 Task: Find connections with filter location Eger with filter topic #forsale with filter profile language English with filter current company Taj Hotels with filter school Rajagiri School of Engineering & Technology with filter industry Footwear and Leather Goods Repair with filter service category Telecommunications with filter keywords title Construction Worker
Action: Mouse moved to (631, 76)
Screenshot: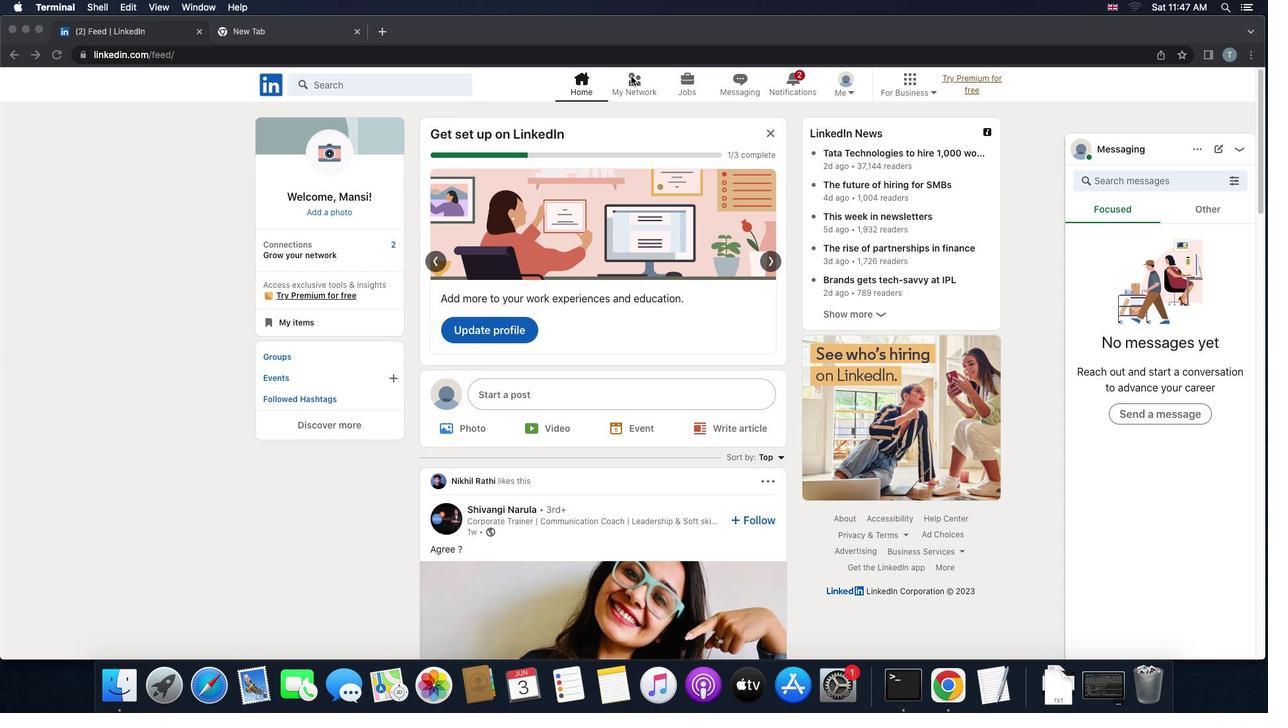
Action: Mouse pressed left at (631, 76)
Screenshot: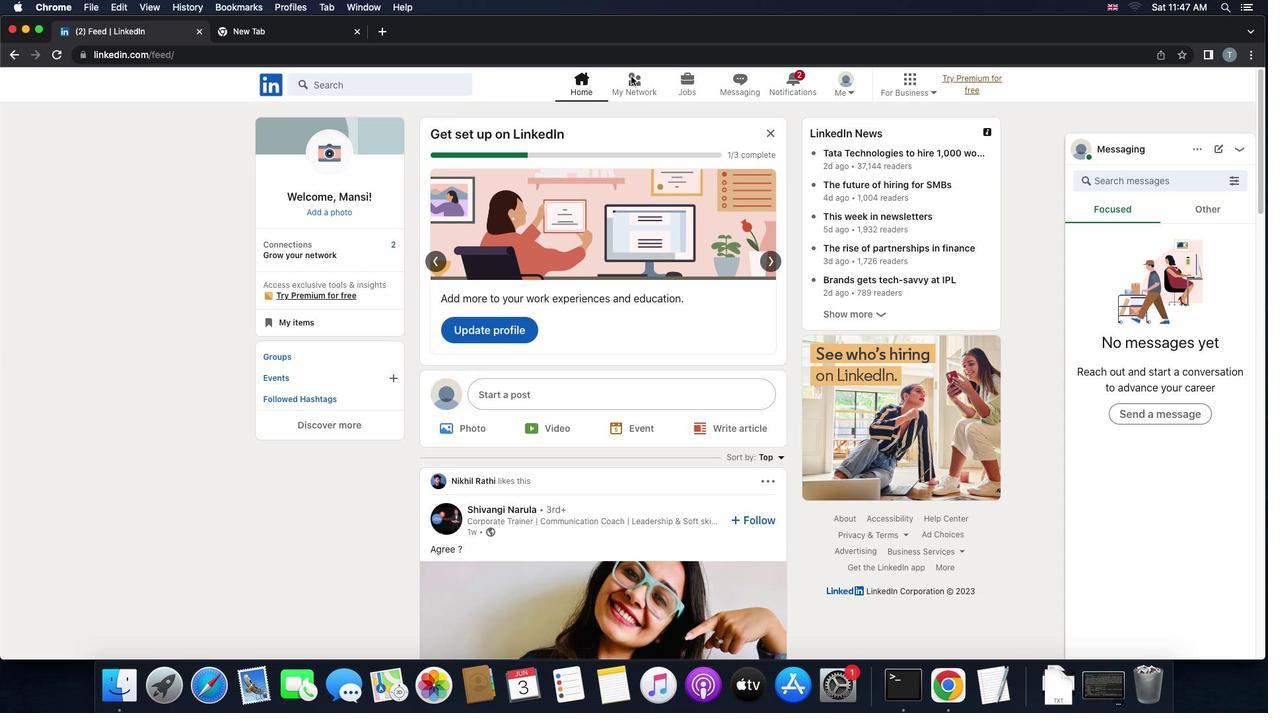 
Action: Mouse moved to (631, 86)
Screenshot: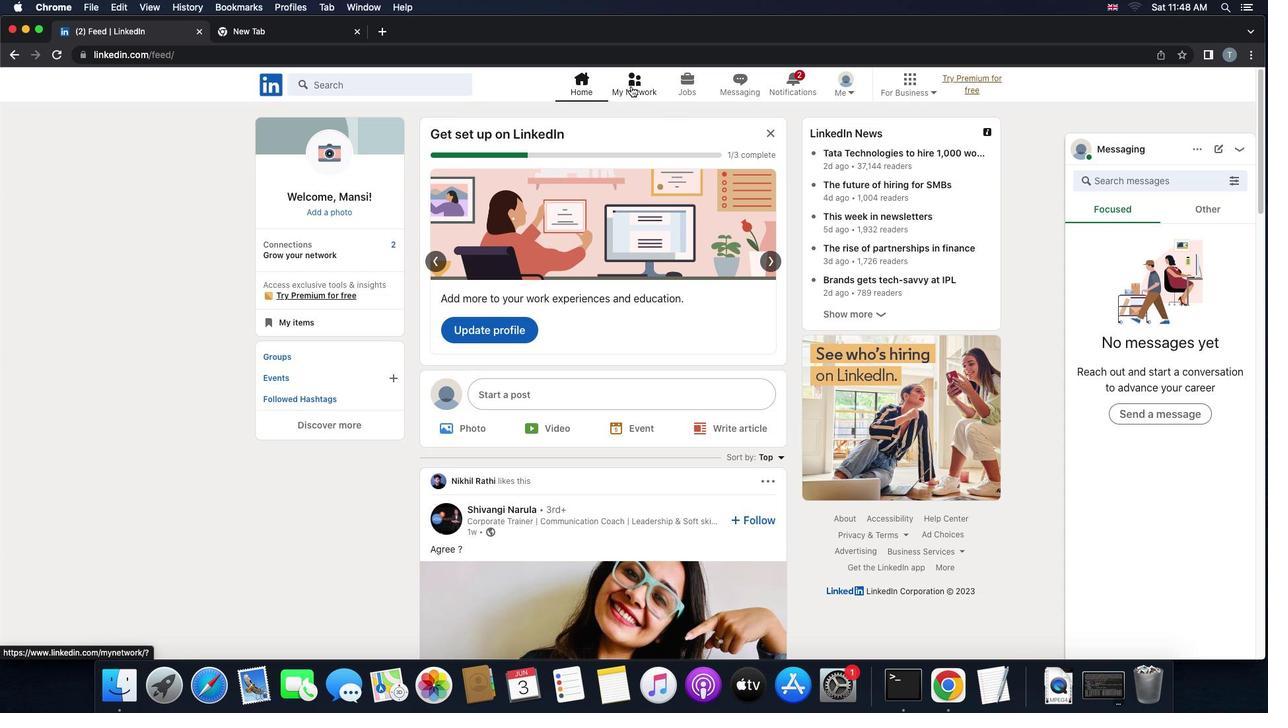 
Action: Mouse pressed left at (631, 86)
Screenshot: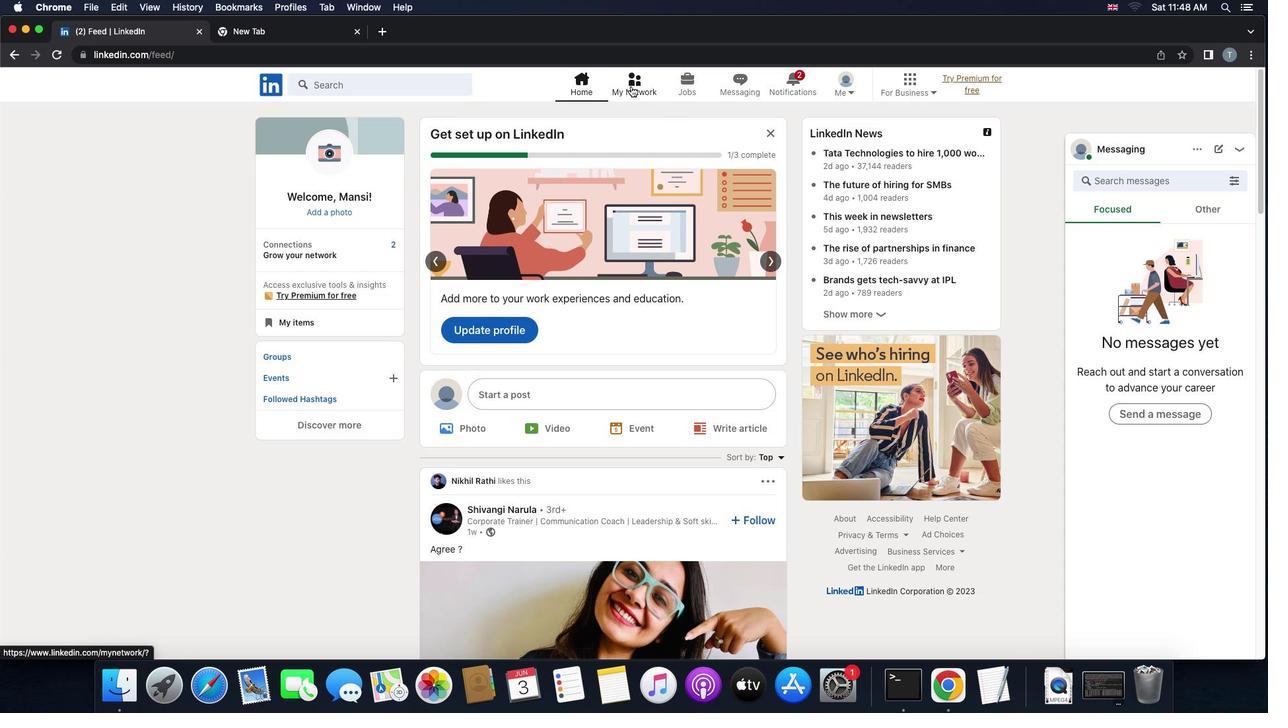 
Action: Mouse moved to (335, 157)
Screenshot: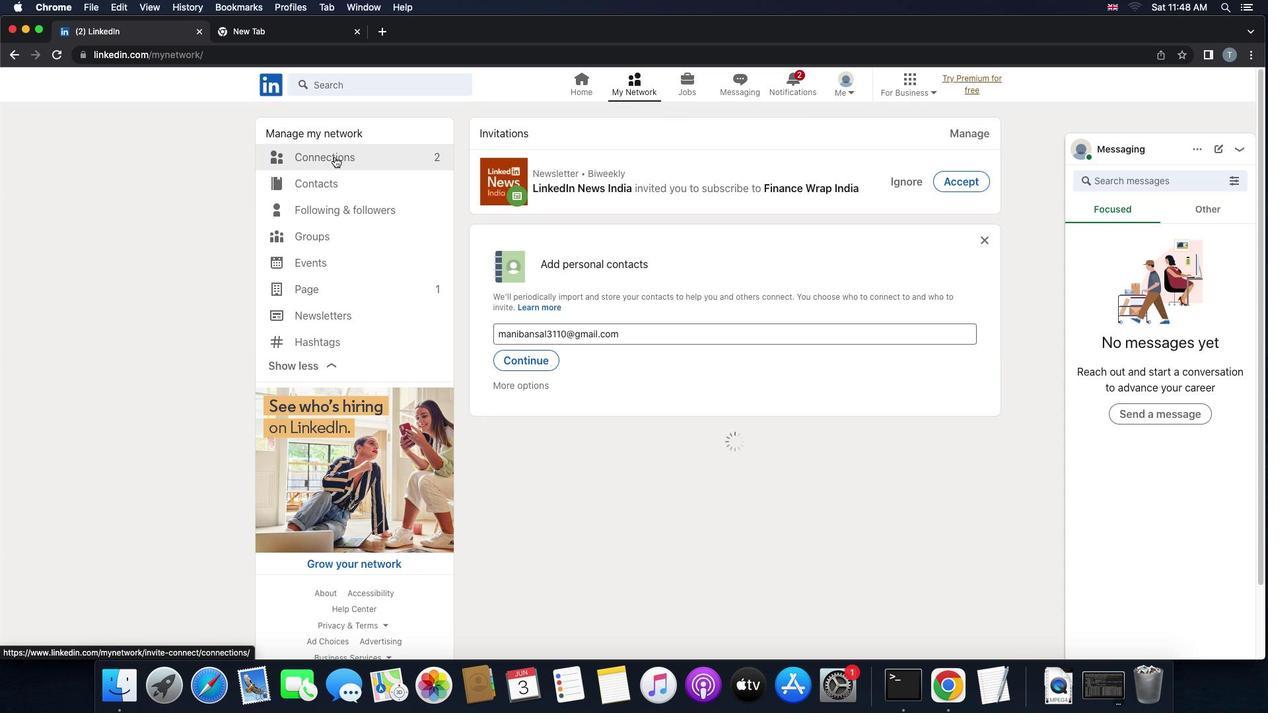 
Action: Mouse pressed left at (335, 157)
Screenshot: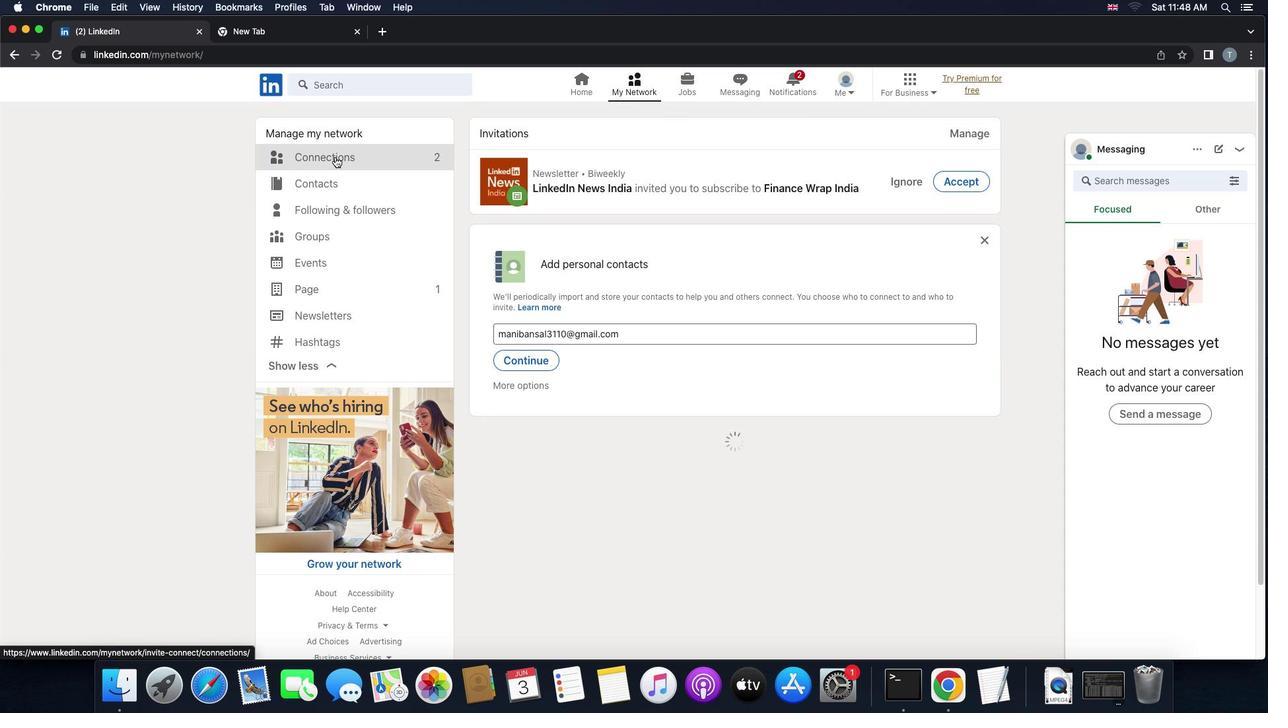 
Action: Mouse moved to (751, 159)
Screenshot: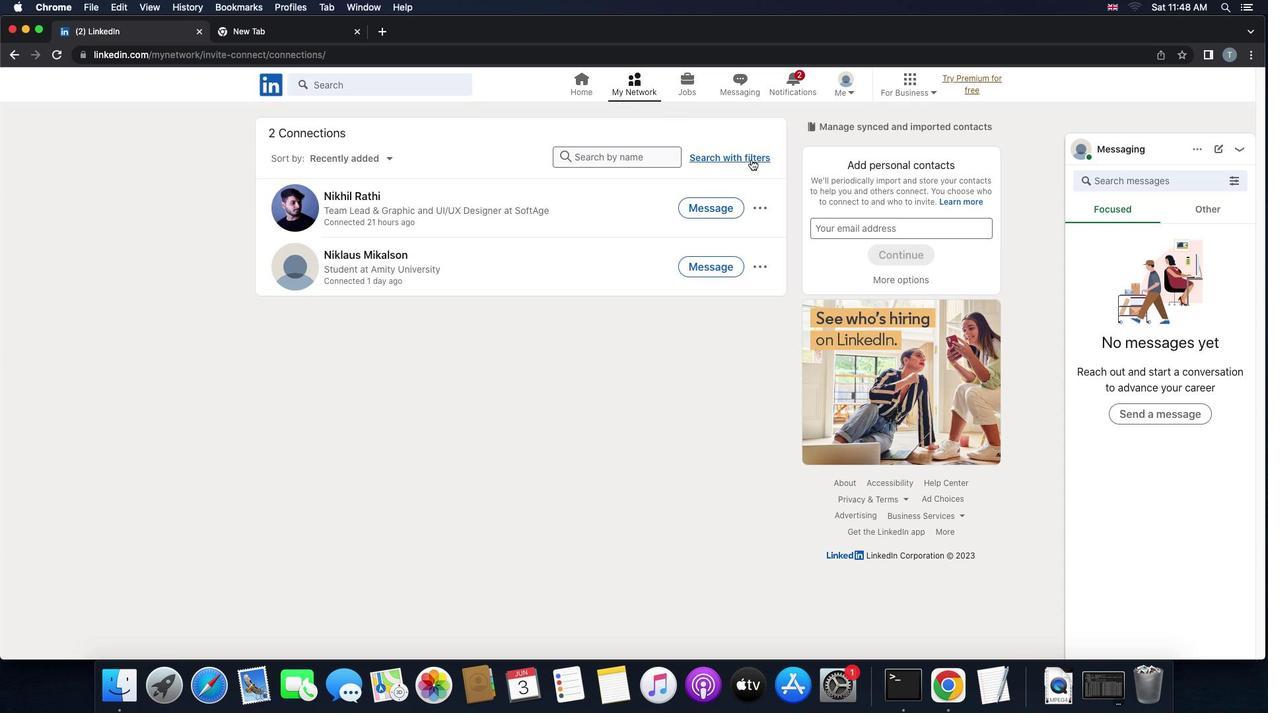 
Action: Mouse pressed left at (751, 159)
Screenshot: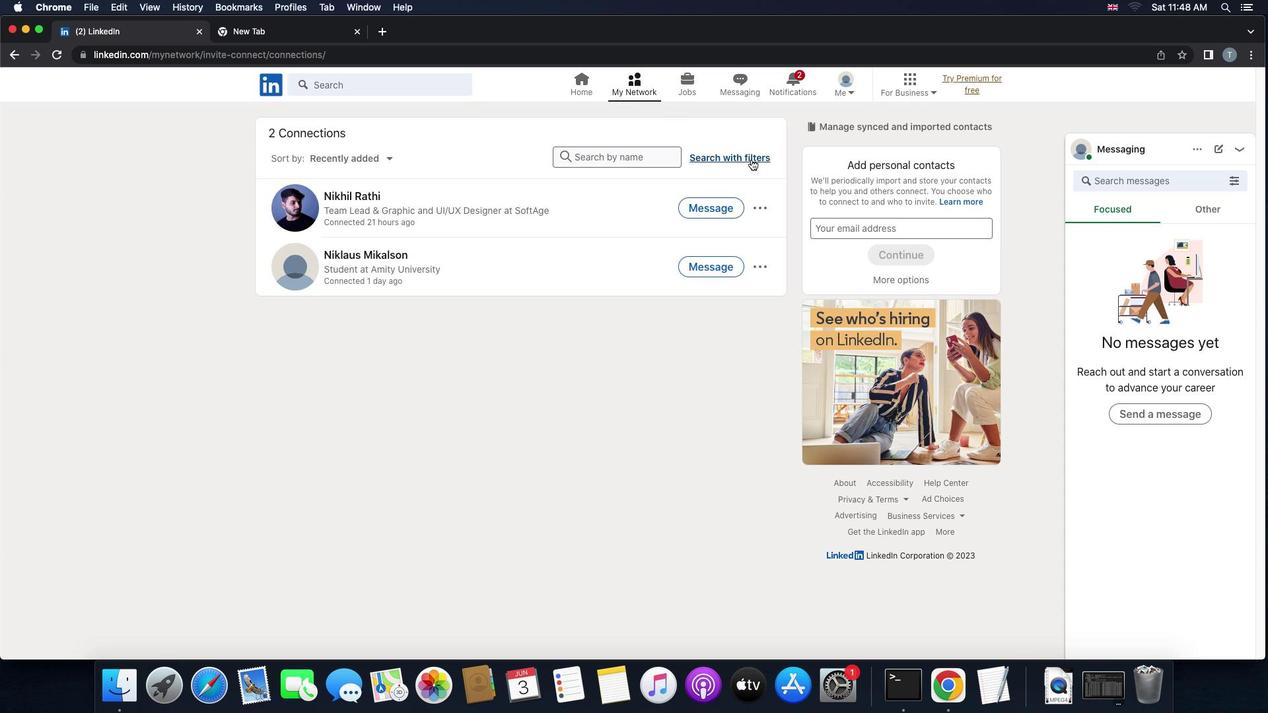 
Action: Mouse moved to (676, 127)
Screenshot: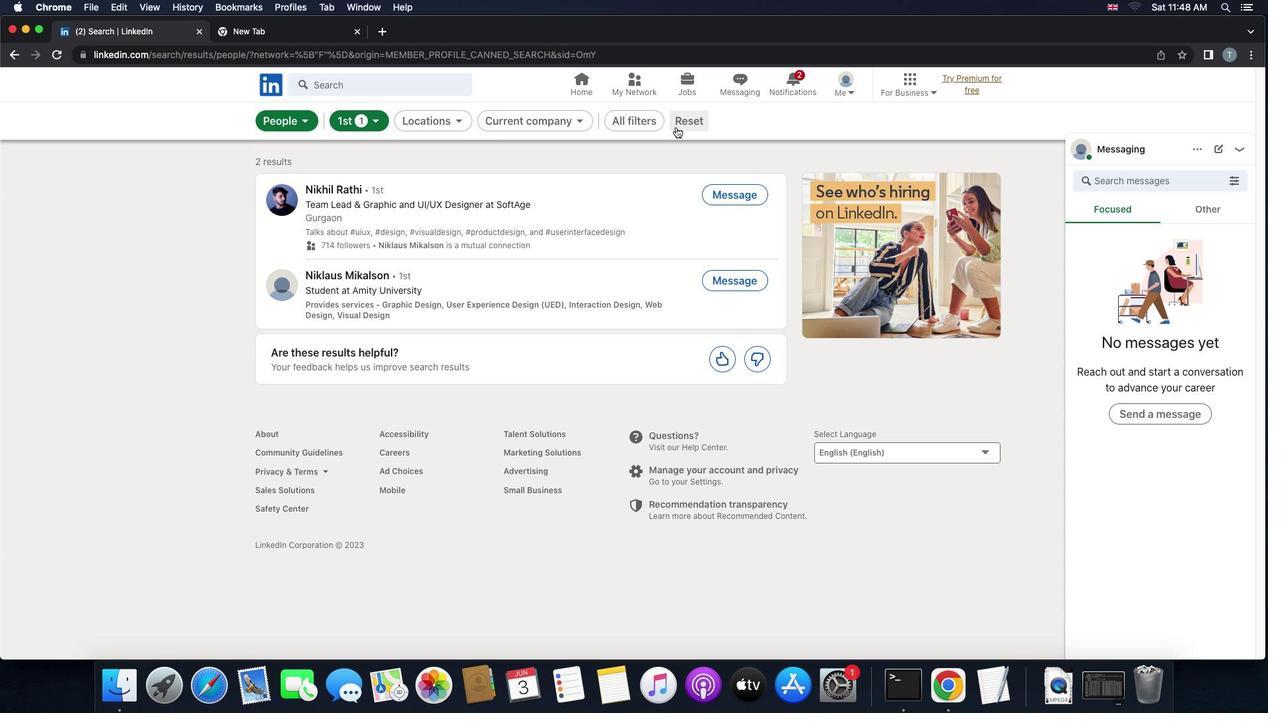 
Action: Mouse pressed left at (676, 127)
Screenshot: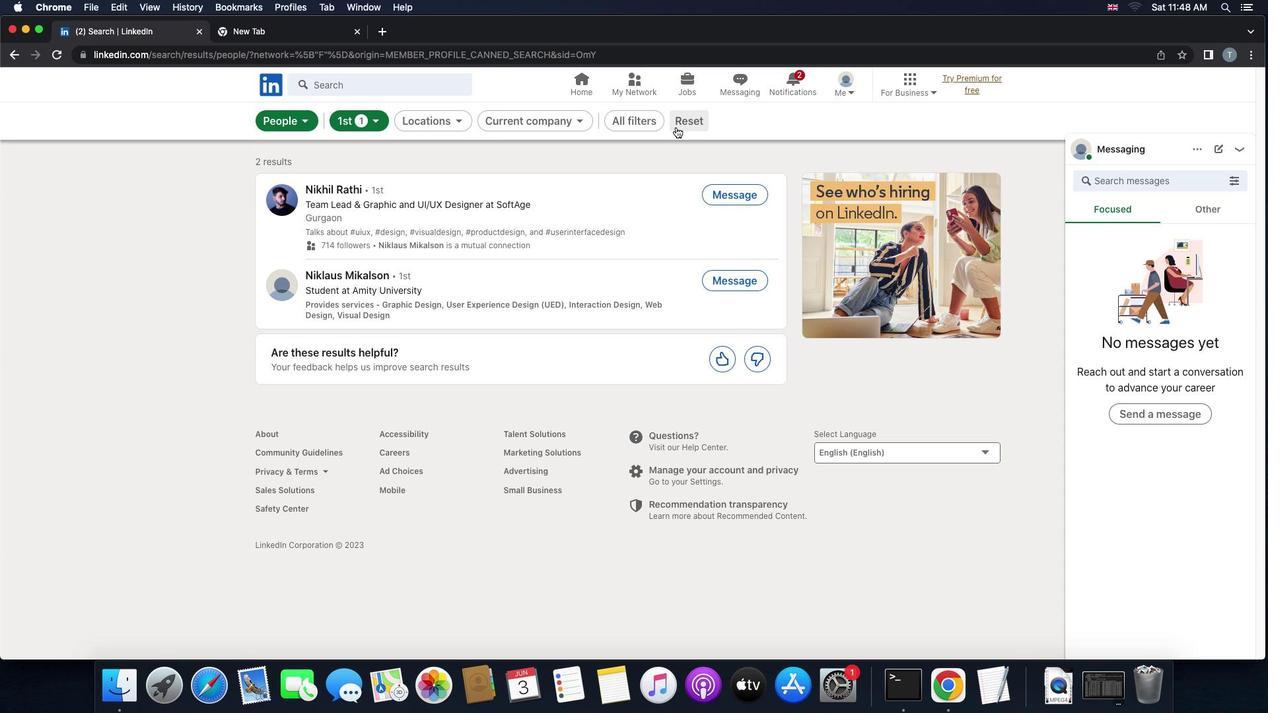 
Action: Mouse moved to (675, 124)
Screenshot: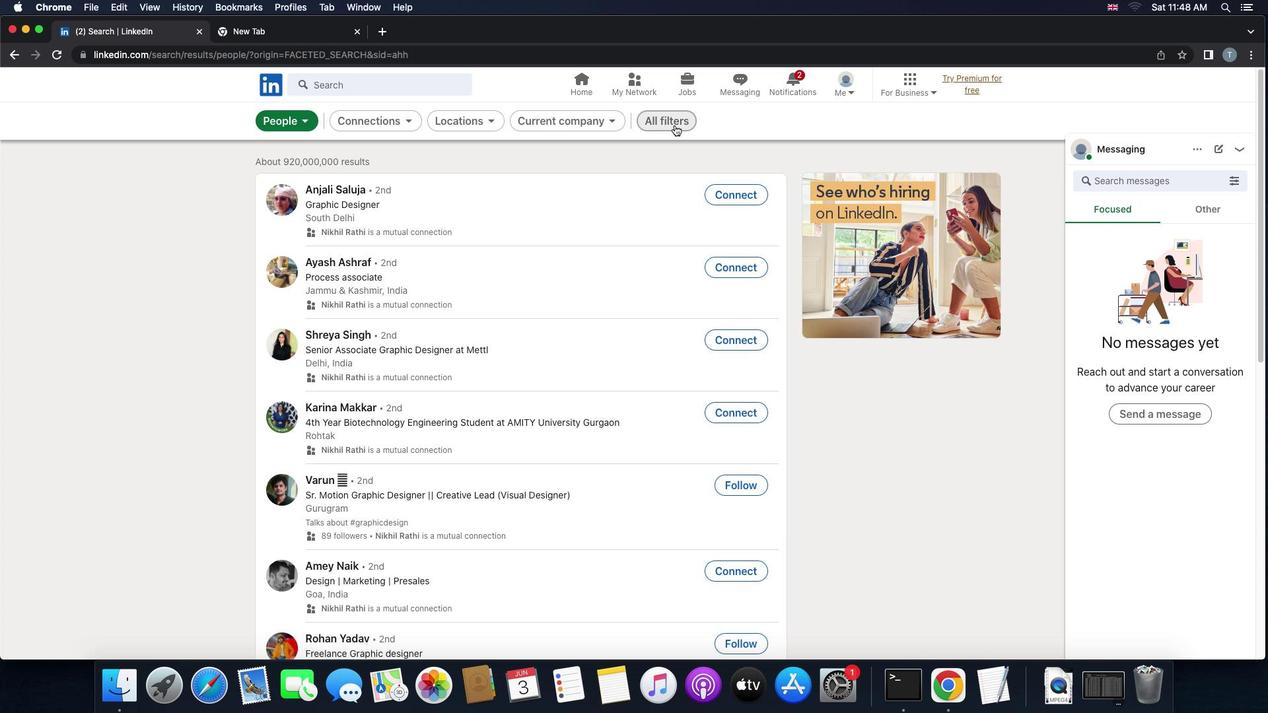 
Action: Mouse pressed left at (675, 124)
Screenshot: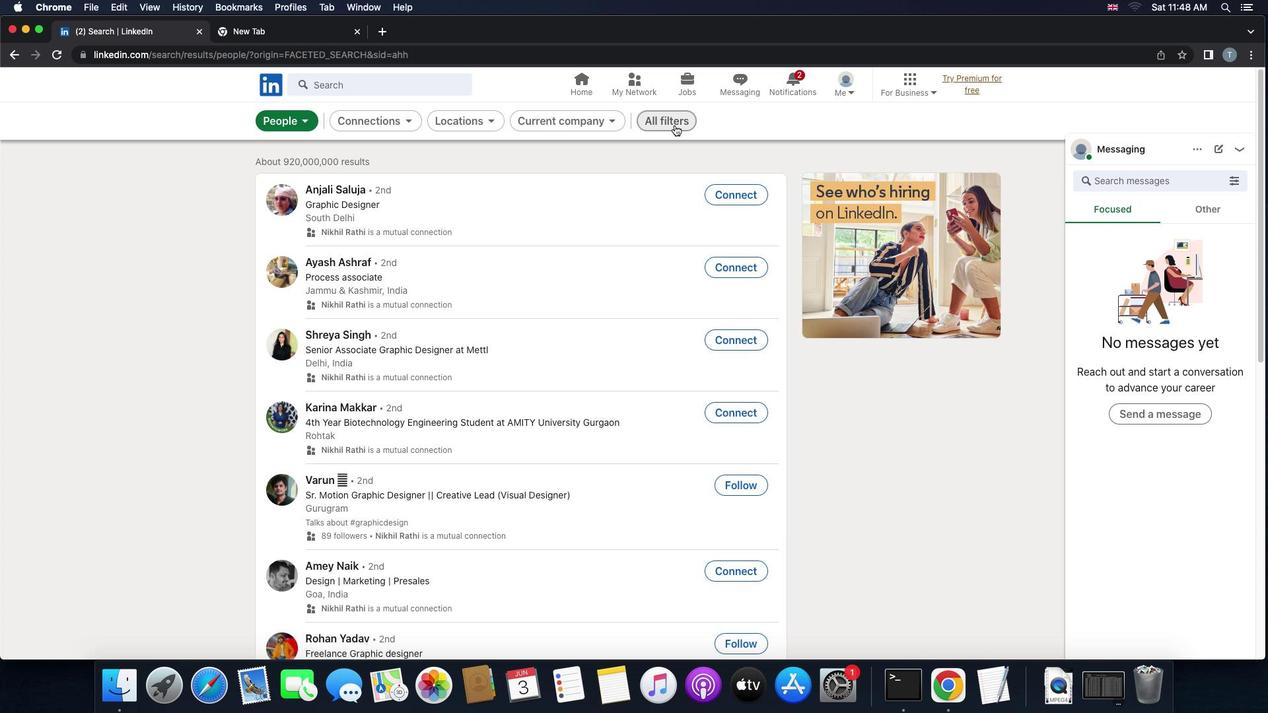 
Action: Mouse moved to (1087, 350)
Screenshot: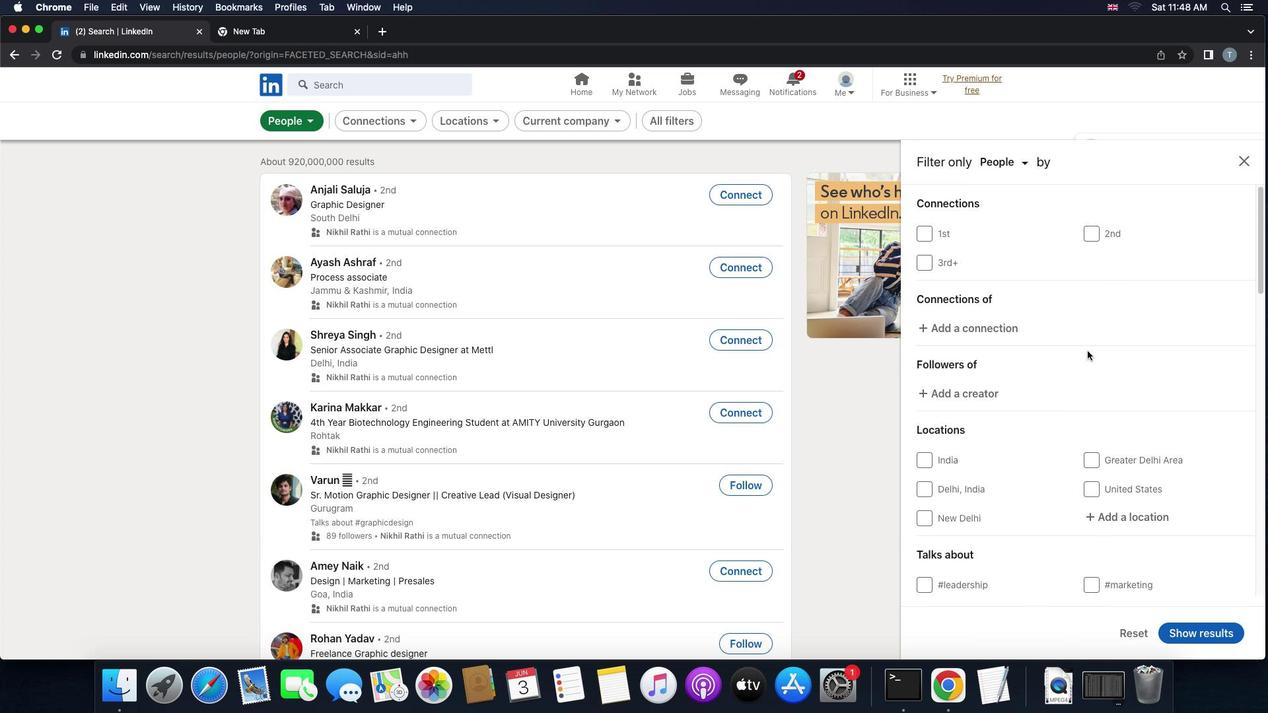 
Action: Mouse scrolled (1087, 350) with delta (0, 0)
Screenshot: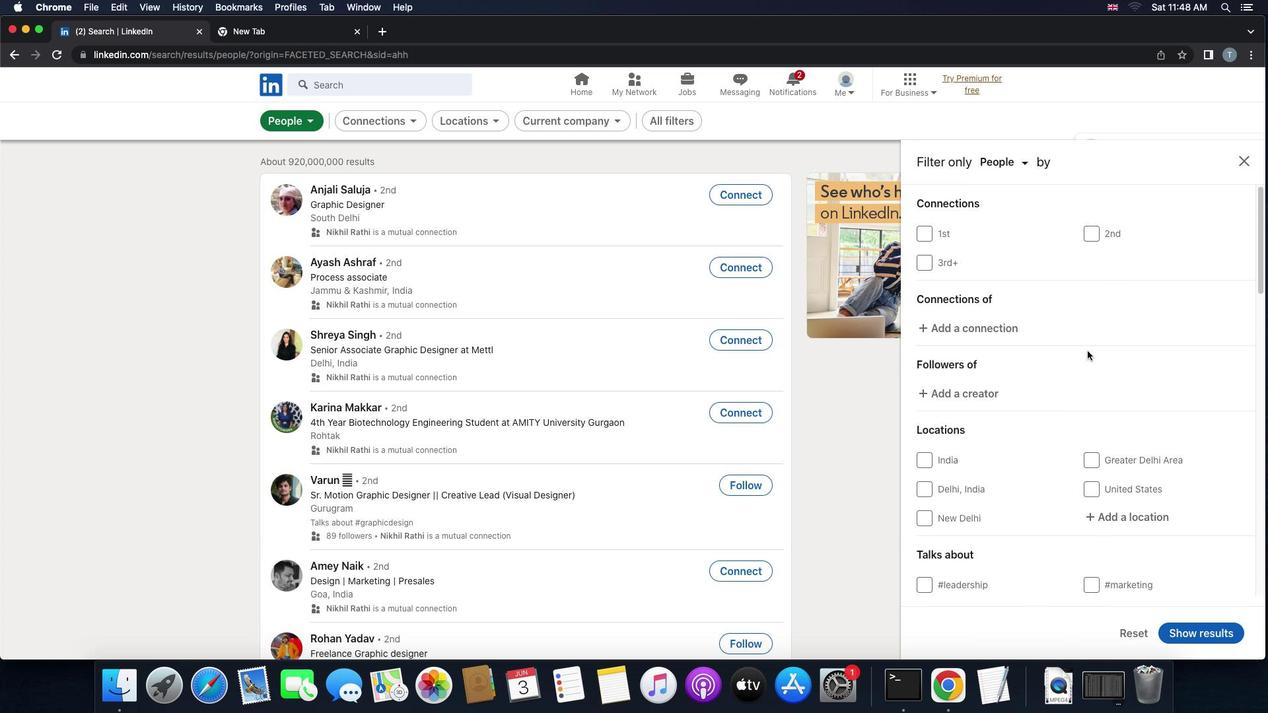
Action: Mouse scrolled (1087, 350) with delta (0, 0)
Screenshot: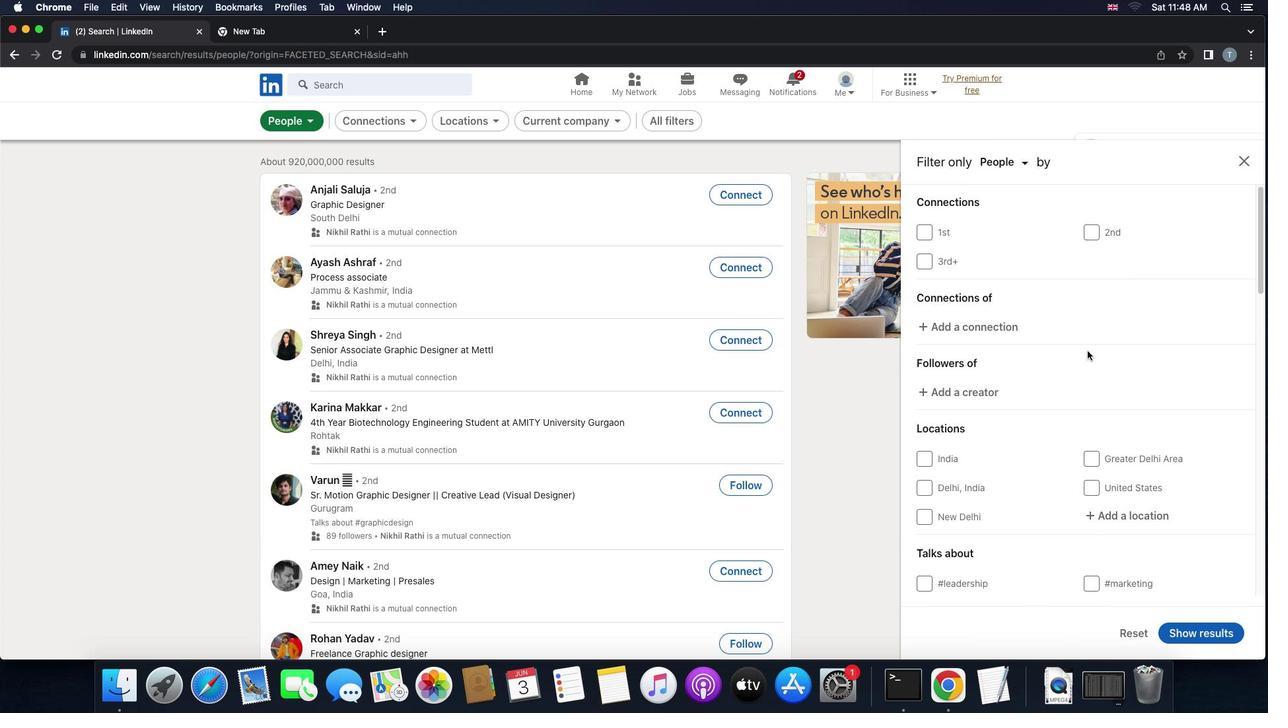 
Action: Mouse scrolled (1087, 350) with delta (0, -1)
Screenshot: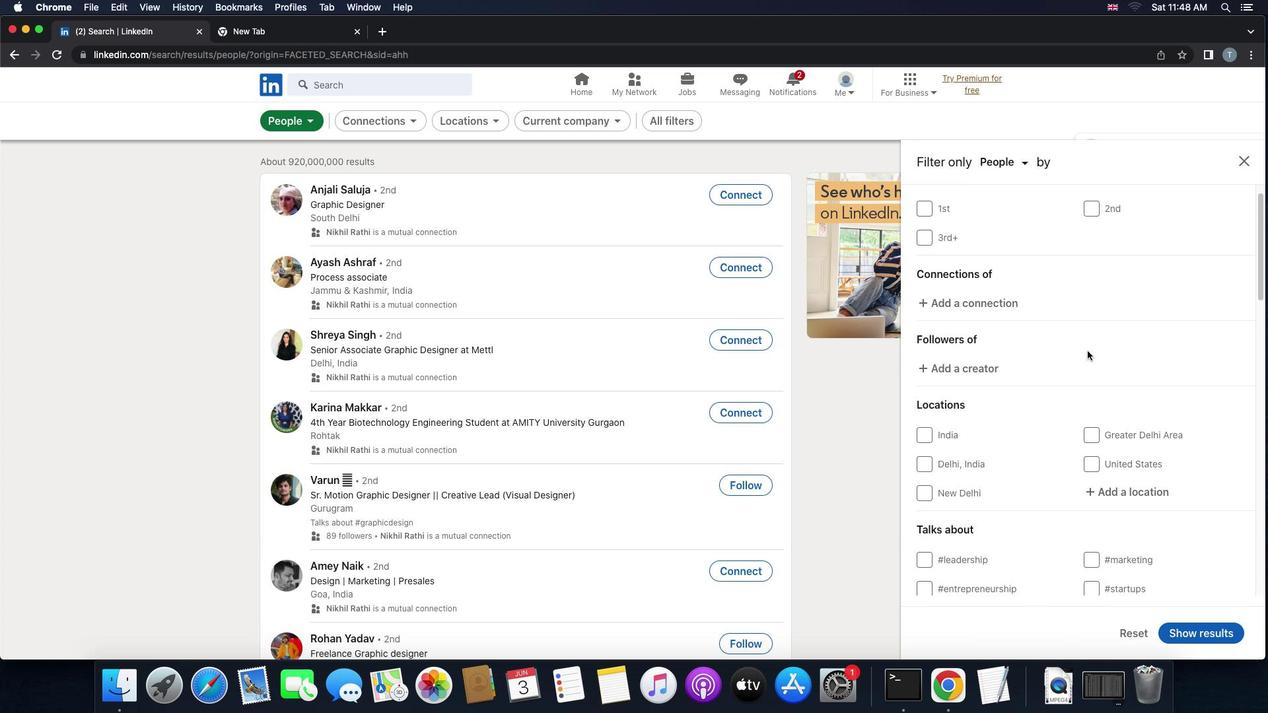 
Action: Mouse scrolled (1087, 350) with delta (0, -1)
Screenshot: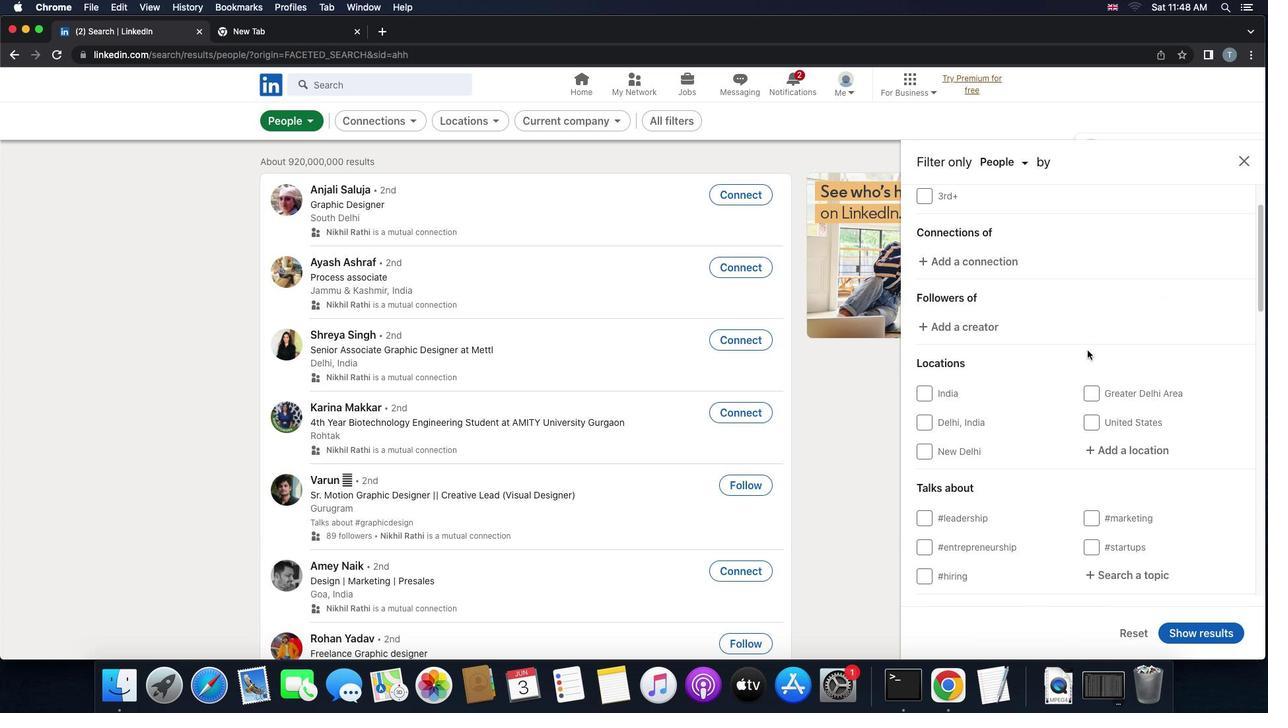 
Action: Mouse moved to (1106, 329)
Screenshot: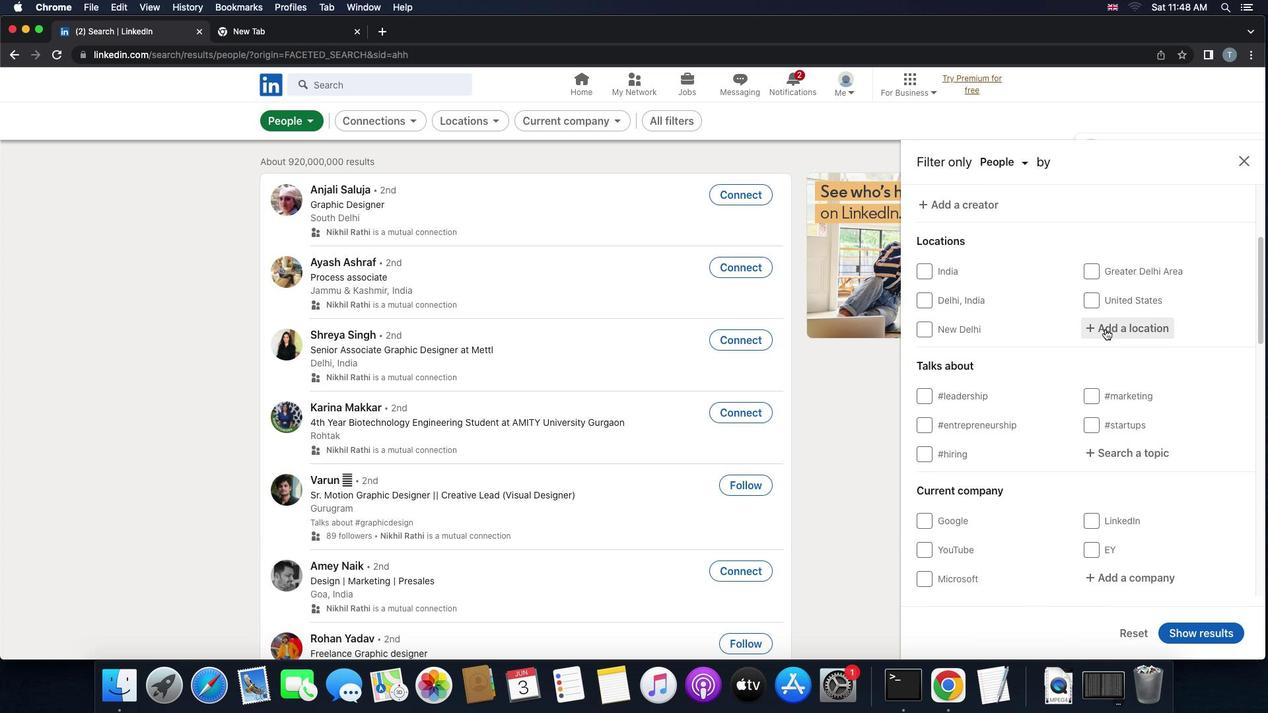 
Action: Mouse pressed left at (1106, 329)
Screenshot: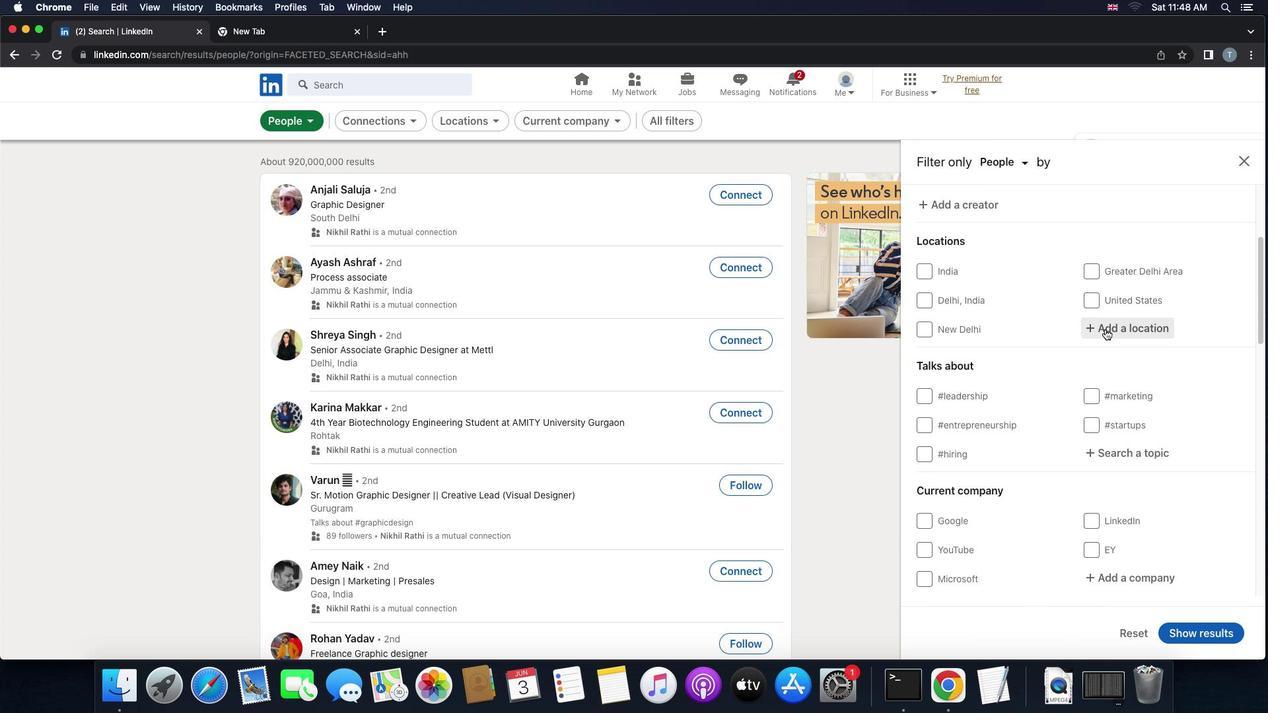 
Action: Mouse moved to (1109, 328)
Screenshot: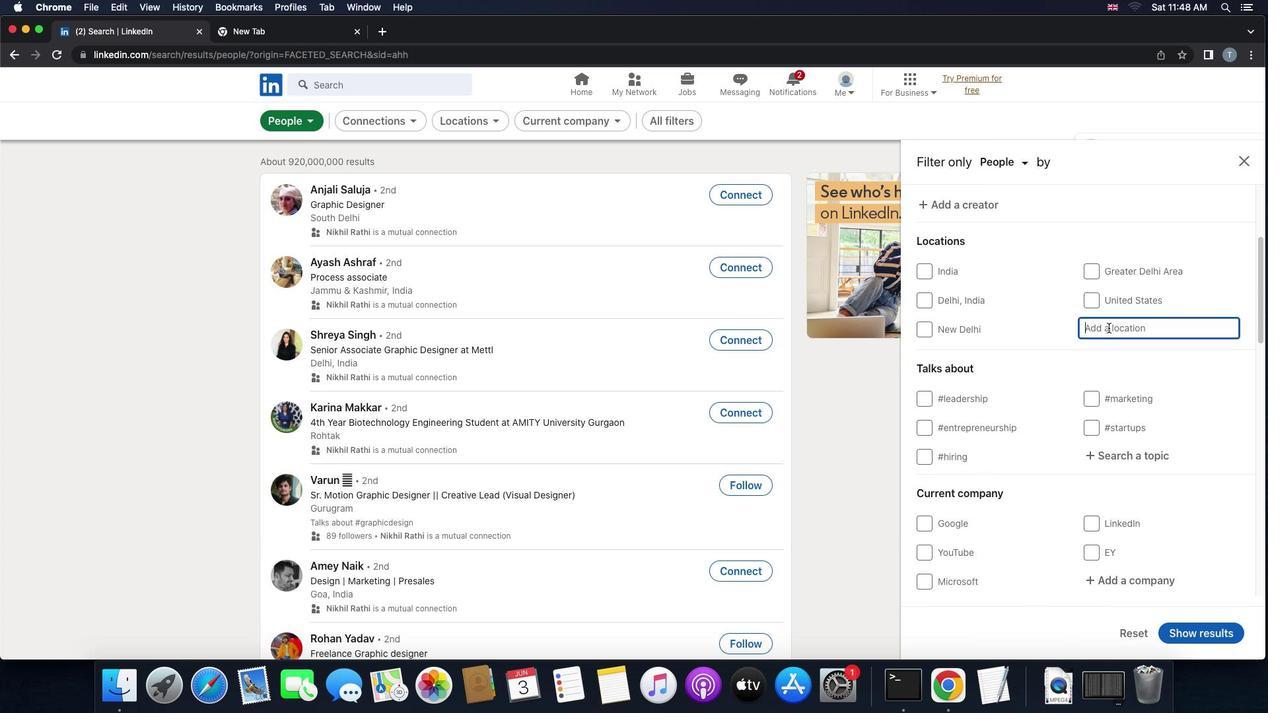 
Action: Key pressed 'e''g''e'
Screenshot: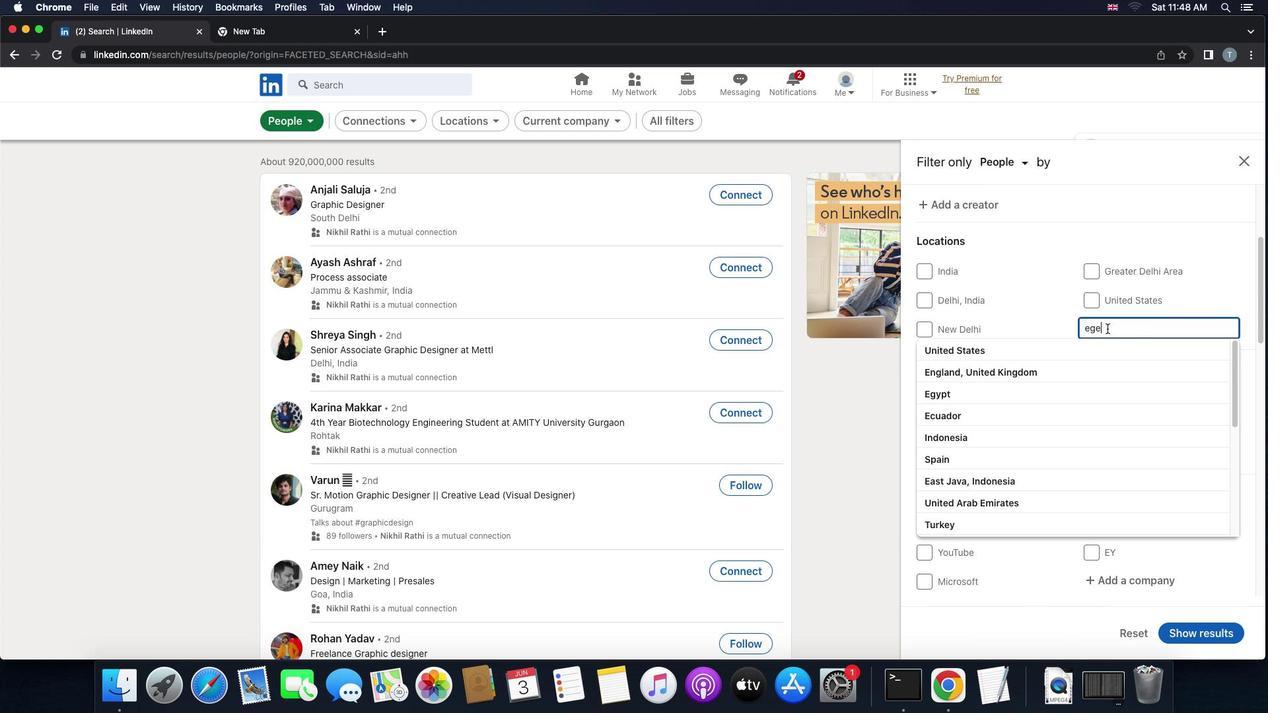 
Action: Mouse moved to (1107, 329)
Screenshot: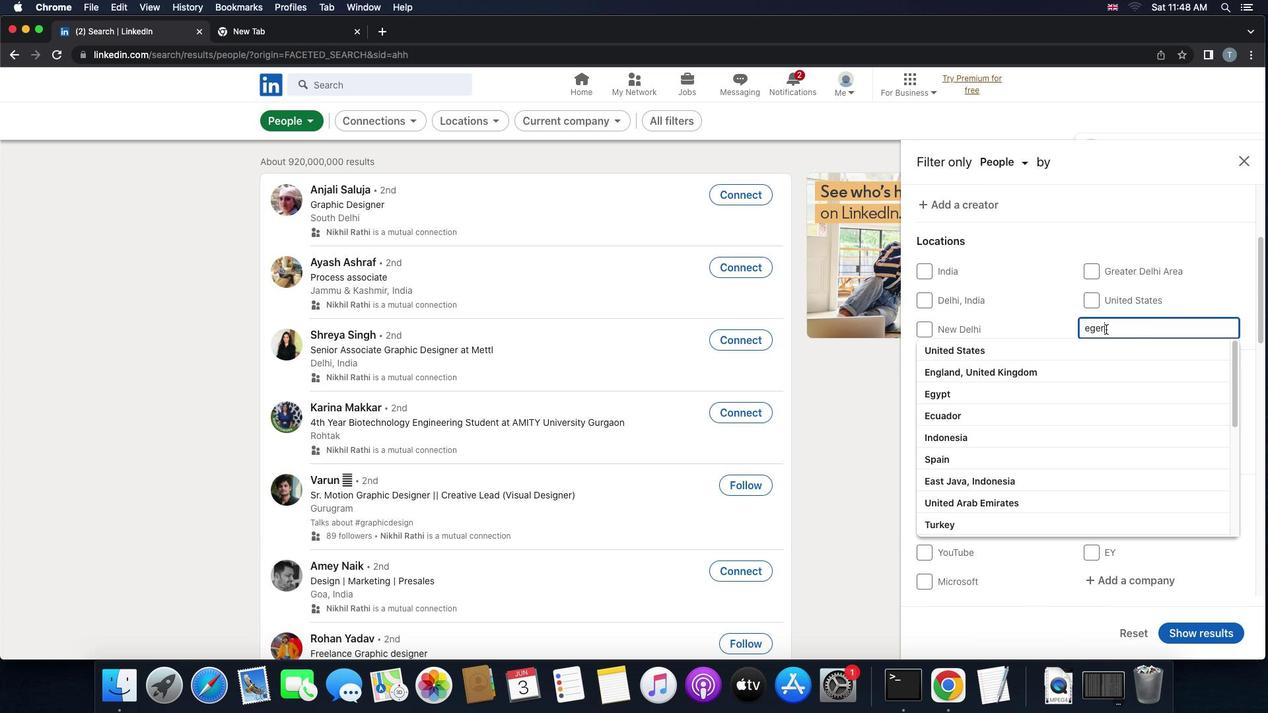 
Action: Key pressed 'r'
Screenshot: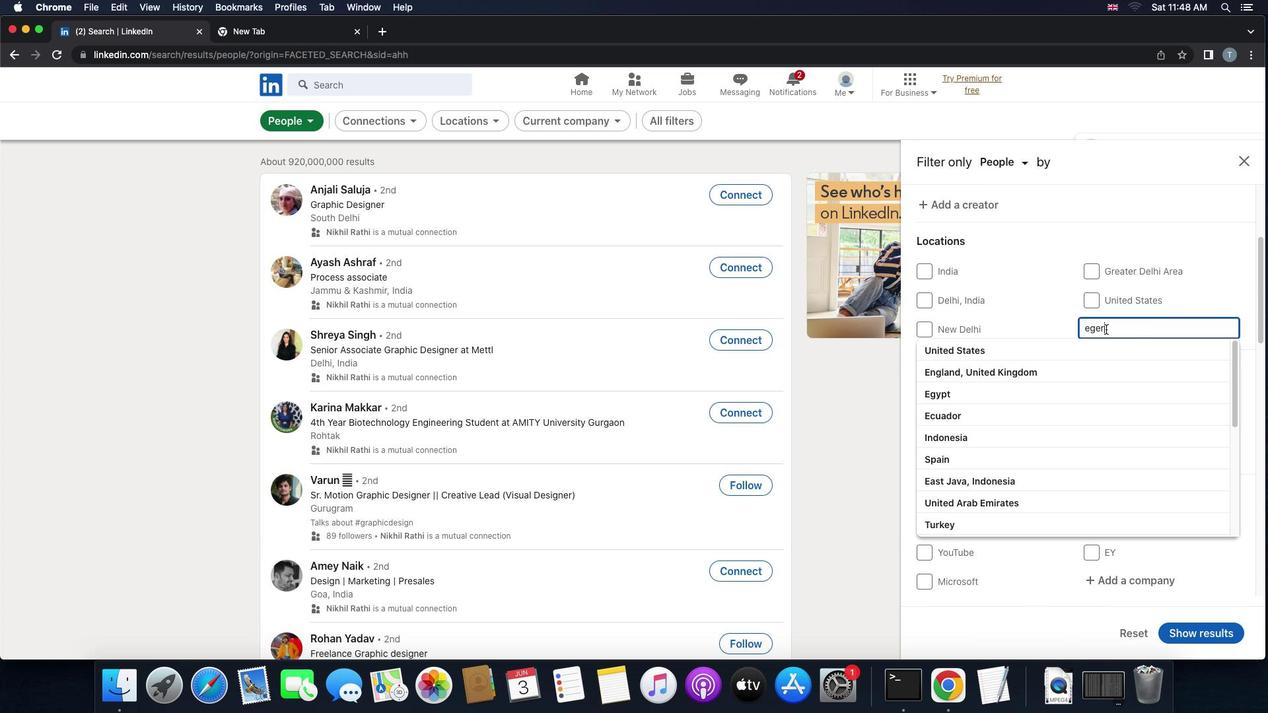 
Action: Mouse moved to (931, 345)
Screenshot: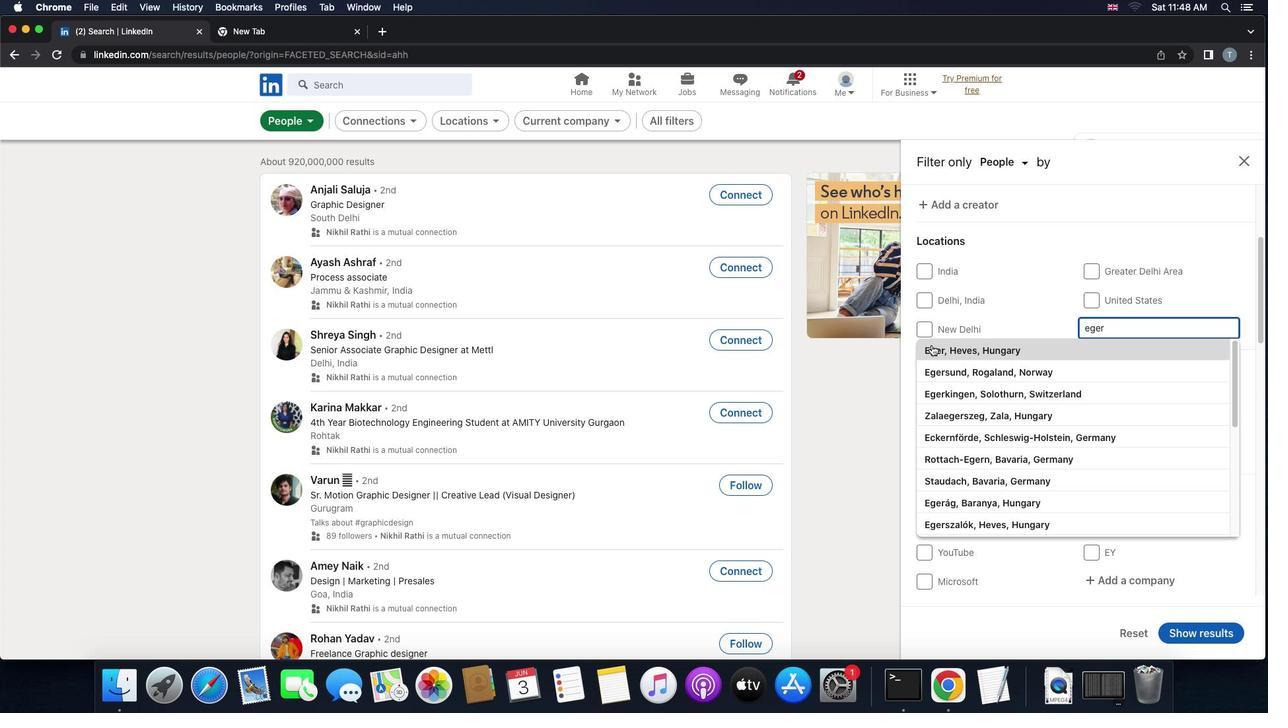 
Action: Mouse pressed left at (931, 345)
Screenshot: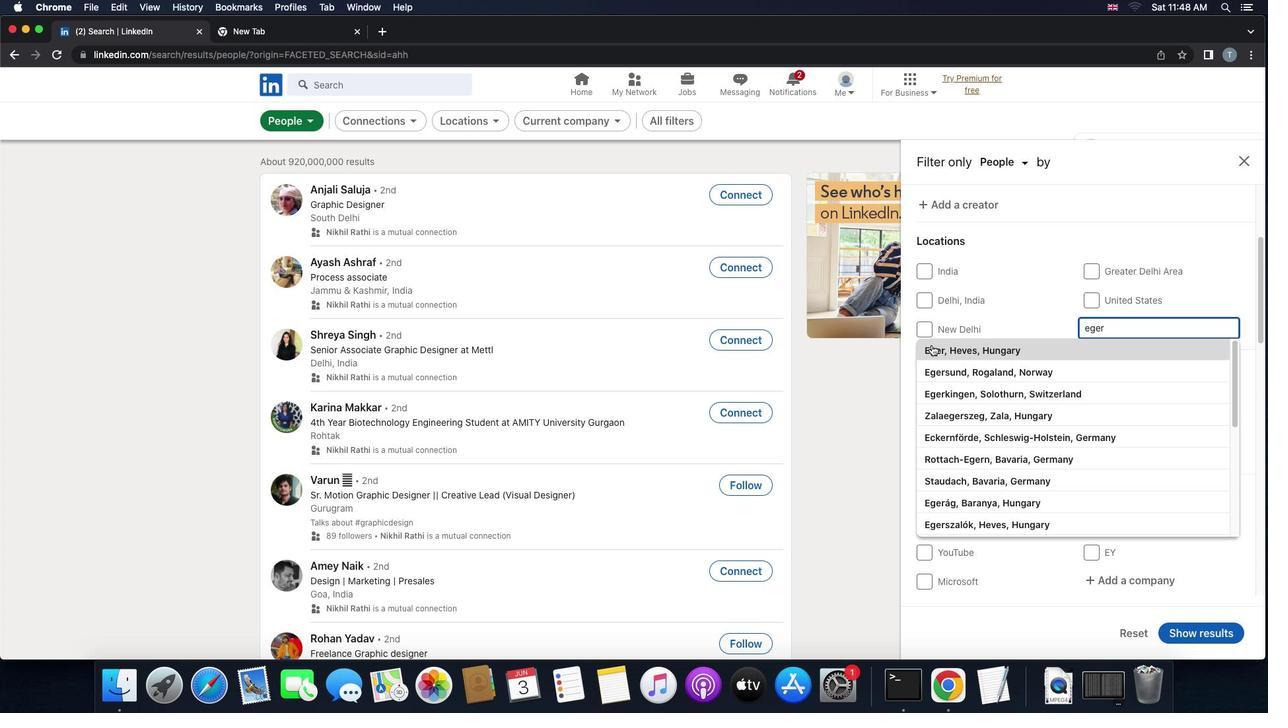 
Action: Mouse moved to (857, 396)
Screenshot: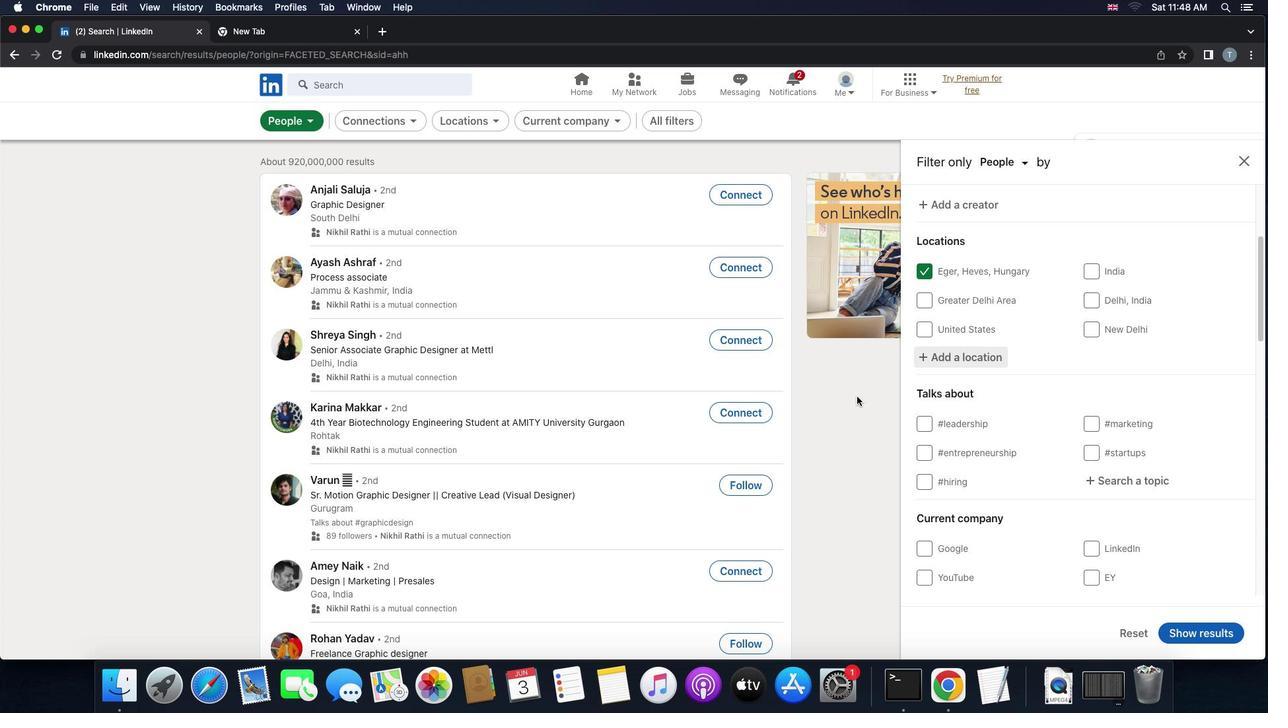 
Action: Mouse scrolled (857, 396) with delta (0, 0)
Screenshot: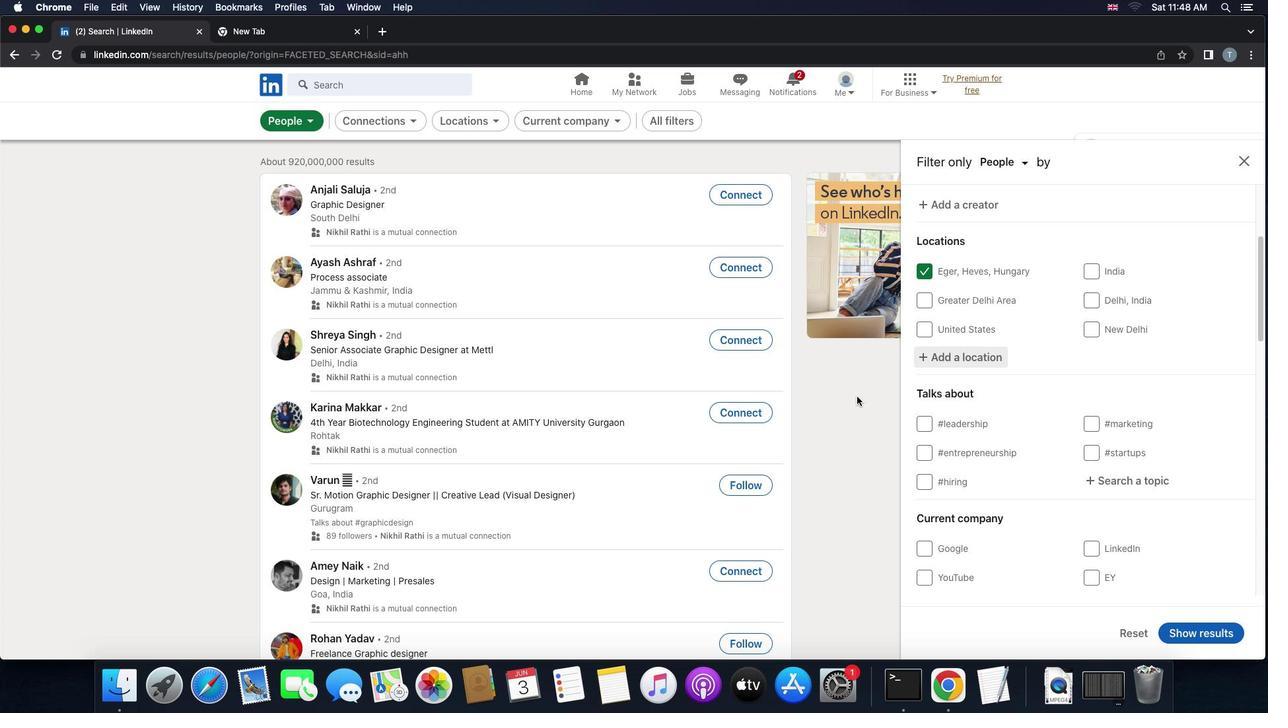 
Action: Mouse scrolled (857, 396) with delta (0, 0)
Screenshot: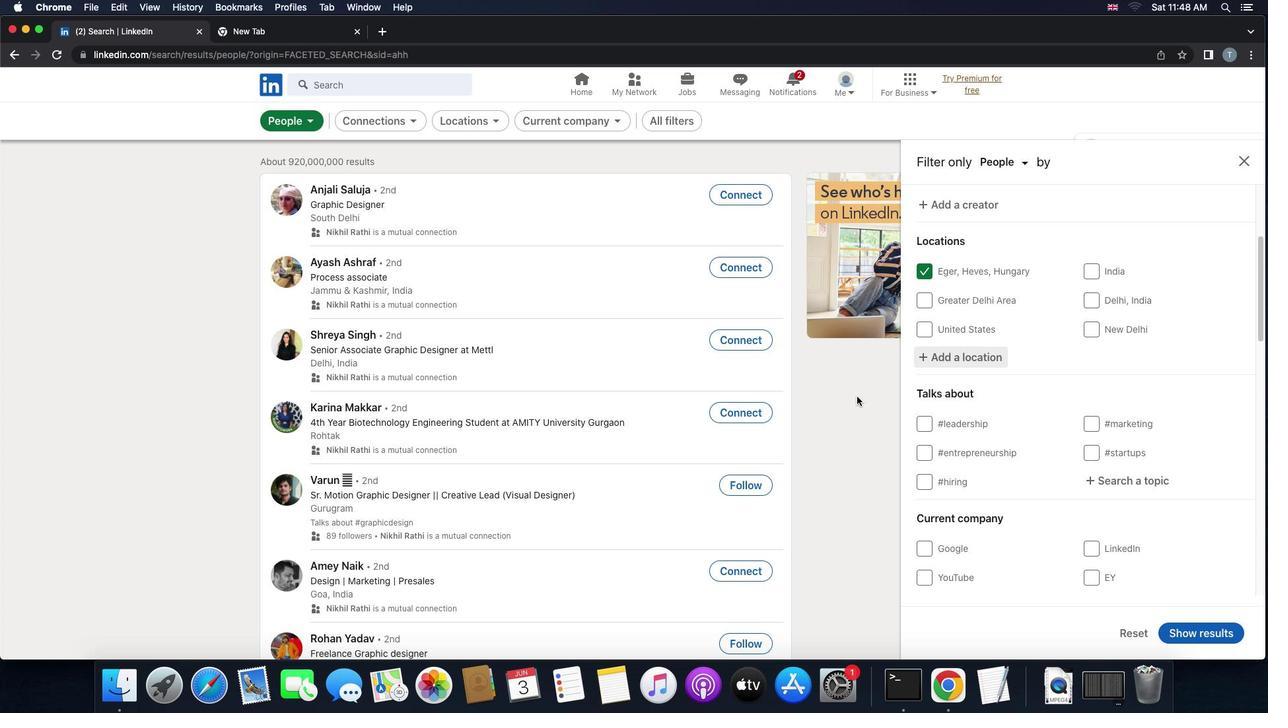 
Action: Mouse scrolled (857, 396) with delta (0, -1)
Screenshot: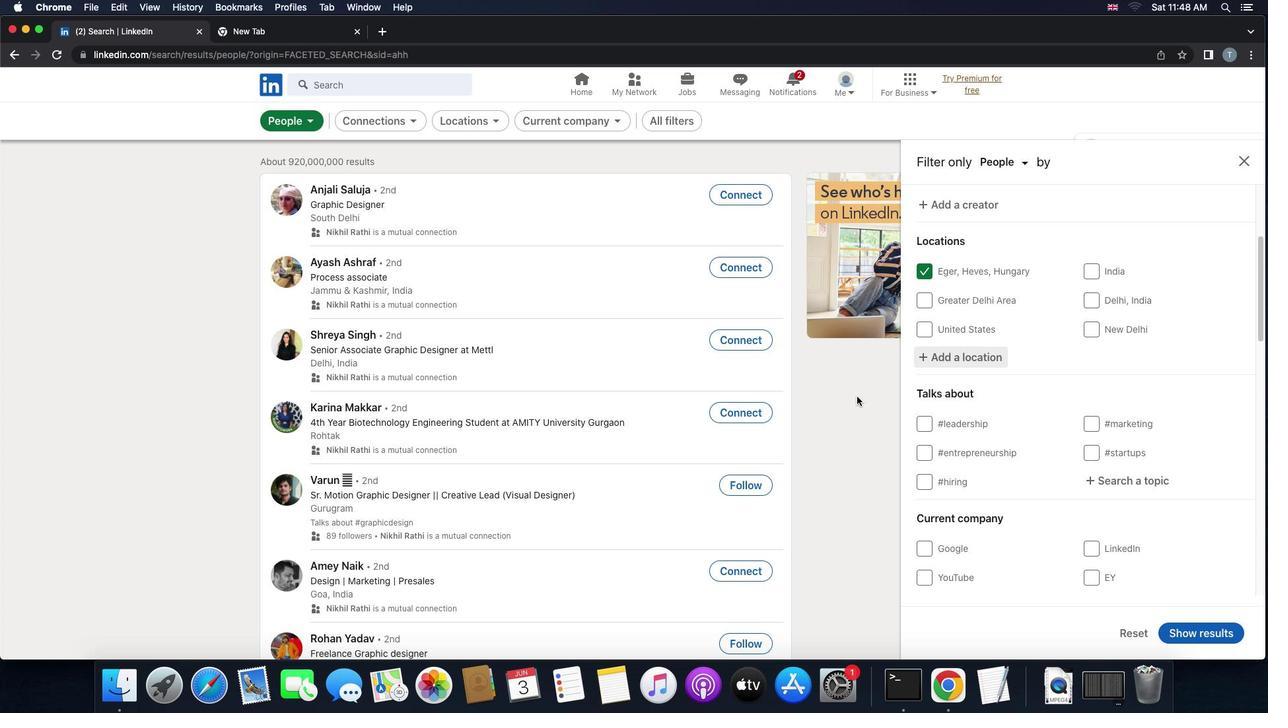 
Action: Mouse moved to (1097, 479)
Screenshot: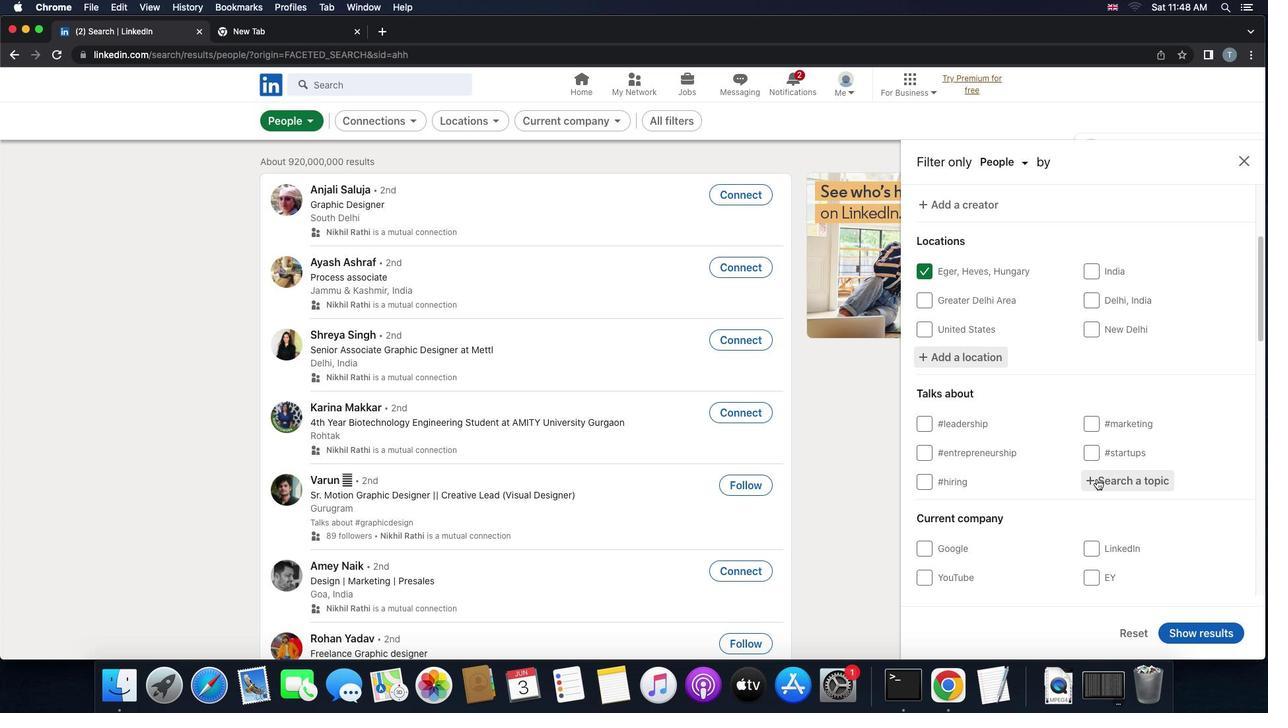 
Action: Mouse pressed left at (1097, 479)
Screenshot: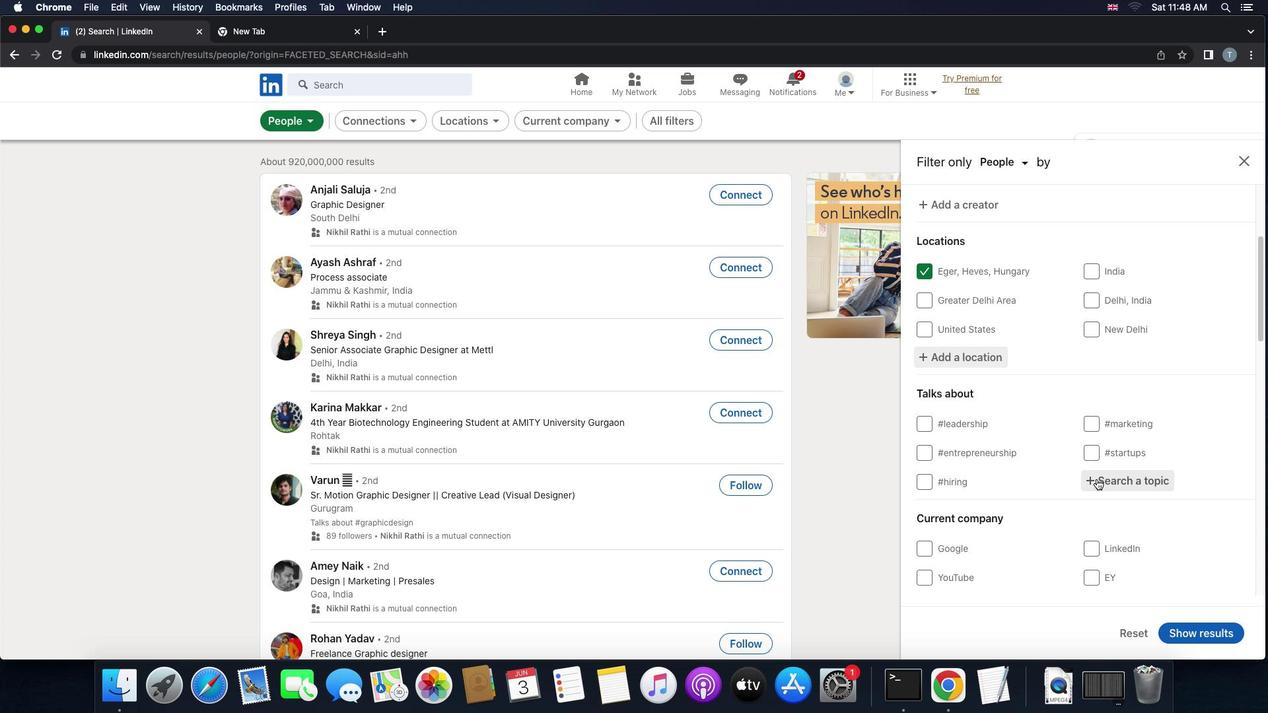 
Action: Mouse moved to (1112, 477)
Screenshot: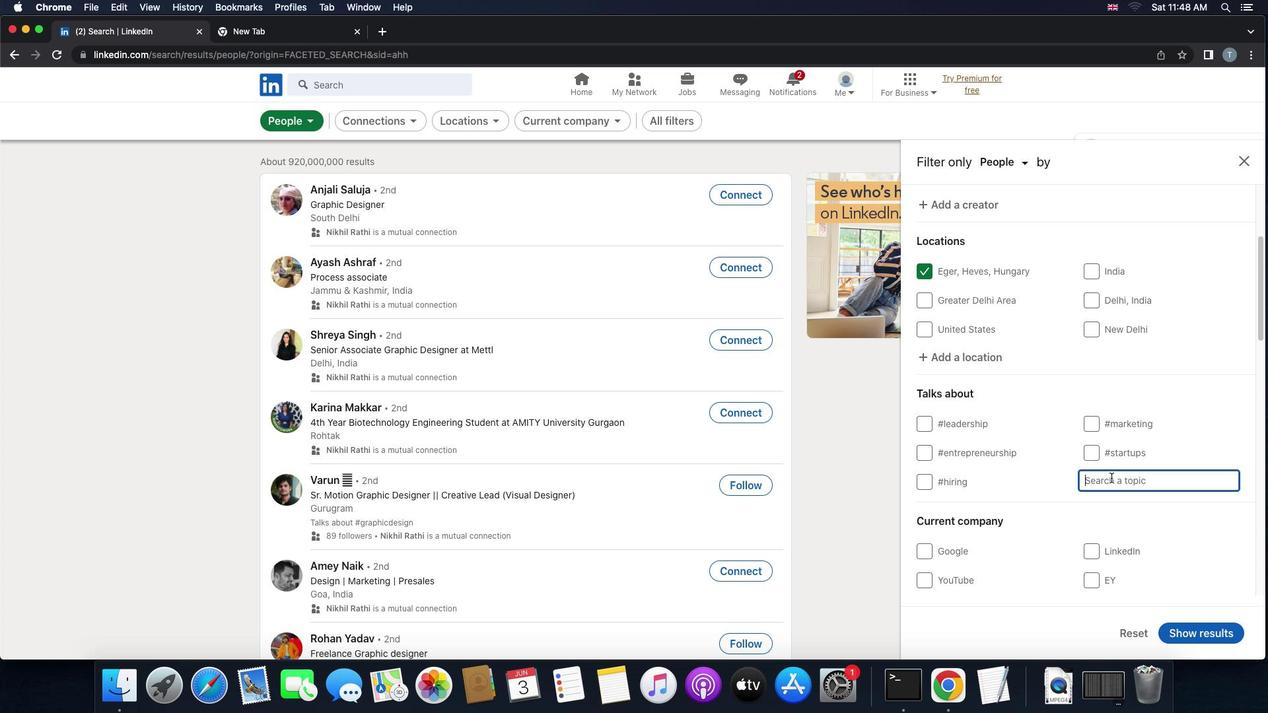 
Action: Mouse scrolled (1112, 477) with delta (0, 0)
Screenshot: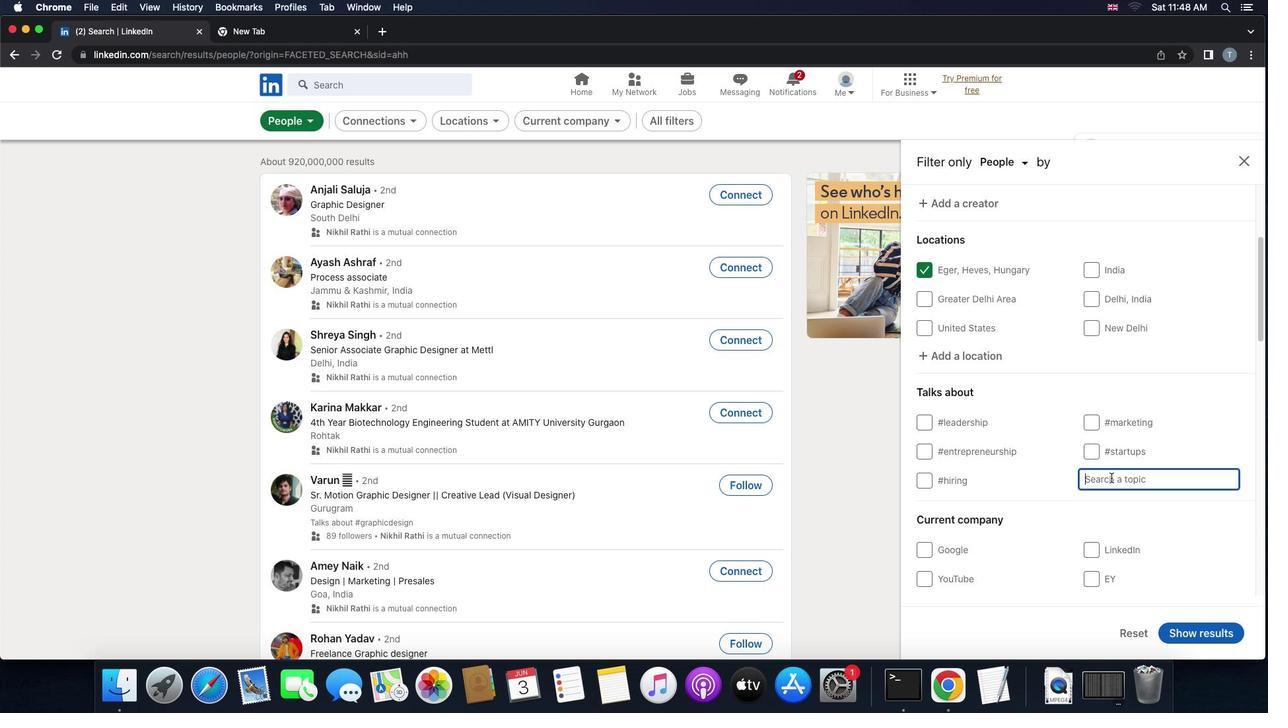 
Action: Mouse scrolled (1112, 477) with delta (0, 0)
Screenshot: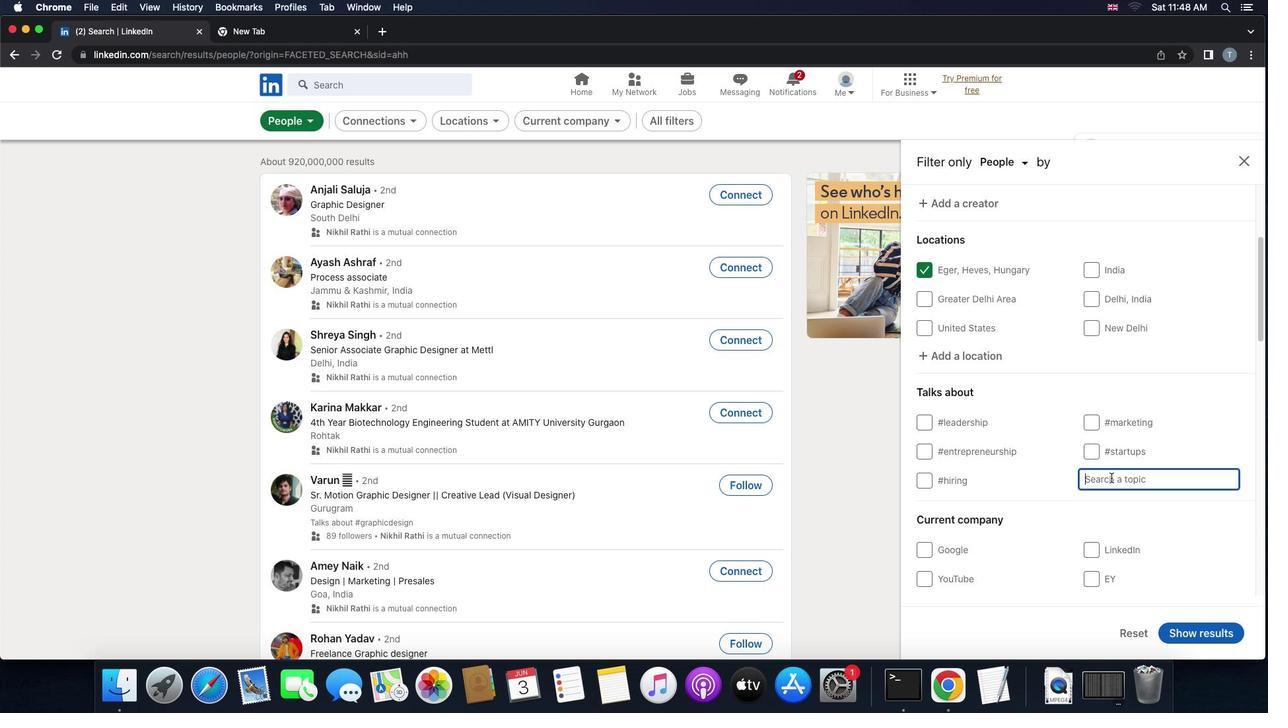 
Action: Mouse scrolled (1112, 477) with delta (0, -1)
Screenshot: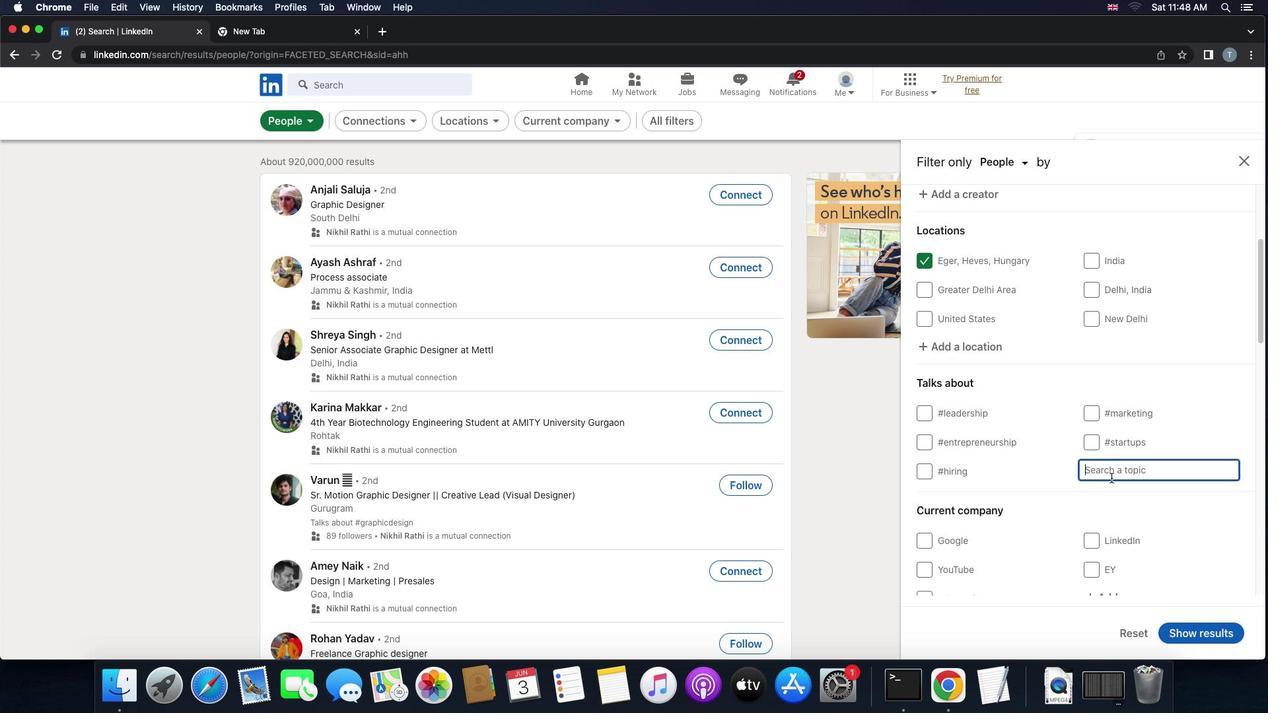
Action: Mouse moved to (1087, 372)
Screenshot: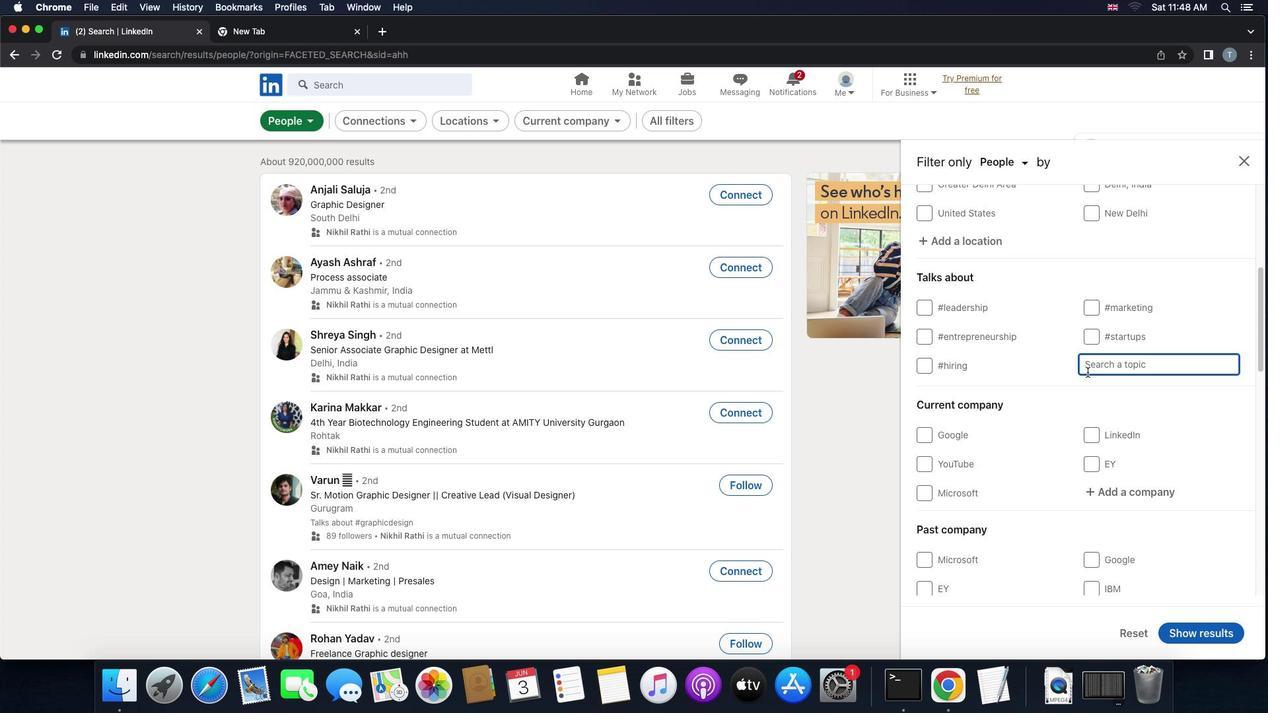 
Action: Key pressed 'f''o''r''s''a''l''e'
Screenshot: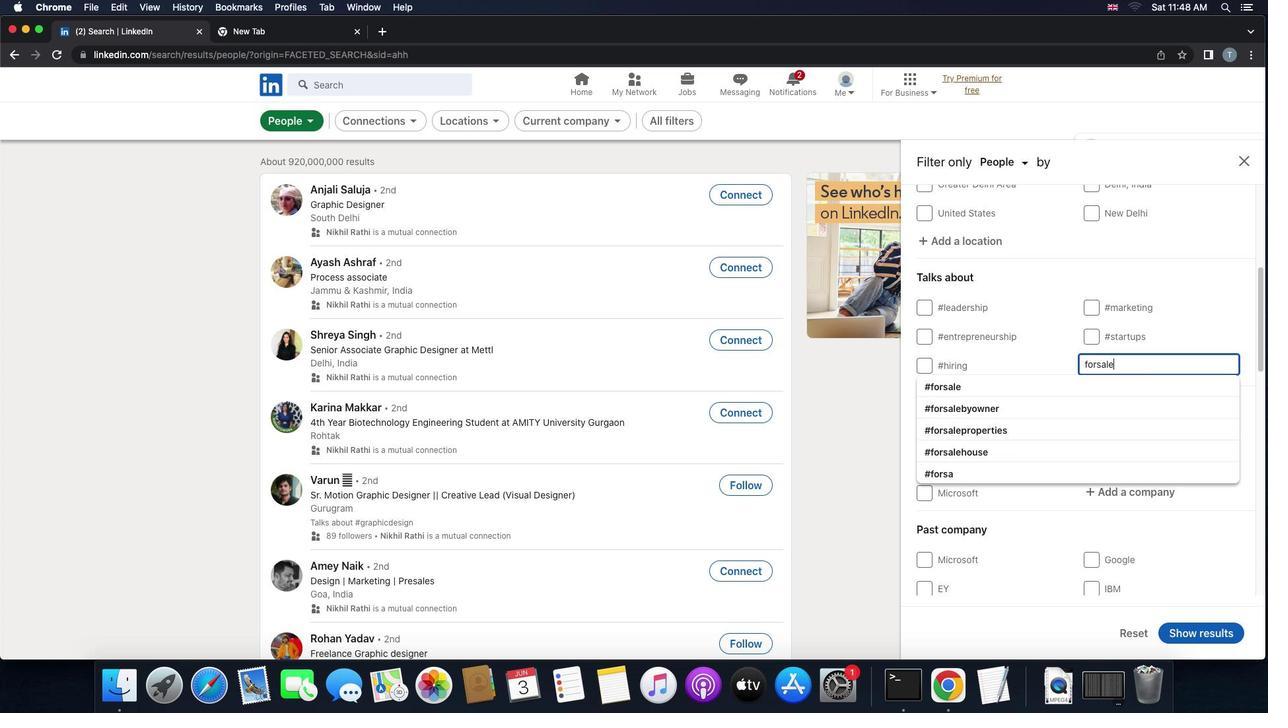 
Action: Mouse moved to (1057, 378)
Screenshot: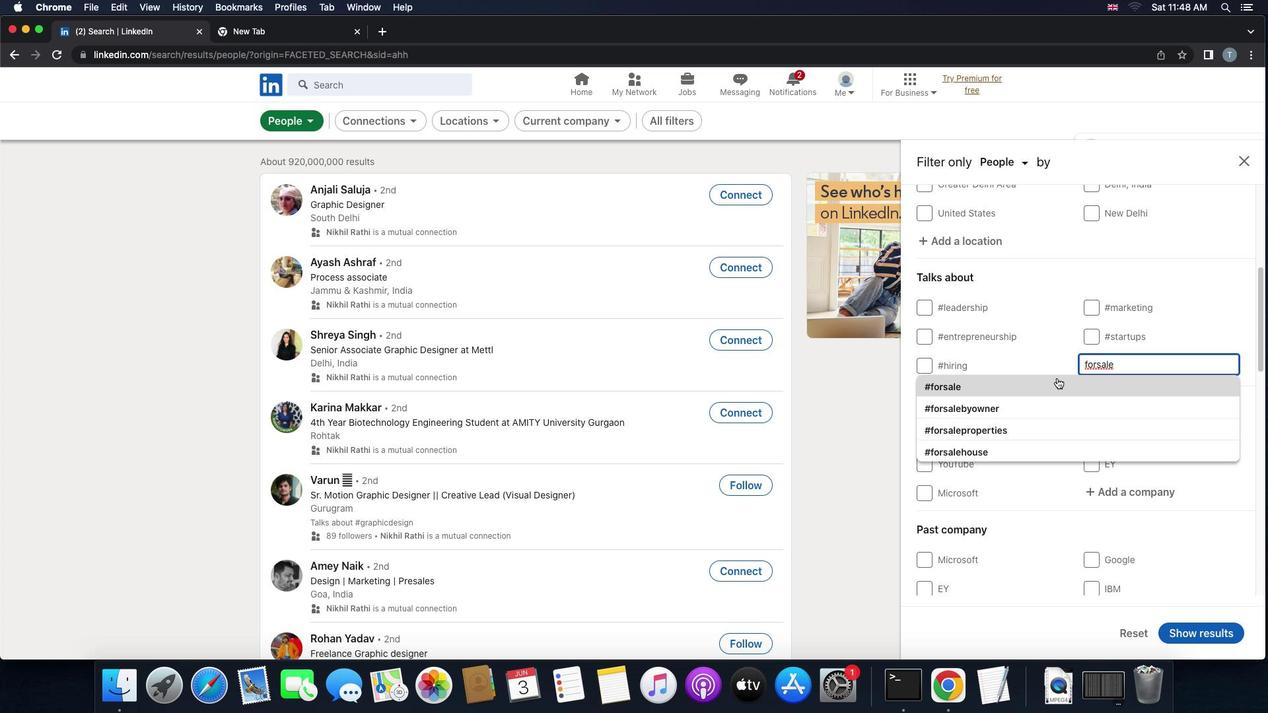 
Action: Mouse pressed left at (1057, 378)
Screenshot: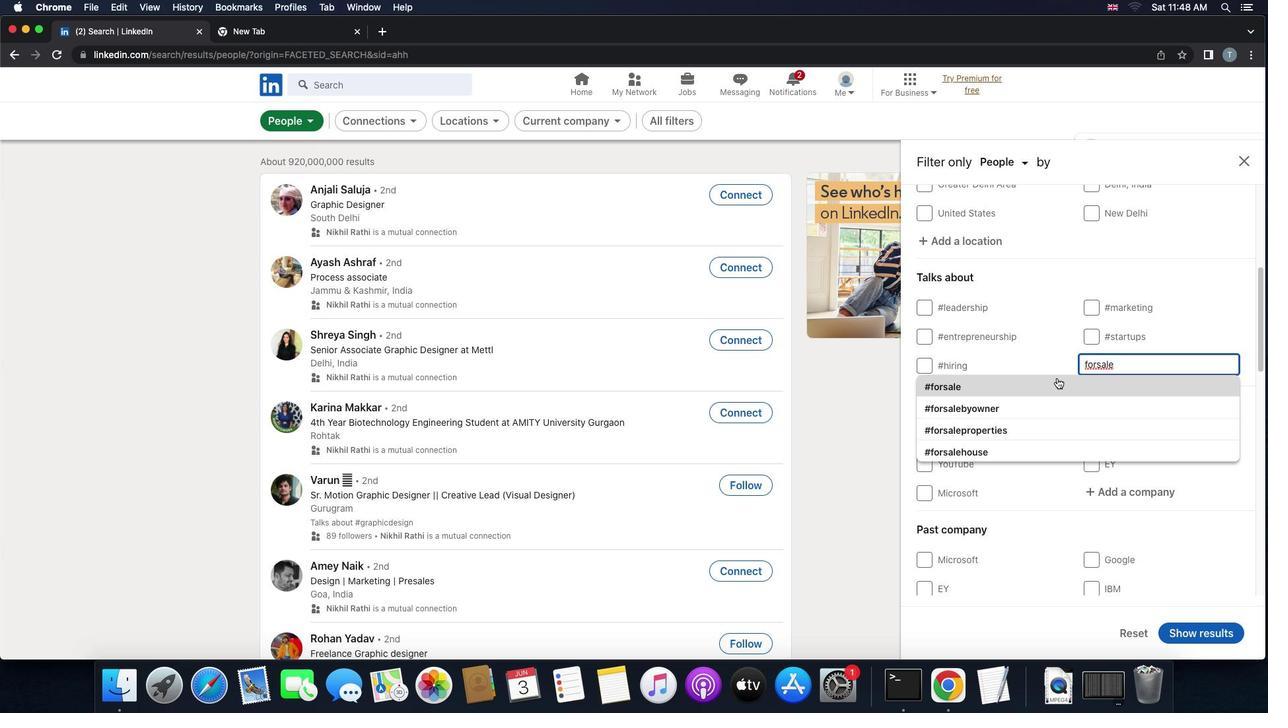 
Action: Mouse moved to (1058, 381)
Screenshot: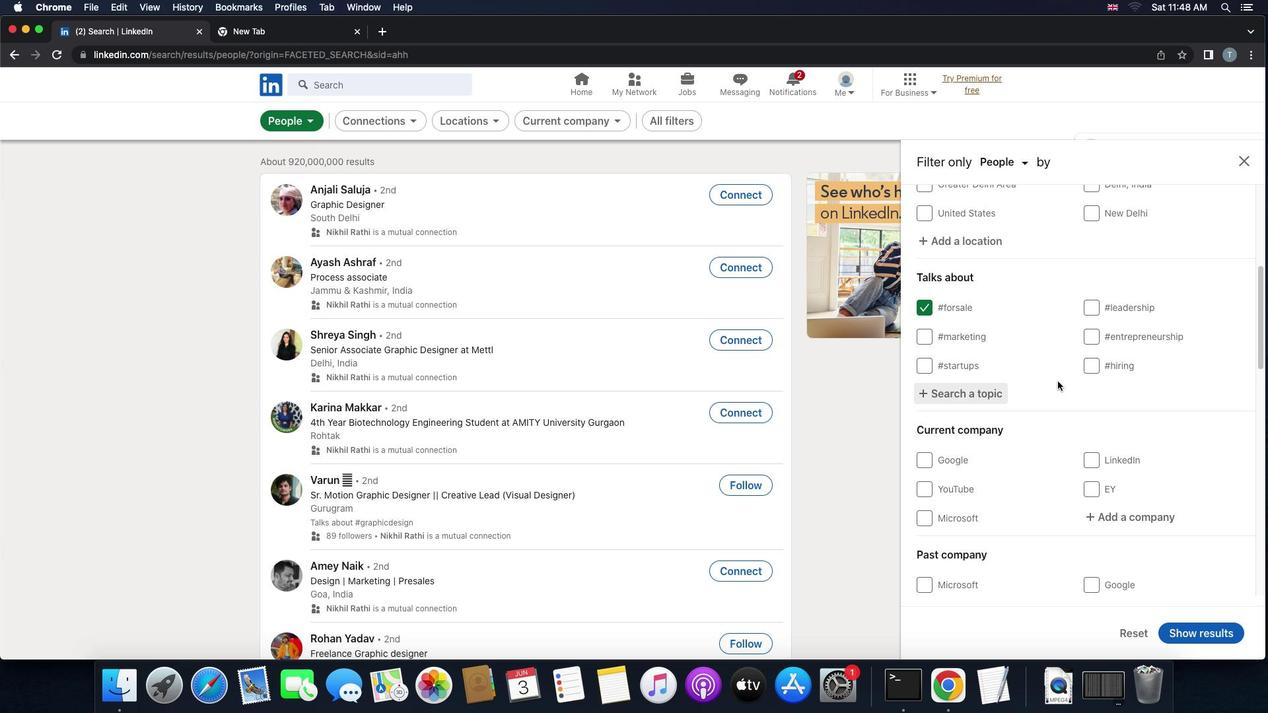 
Action: Mouse scrolled (1058, 381) with delta (0, 0)
Screenshot: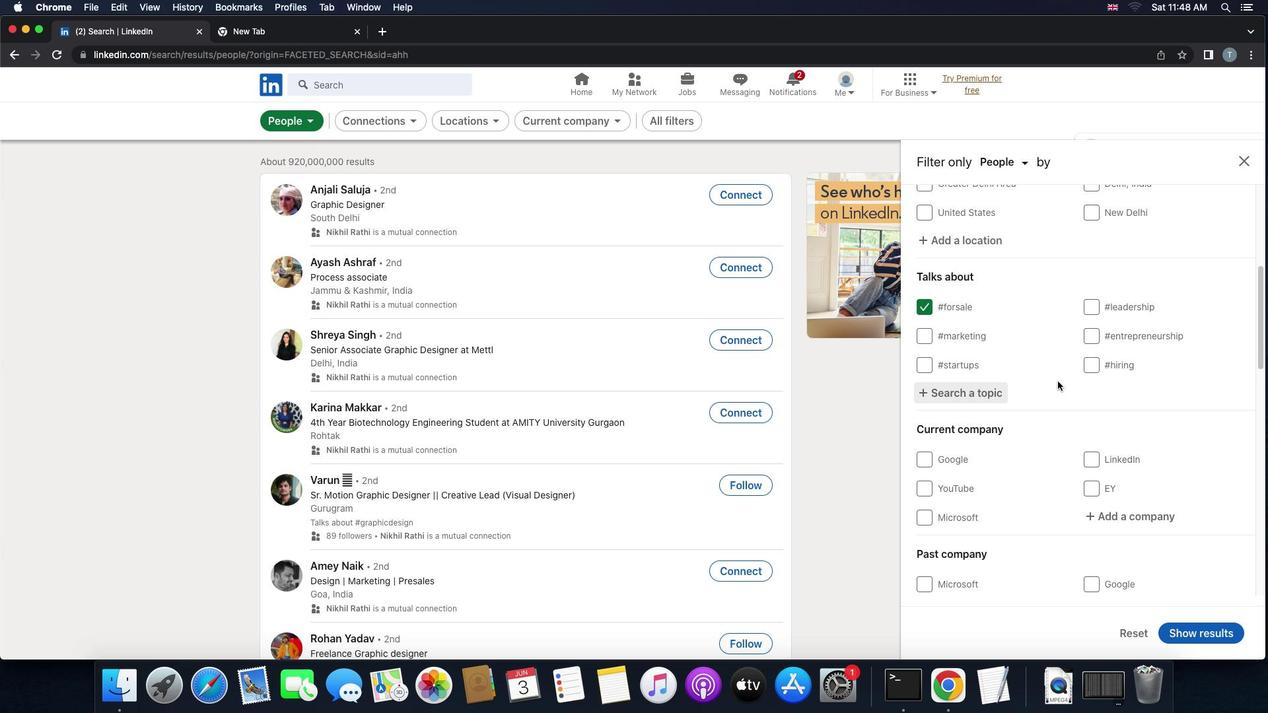 
Action: Mouse scrolled (1058, 381) with delta (0, 0)
Screenshot: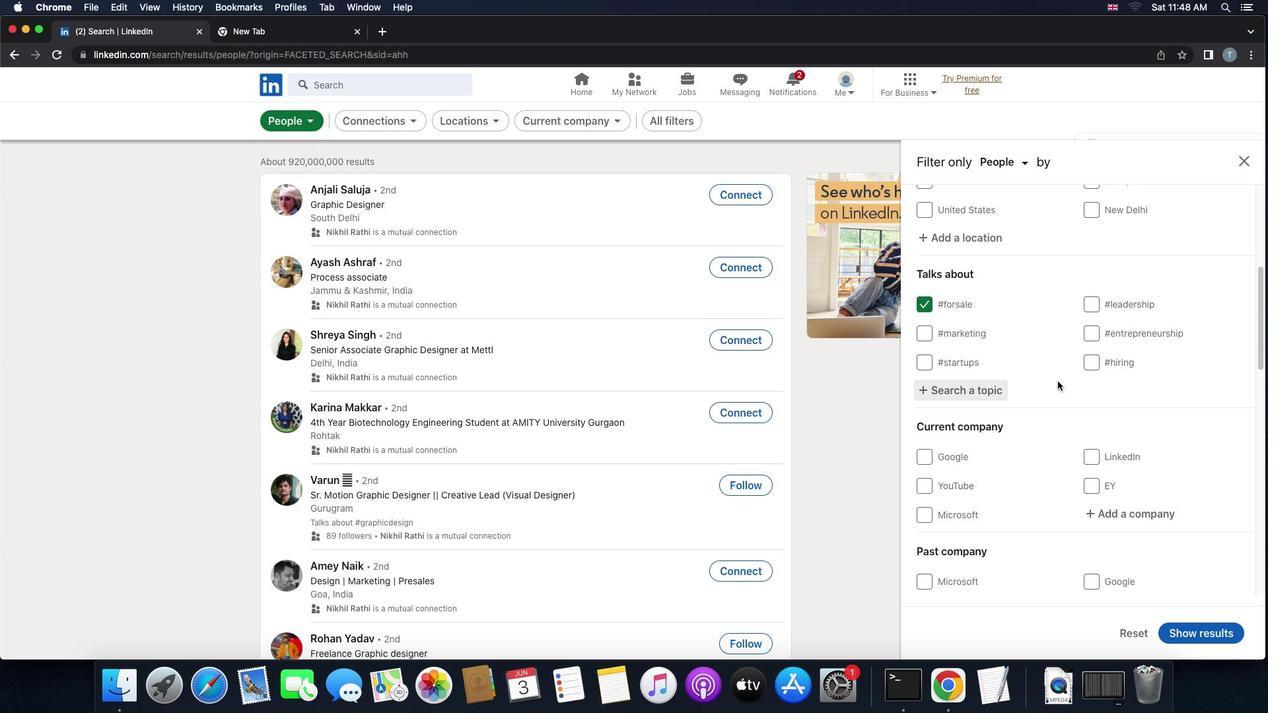 
Action: Mouse scrolled (1058, 381) with delta (0, 0)
Screenshot: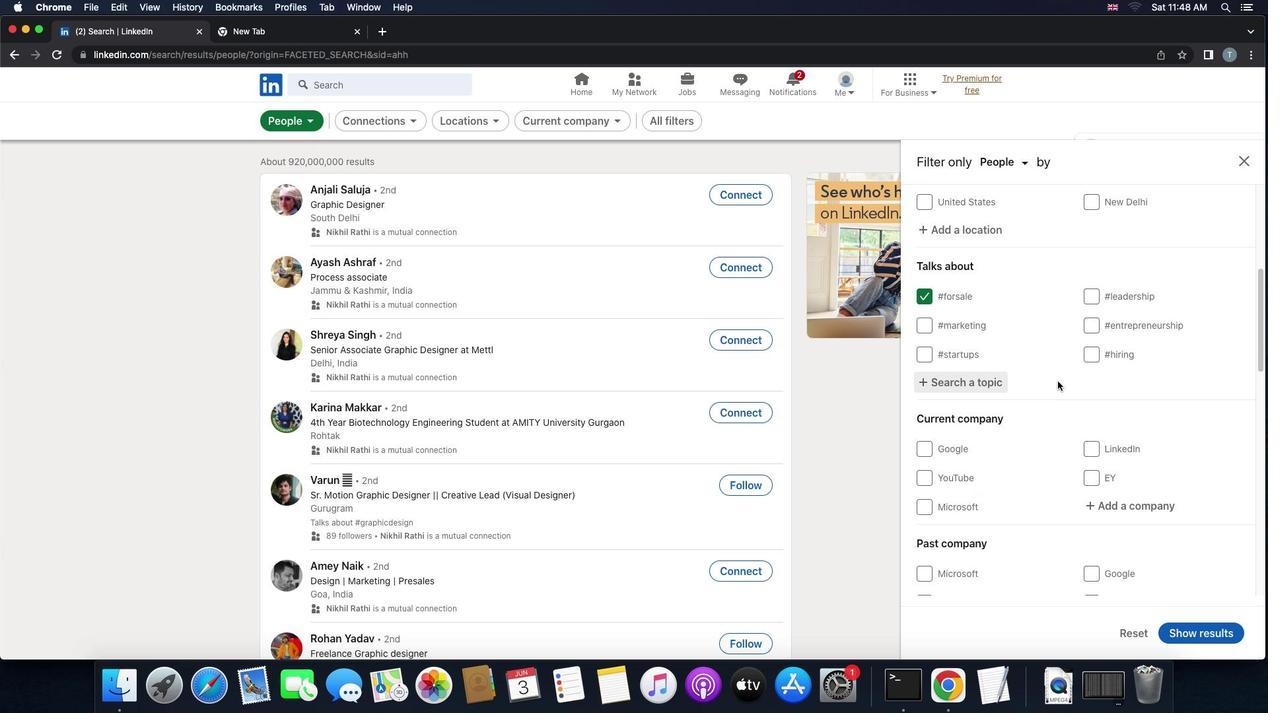 
Action: Mouse scrolled (1058, 381) with delta (0, 0)
Screenshot: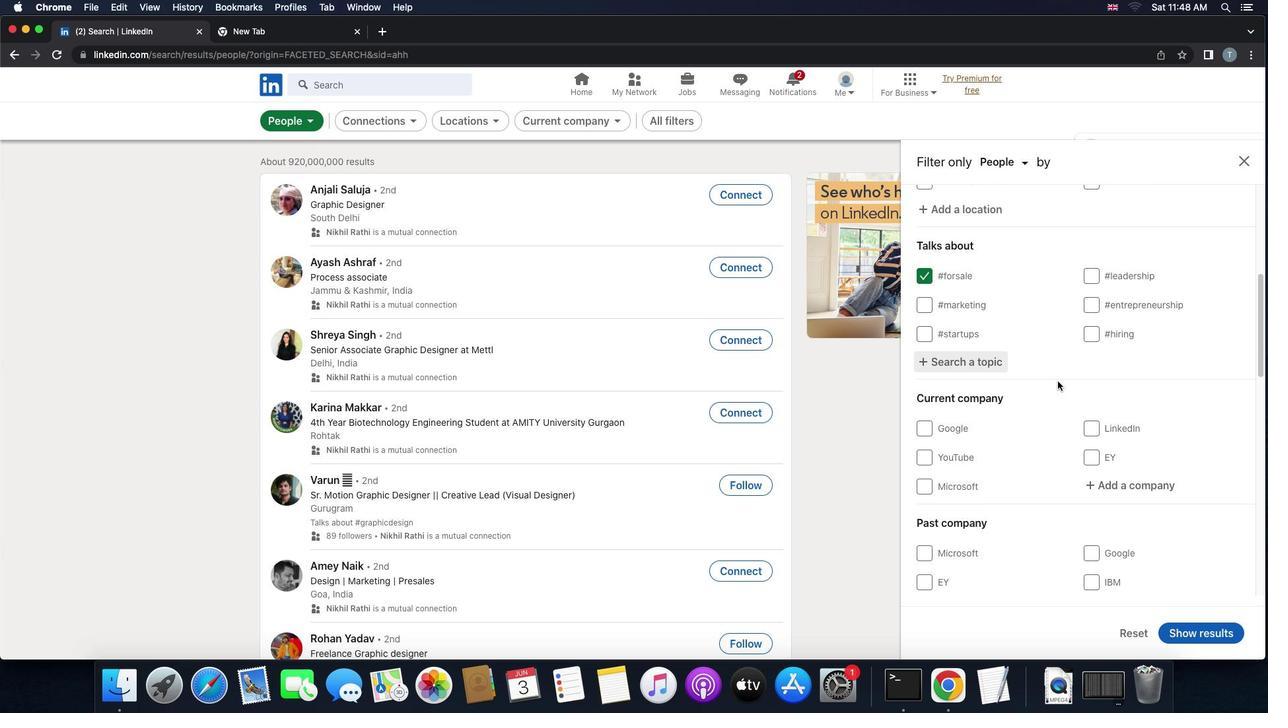 
Action: Mouse moved to (1059, 382)
Screenshot: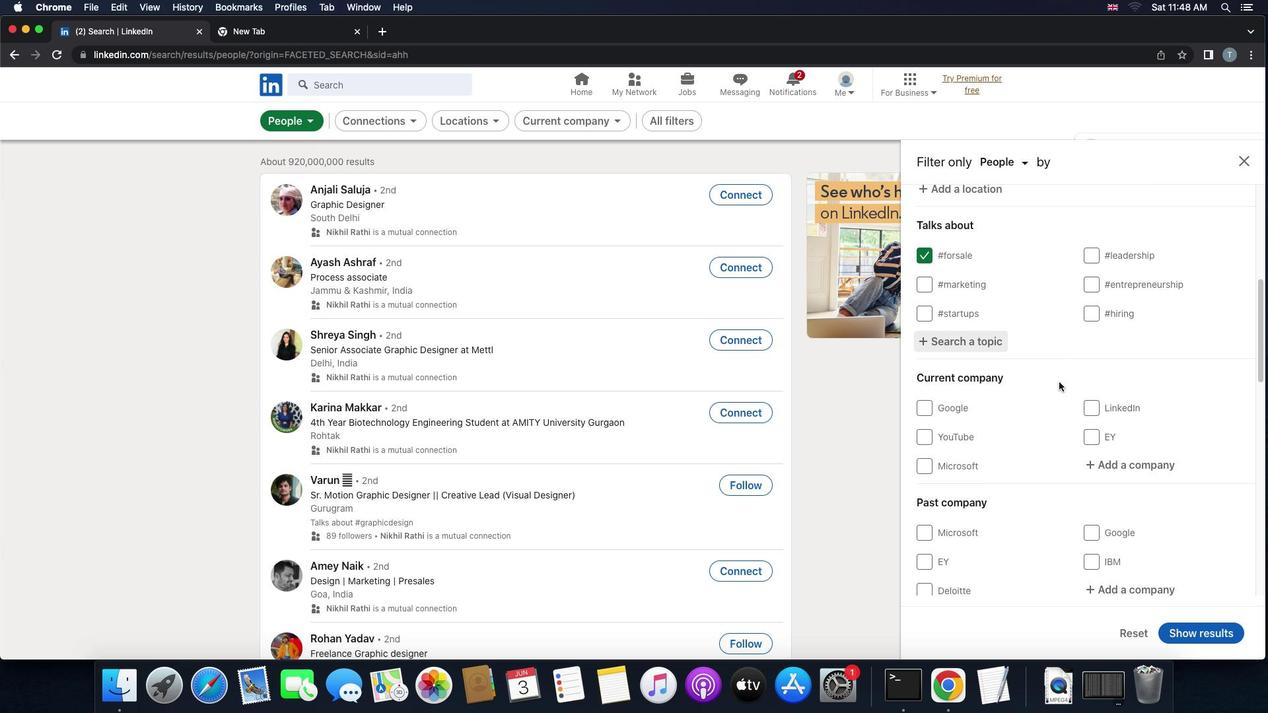 
Action: Mouse scrolled (1059, 382) with delta (0, 0)
Screenshot: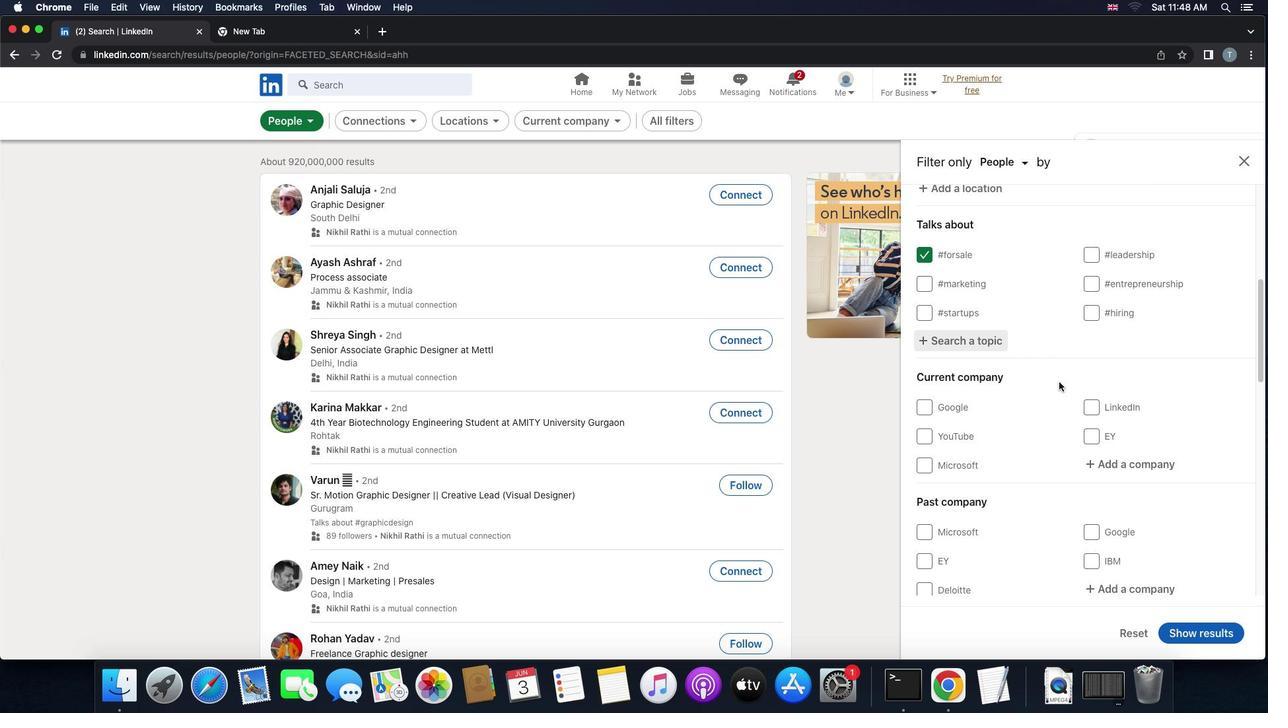 
Action: Mouse scrolled (1059, 382) with delta (0, 0)
Screenshot: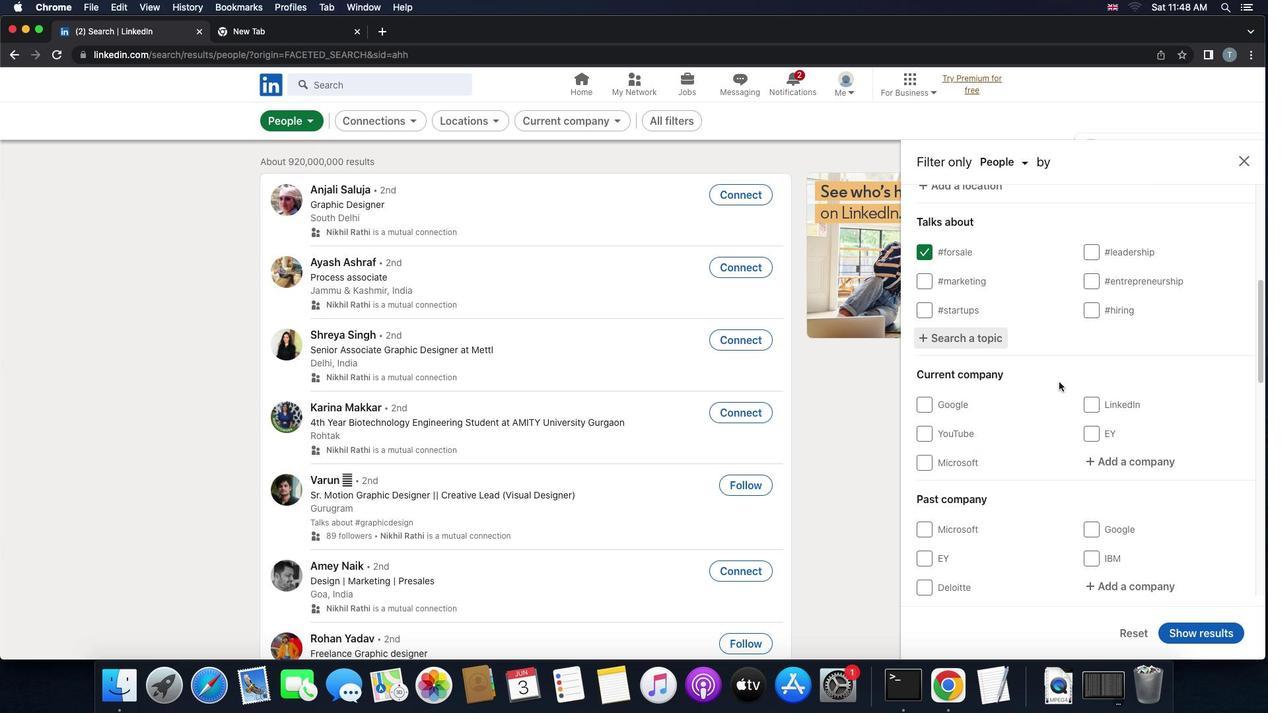 
Action: Mouse scrolled (1059, 382) with delta (0, 0)
Screenshot: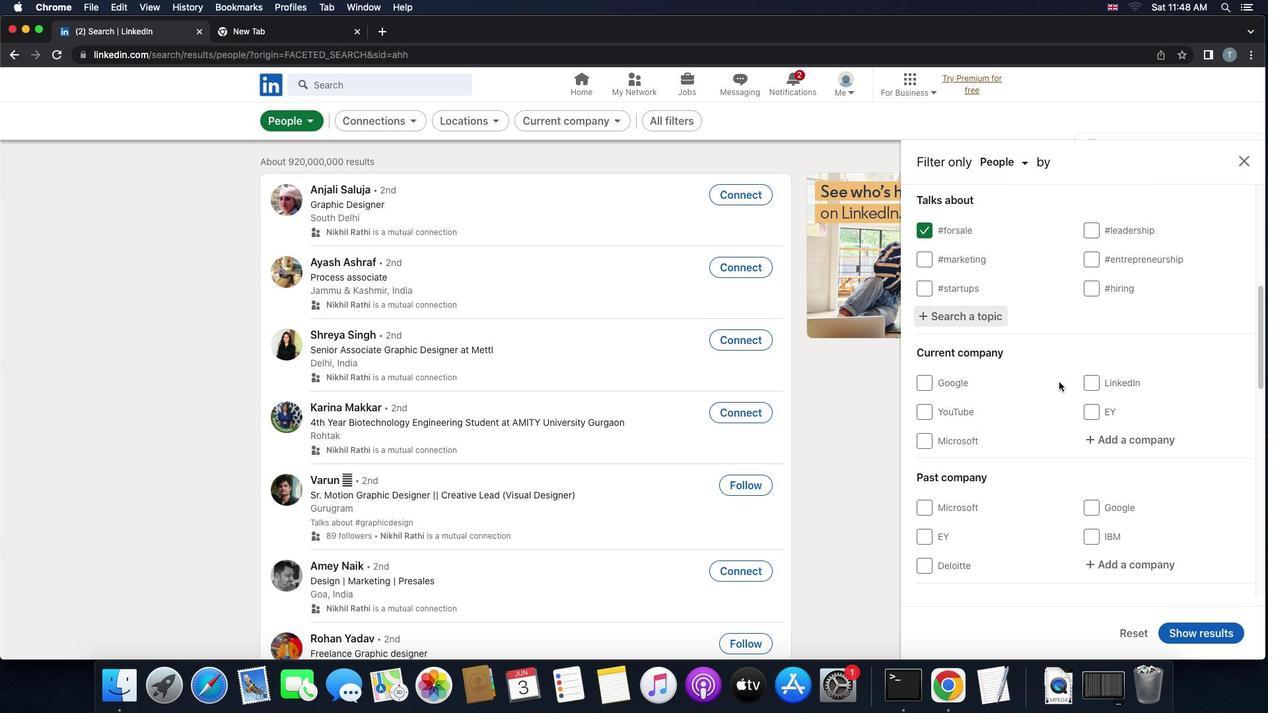 
Action: Mouse scrolled (1059, 382) with delta (0, 0)
Screenshot: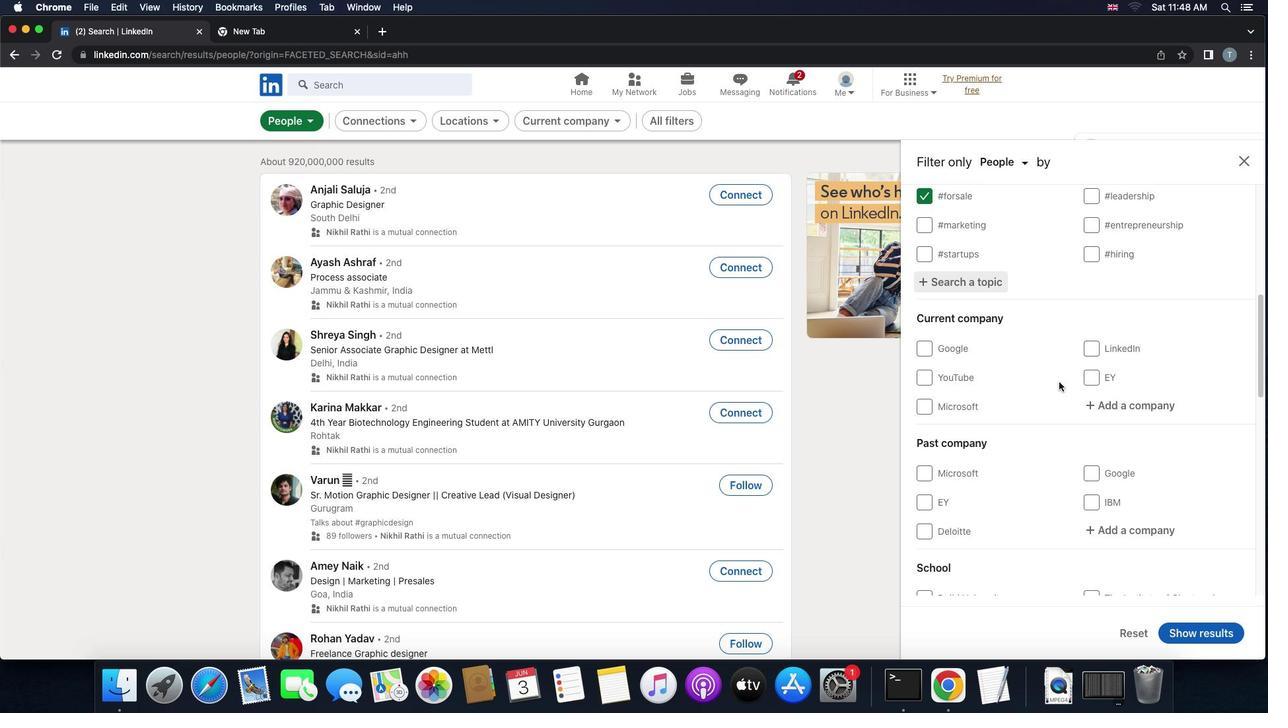 
Action: Mouse scrolled (1059, 382) with delta (0, 0)
Screenshot: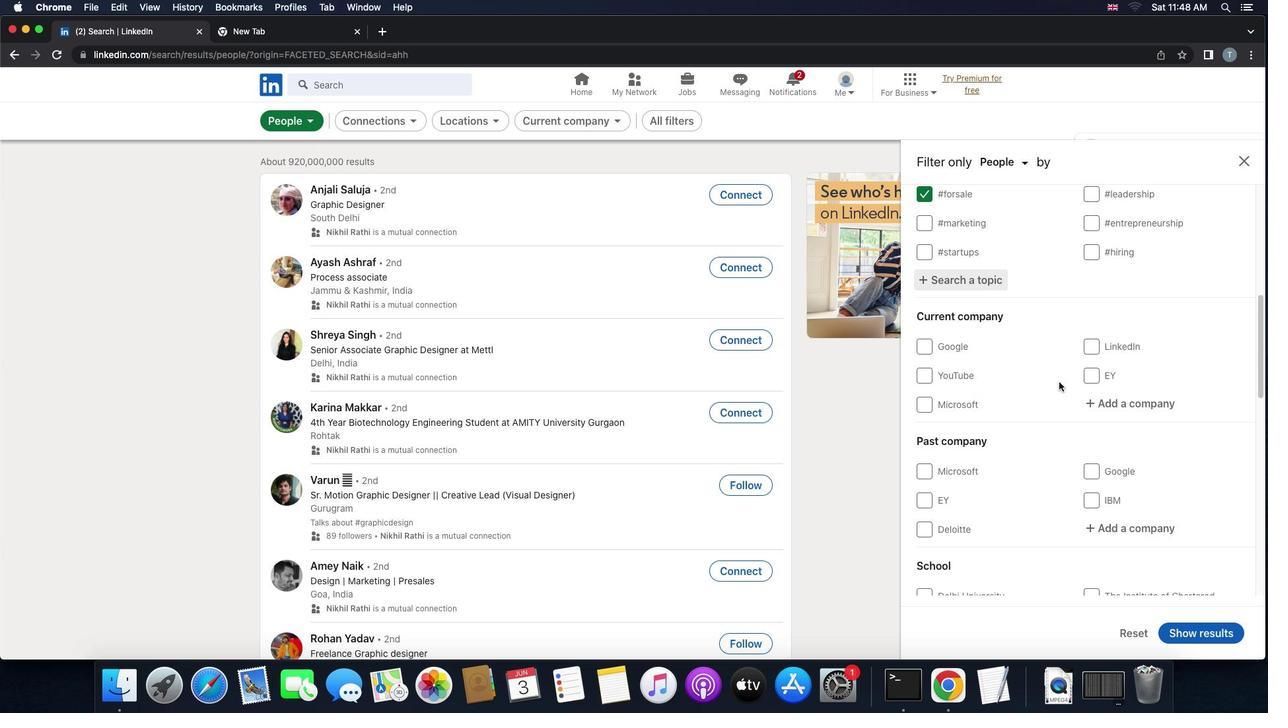 
Action: Mouse scrolled (1059, 382) with delta (0, 0)
Screenshot: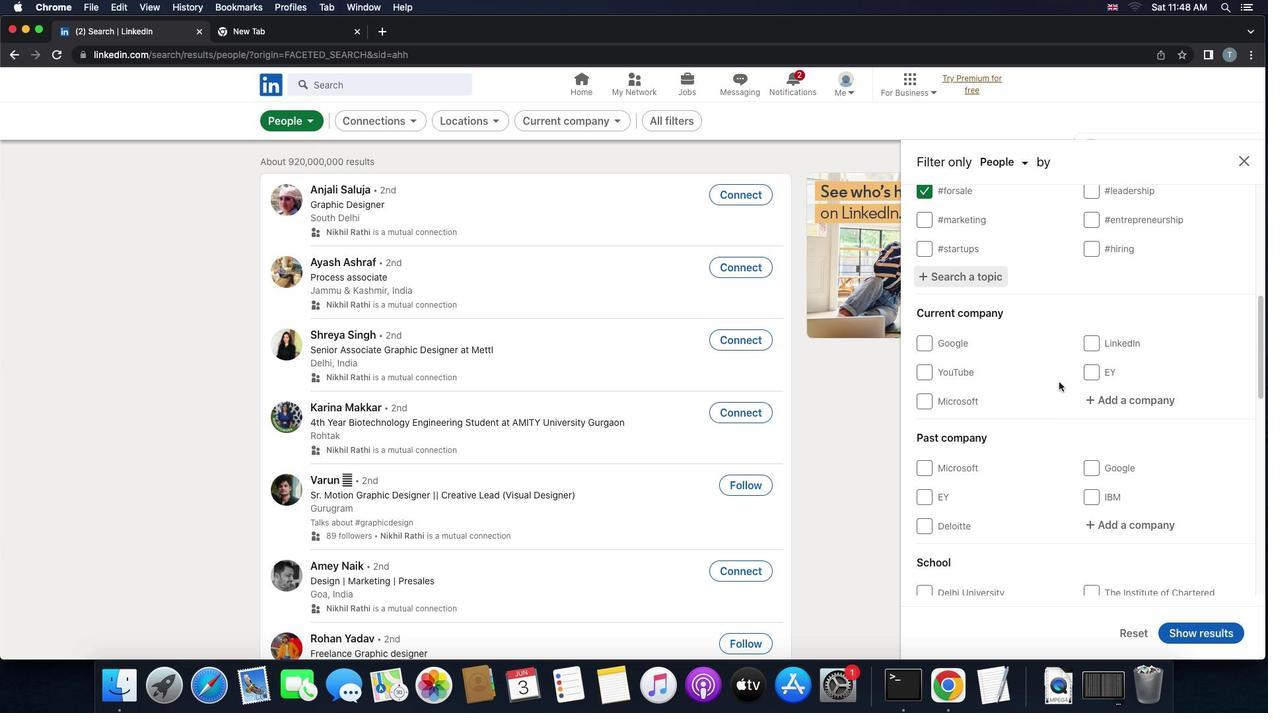 
Action: Mouse scrolled (1059, 382) with delta (0, 0)
Screenshot: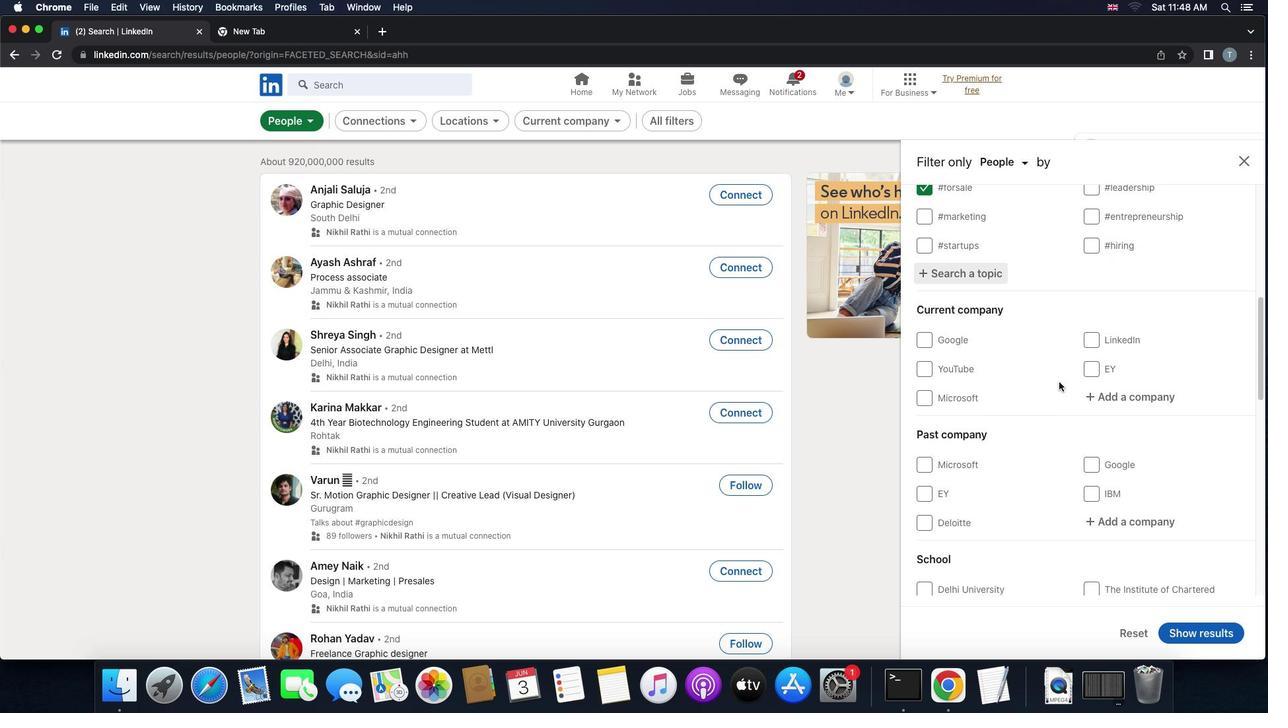 
Action: Mouse moved to (1112, 395)
Screenshot: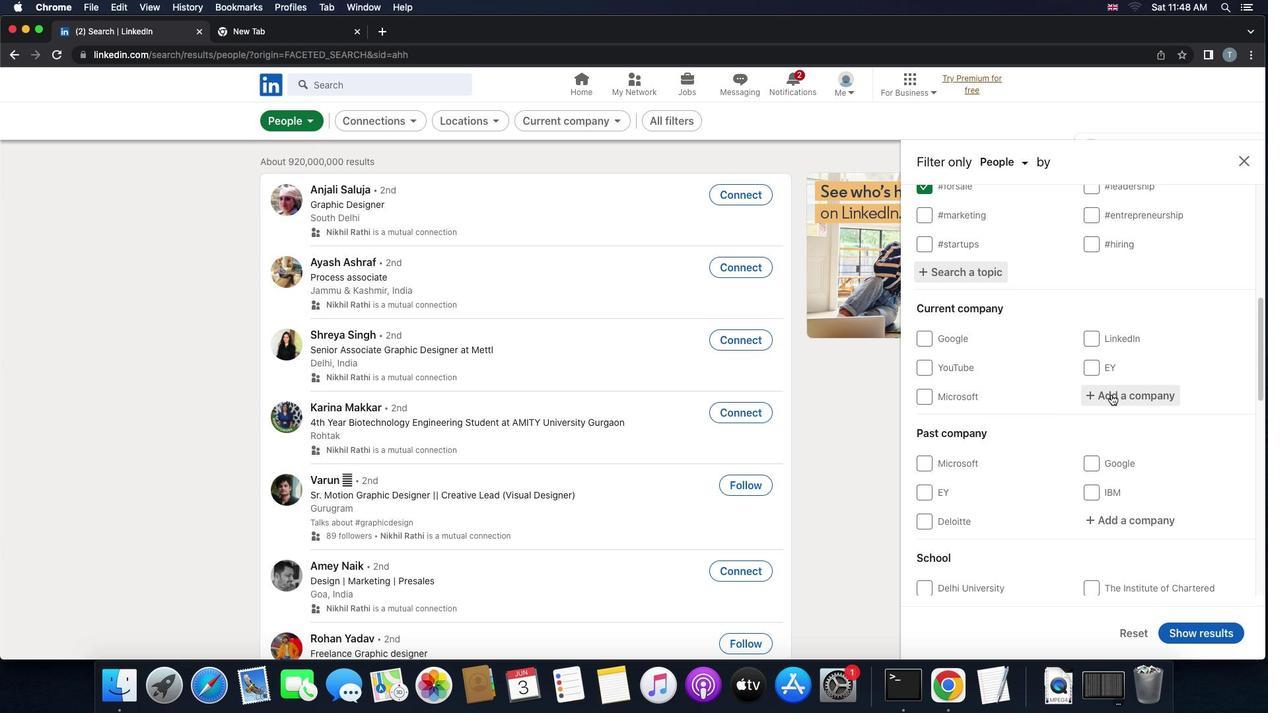 
Action: Mouse pressed left at (1112, 395)
Screenshot: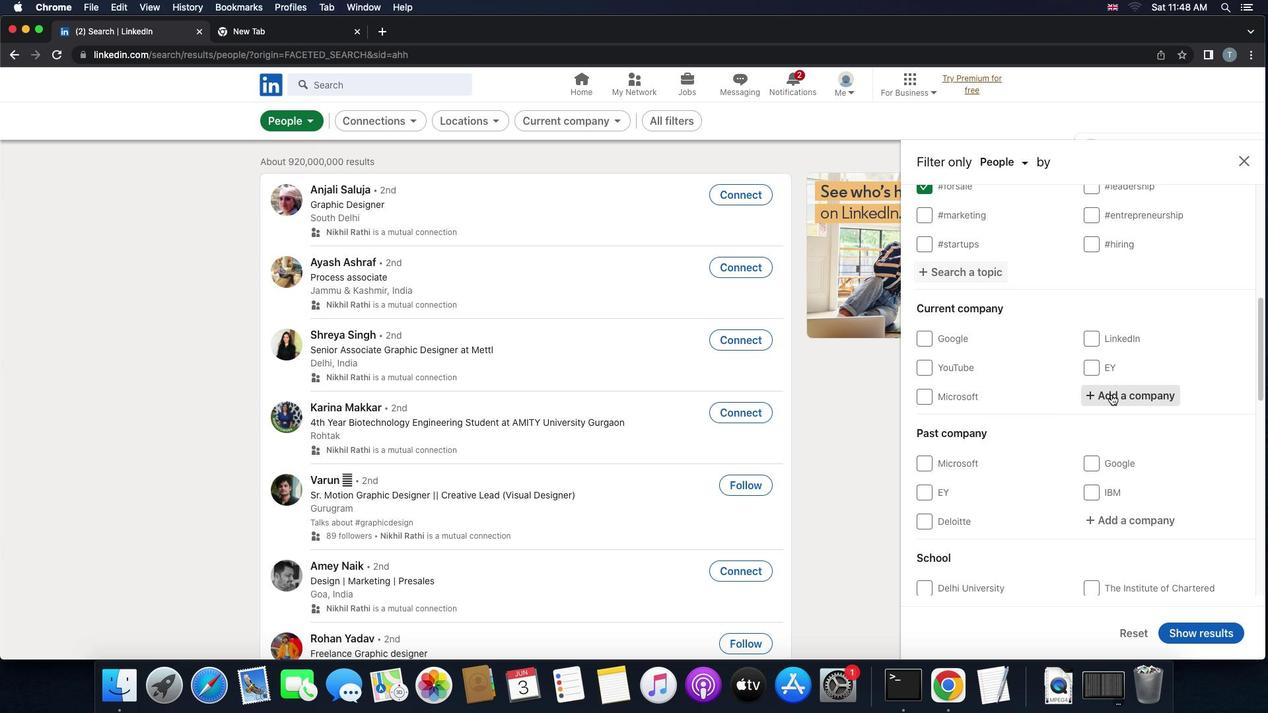 
Action: Mouse moved to (1109, 393)
Screenshot: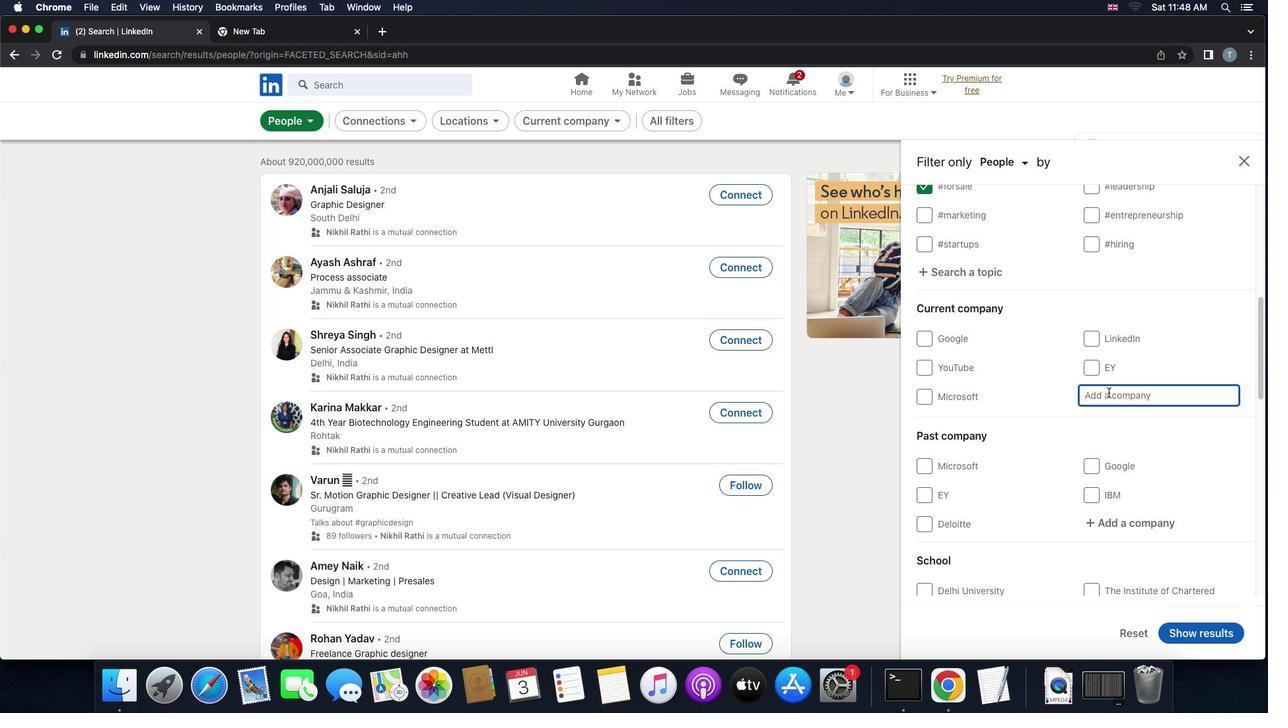 
Action: Key pressed 't''a''j'Key.space'h''o''t''e''l''s'
Screenshot: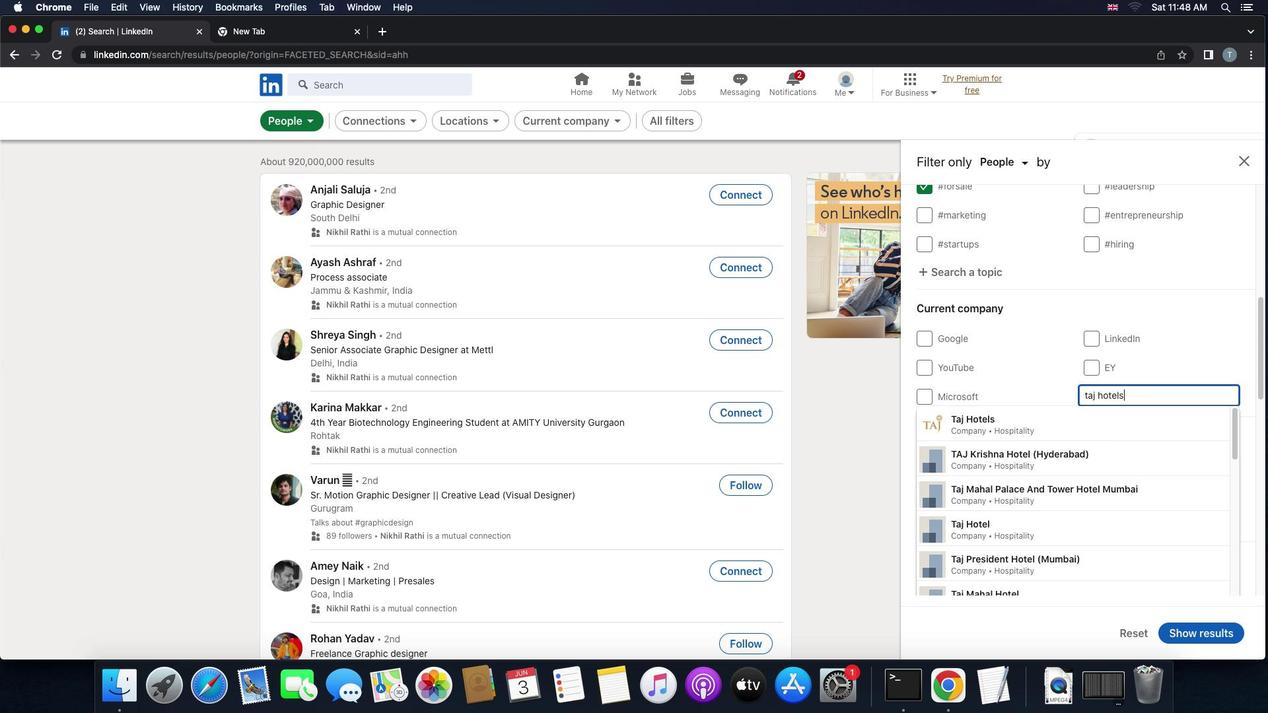 
Action: Mouse moved to (1038, 426)
Screenshot: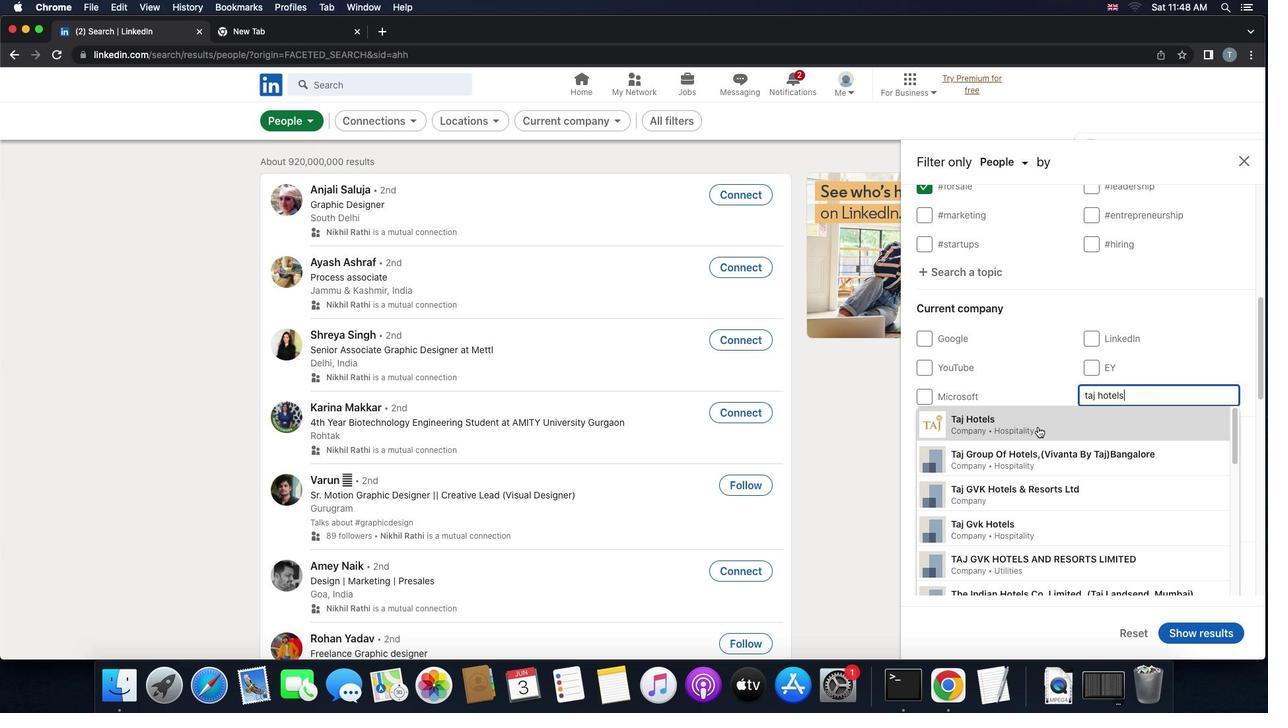 
Action: Mouse pressed left at (1038, 426)
Screenshot: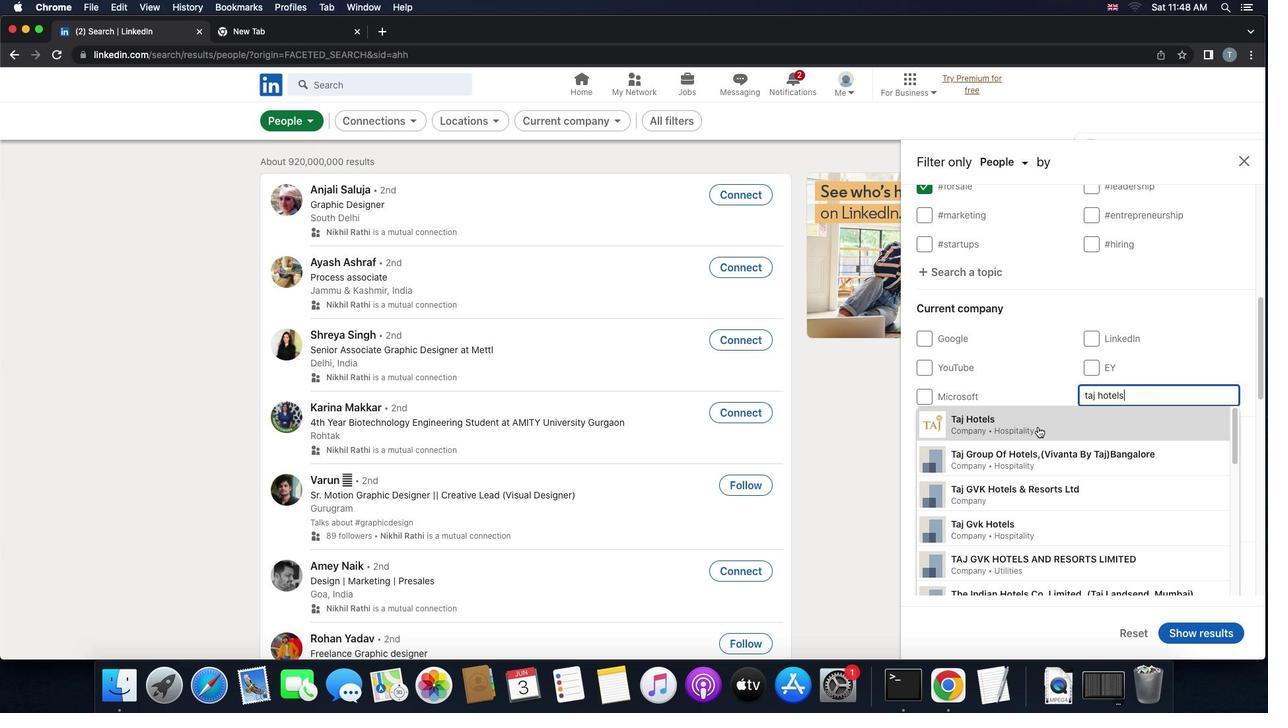 
Action: Mouse moved to (1043, 436)
Screenshot: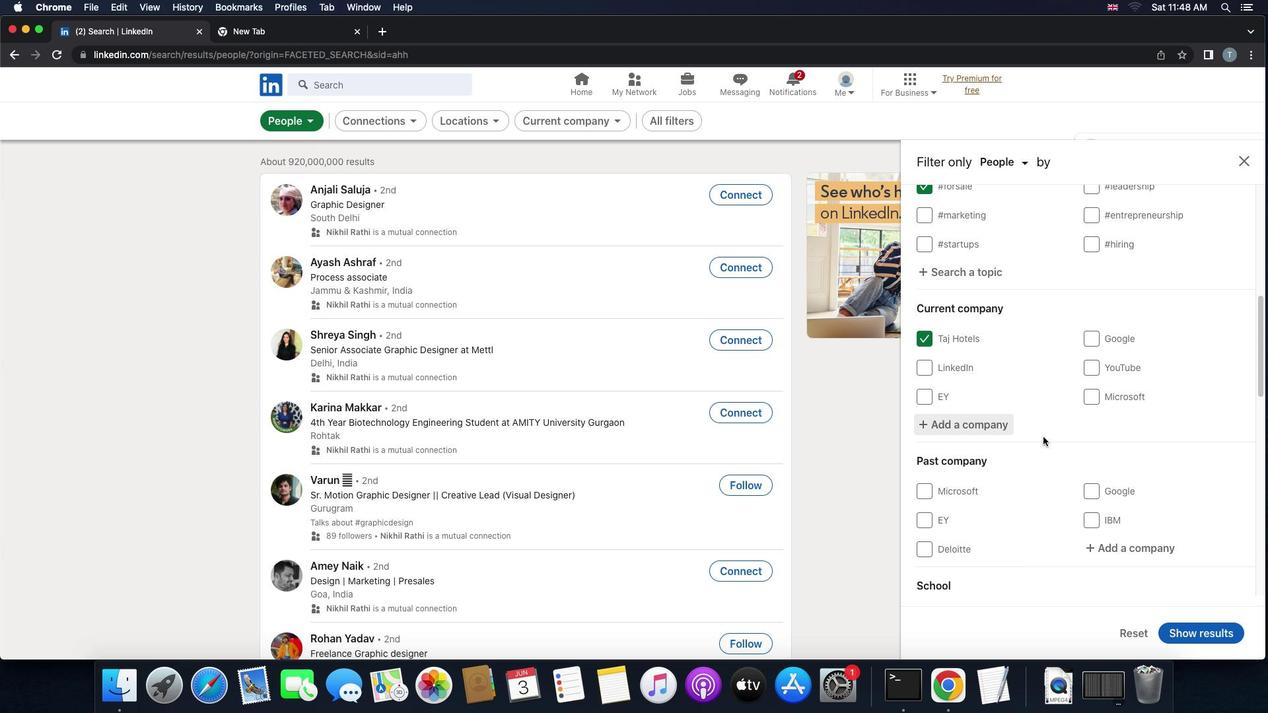 
Action: Mouse scrolled (1043, 436) with delta (0, 0)
Screenshot: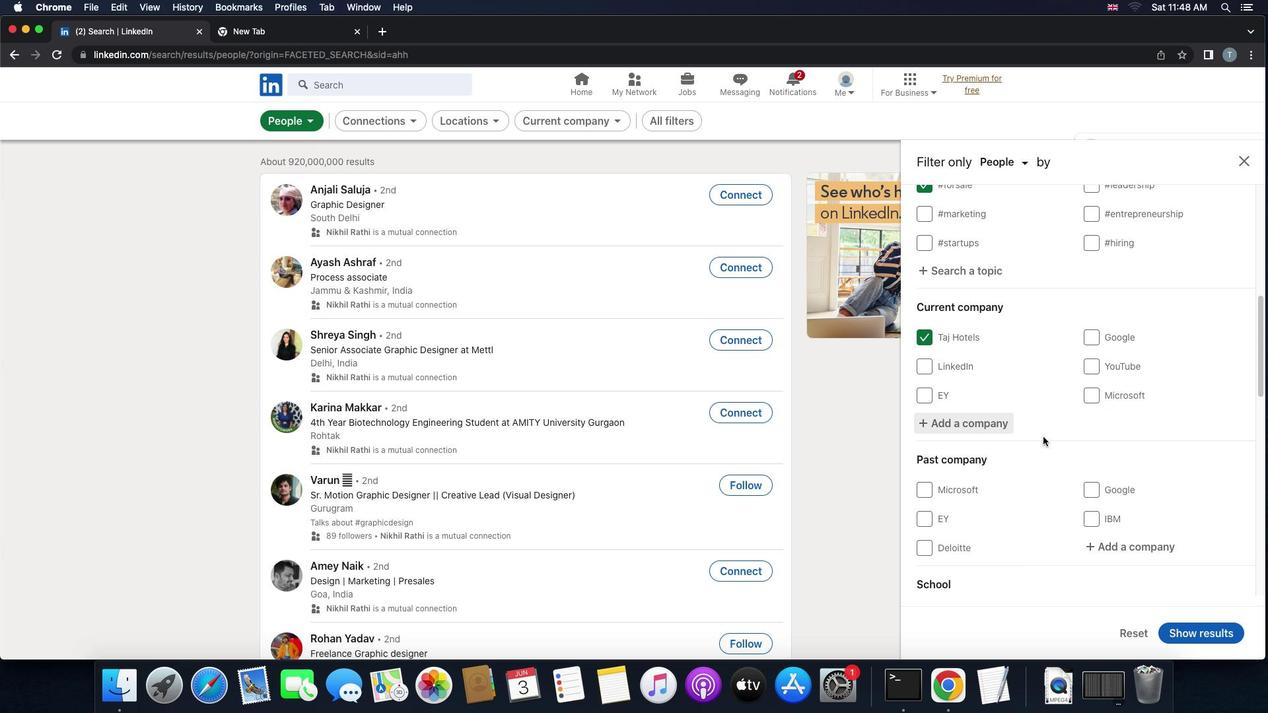 
Action: Mouse scrolled (1043, 436) with delta (0, 0)
Screenshot: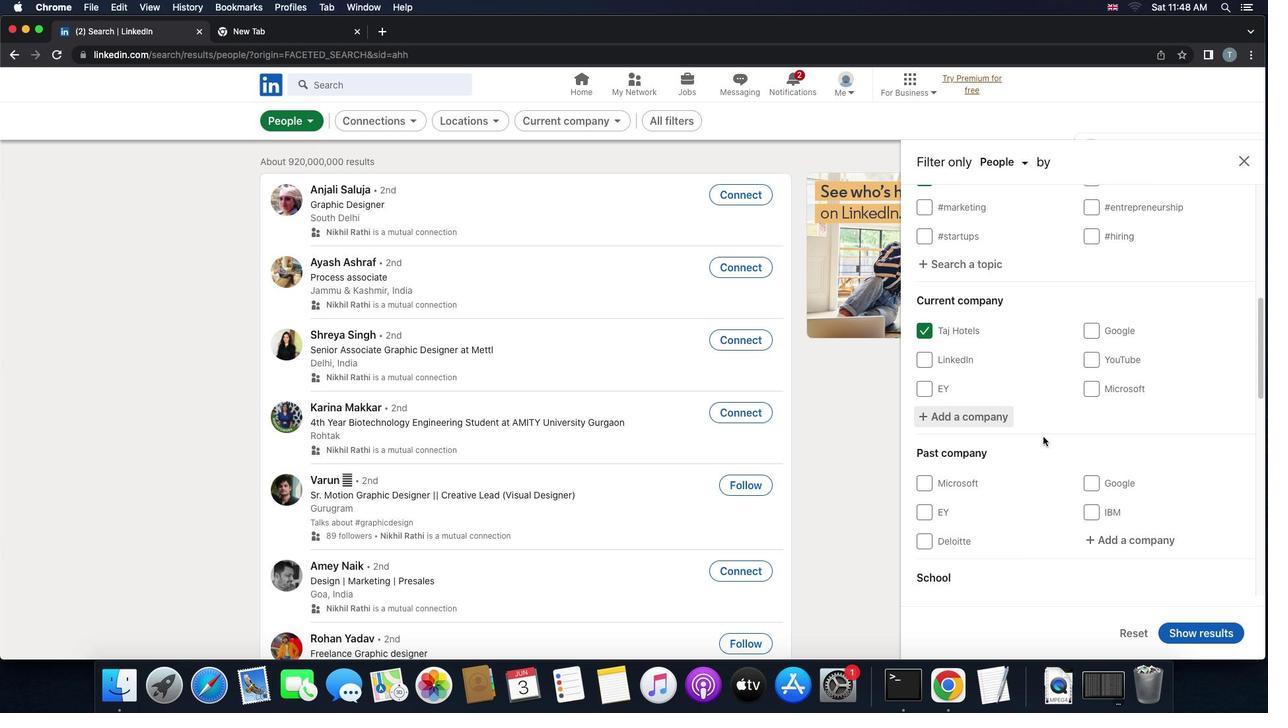 
Action: Mouse scrolled (1043, 436) with delta (0, 0)
Screenshot: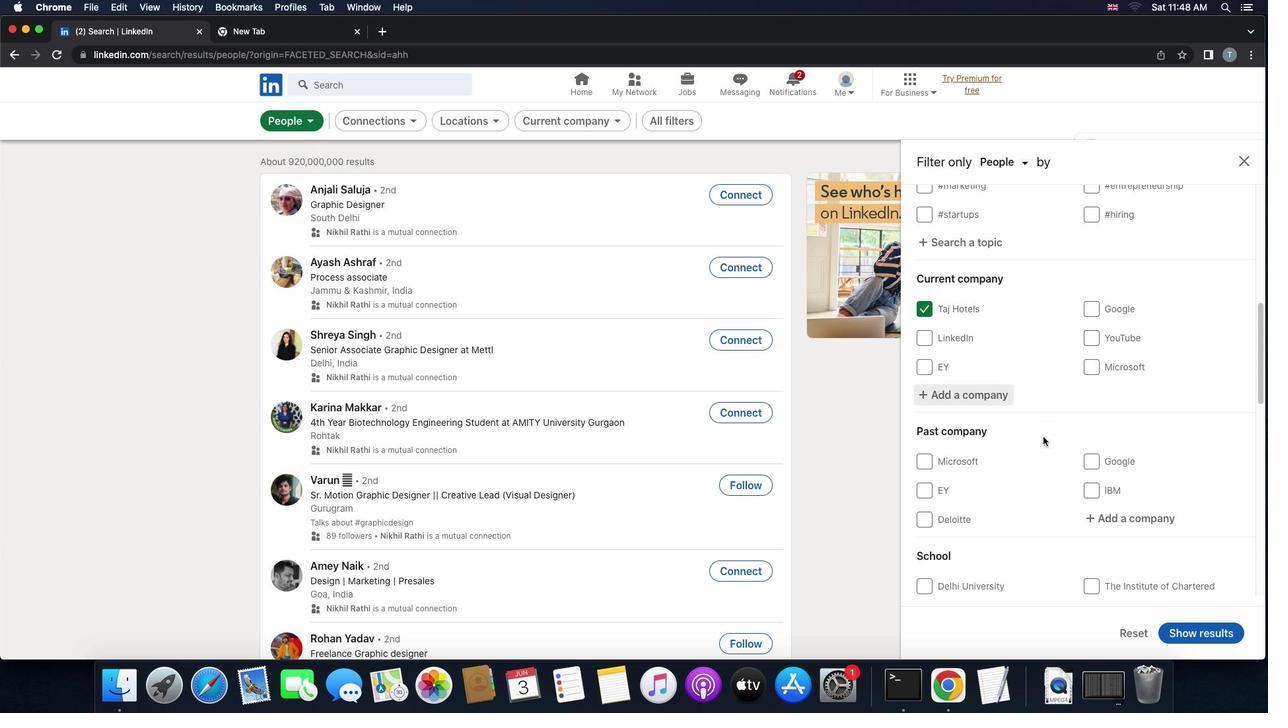 
Action: Mouse moved to (1043, 437)
Screenshot: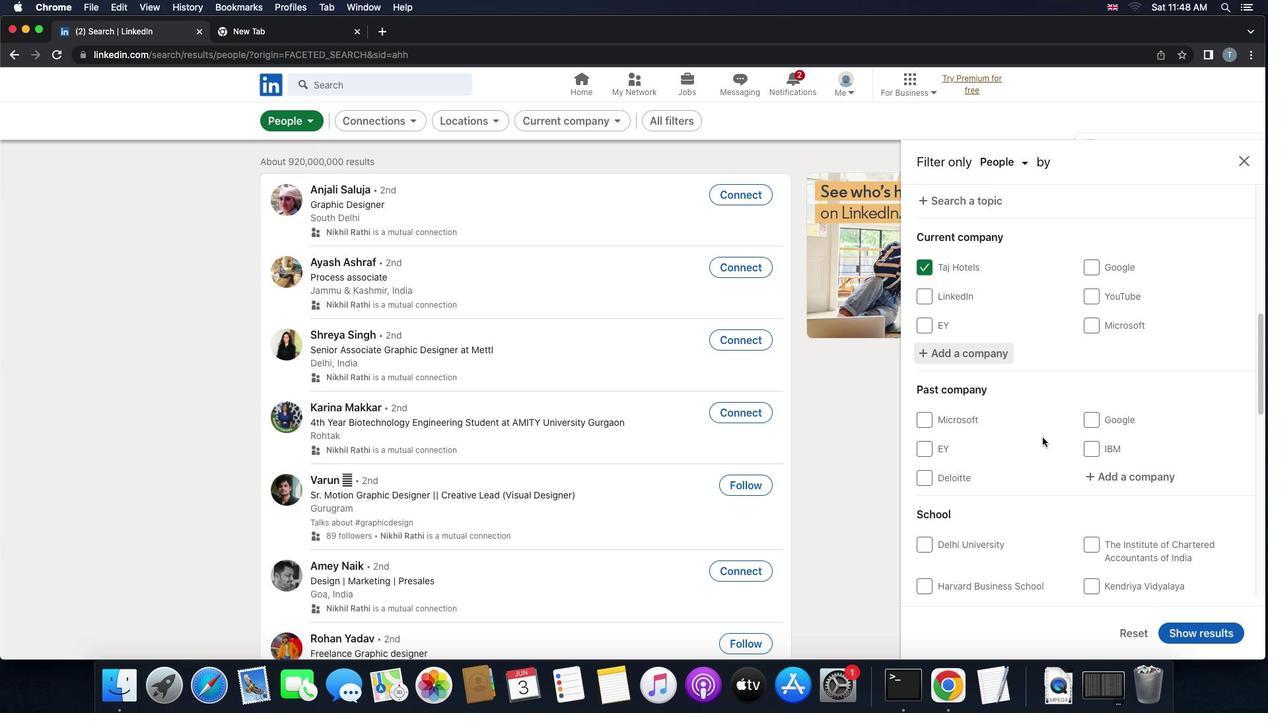 
Action: Mouse scrolled (1043, 437) with delta (0, 0)
Screenshot: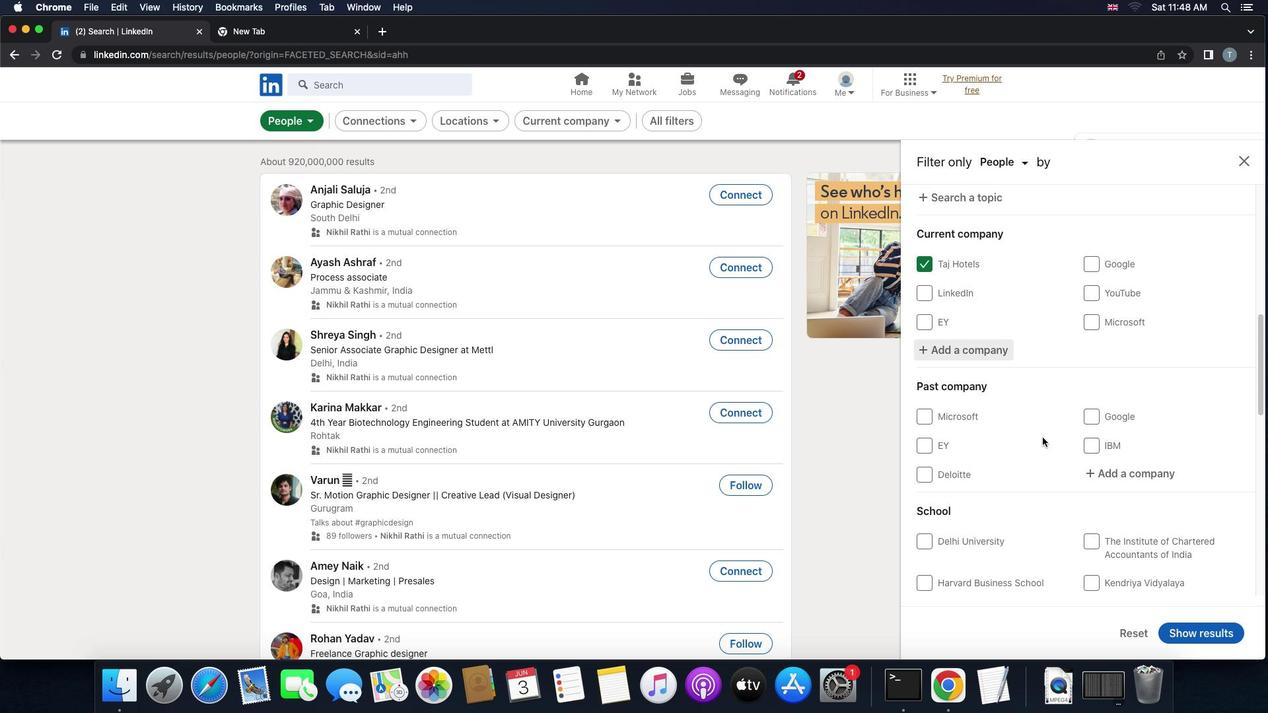 
Action: Mouse scrolled (1043, 437) with delta (0, 0)
Screenshot: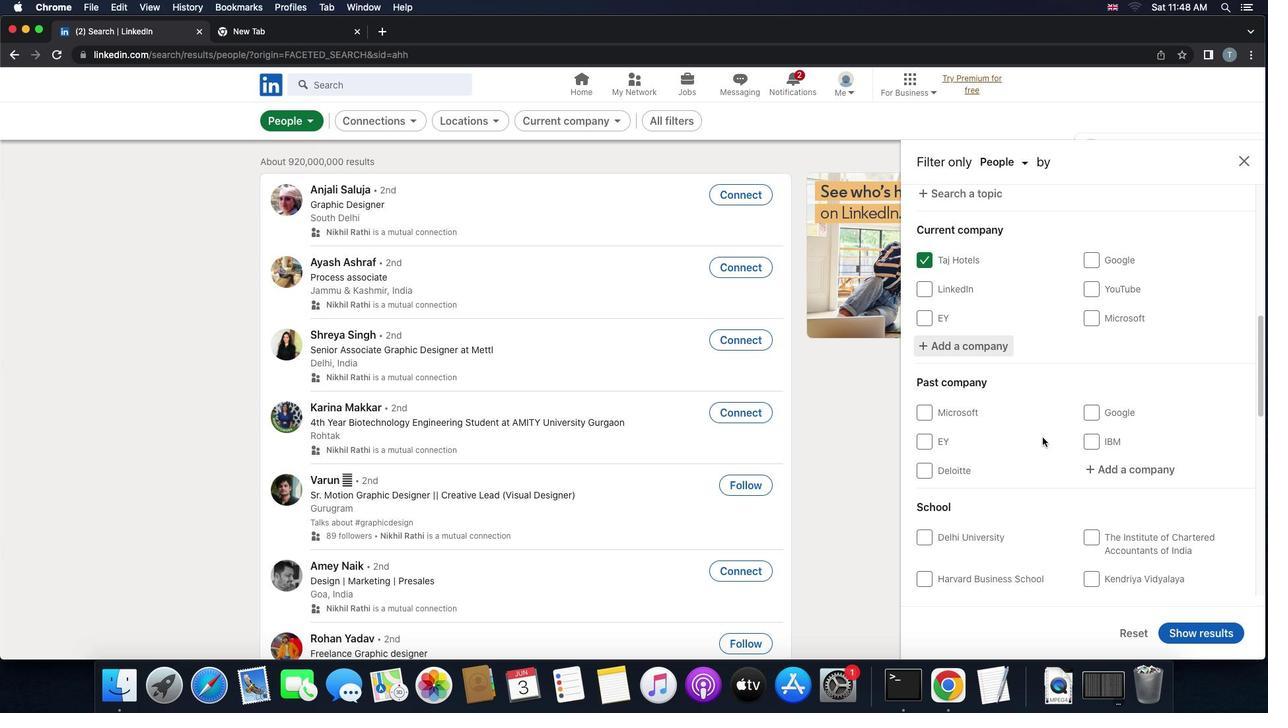 
Action: Mouse scrolled (1043, 437) with delta (0, 0)
Screenshot: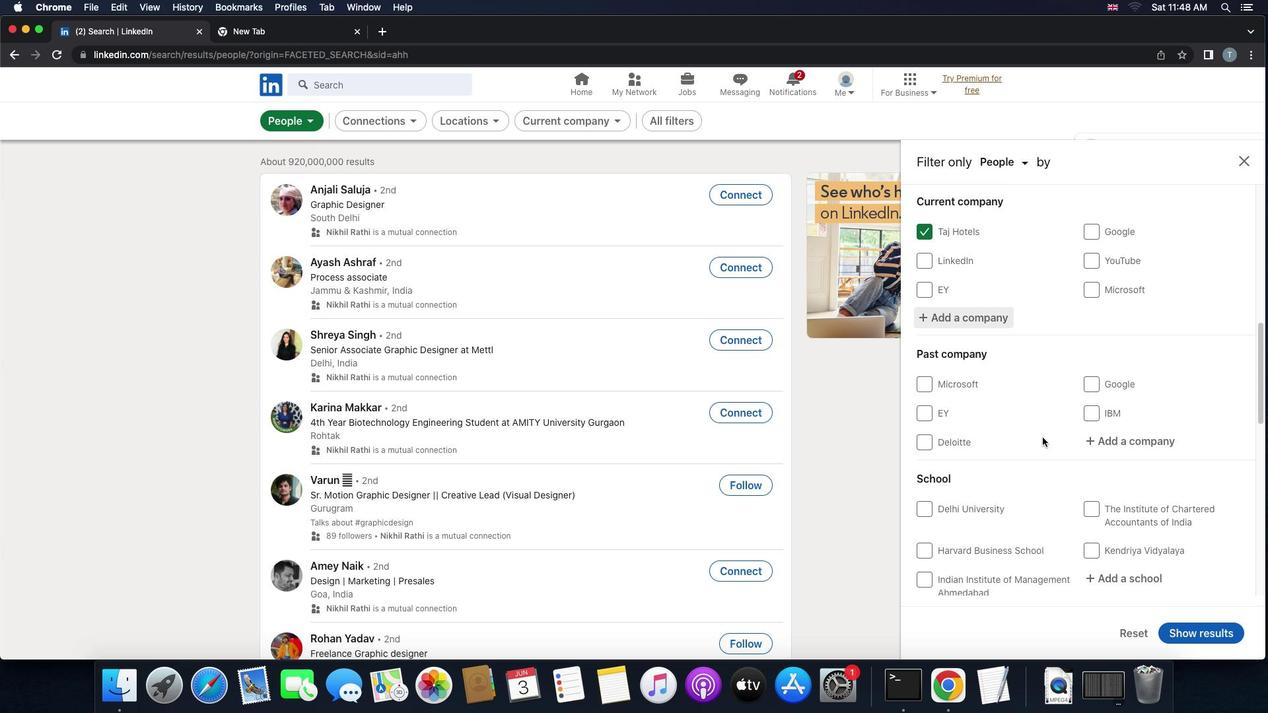 
Action: Mouse moved to (1042, 441)
Screenshot: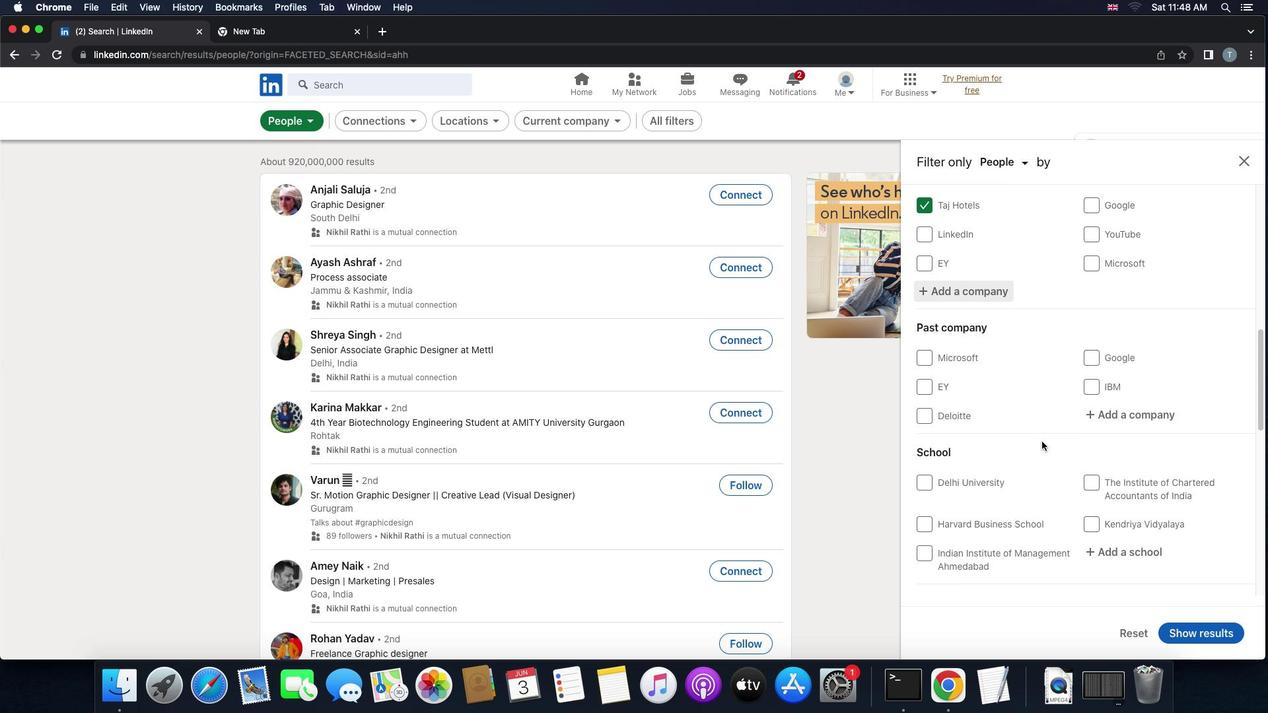 
Action: Mouse scrolled (1042, 441) with delta (0, 0)
Screenshot: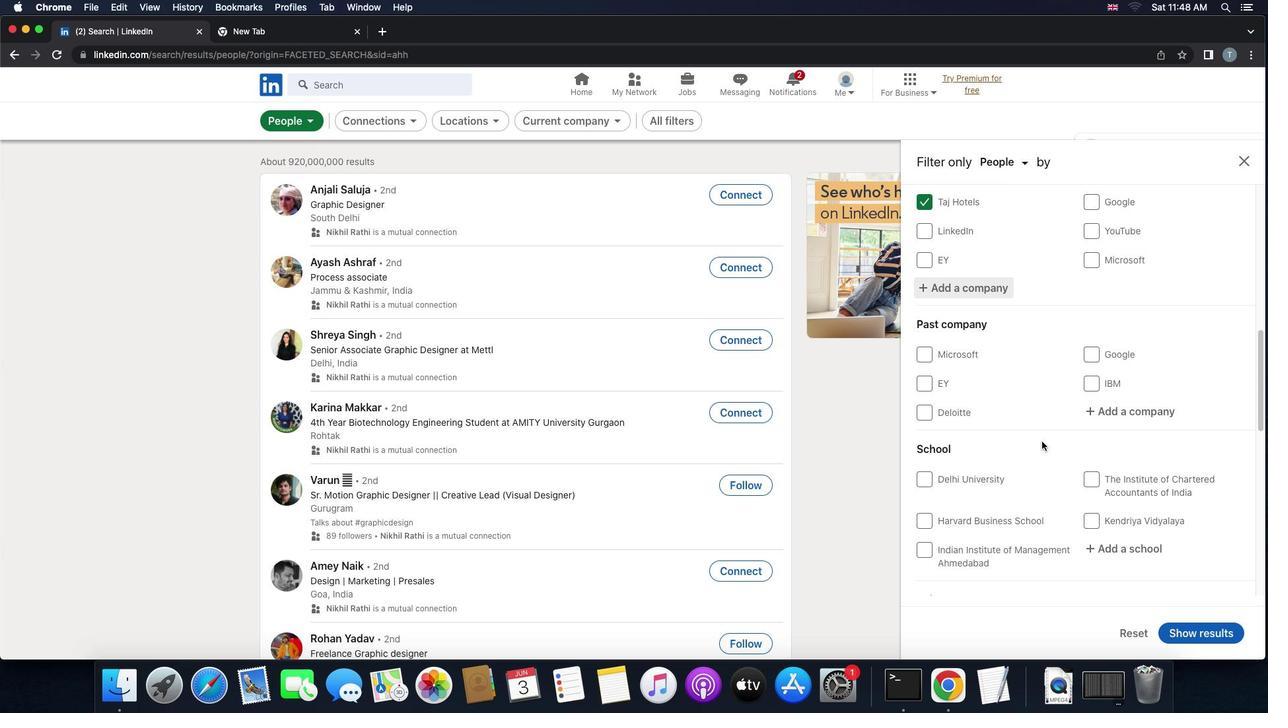 
Action: Mouse scrolled (1042, 441) with delta (0, 0)
Screenshot: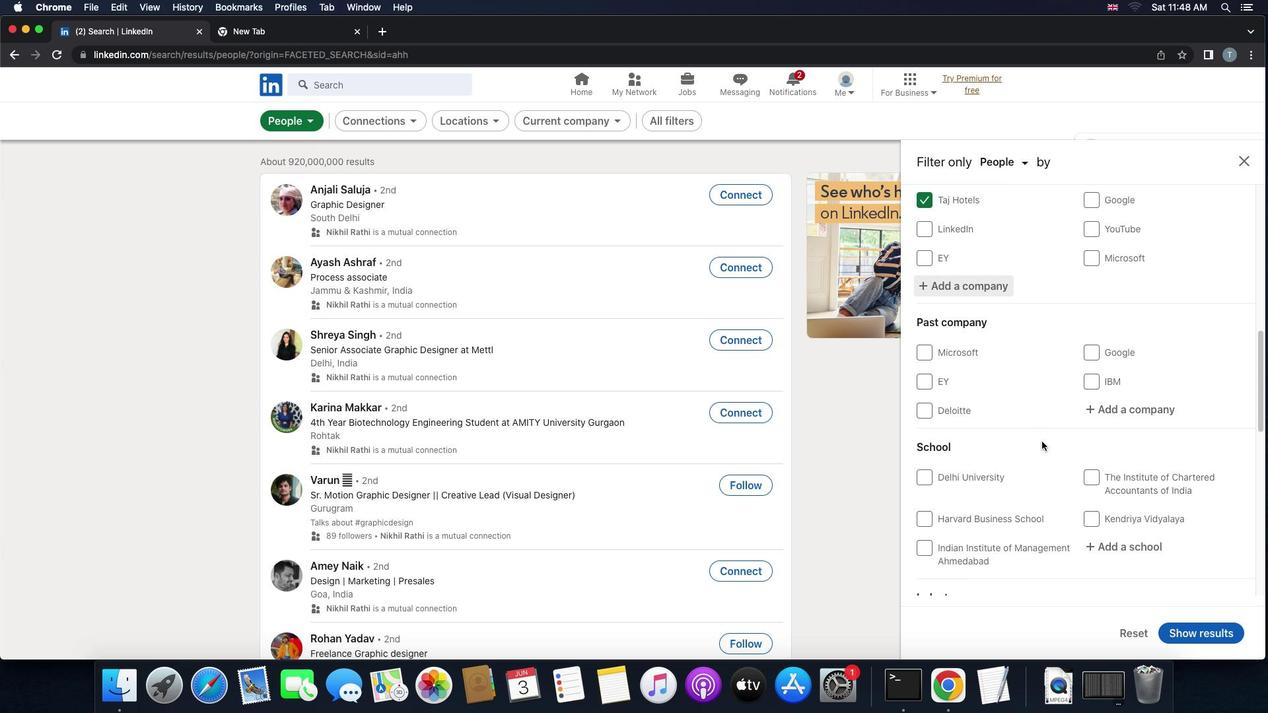 
Action: Mouse scrolled (1042, 441) with delta (0, -1)
Screenshot: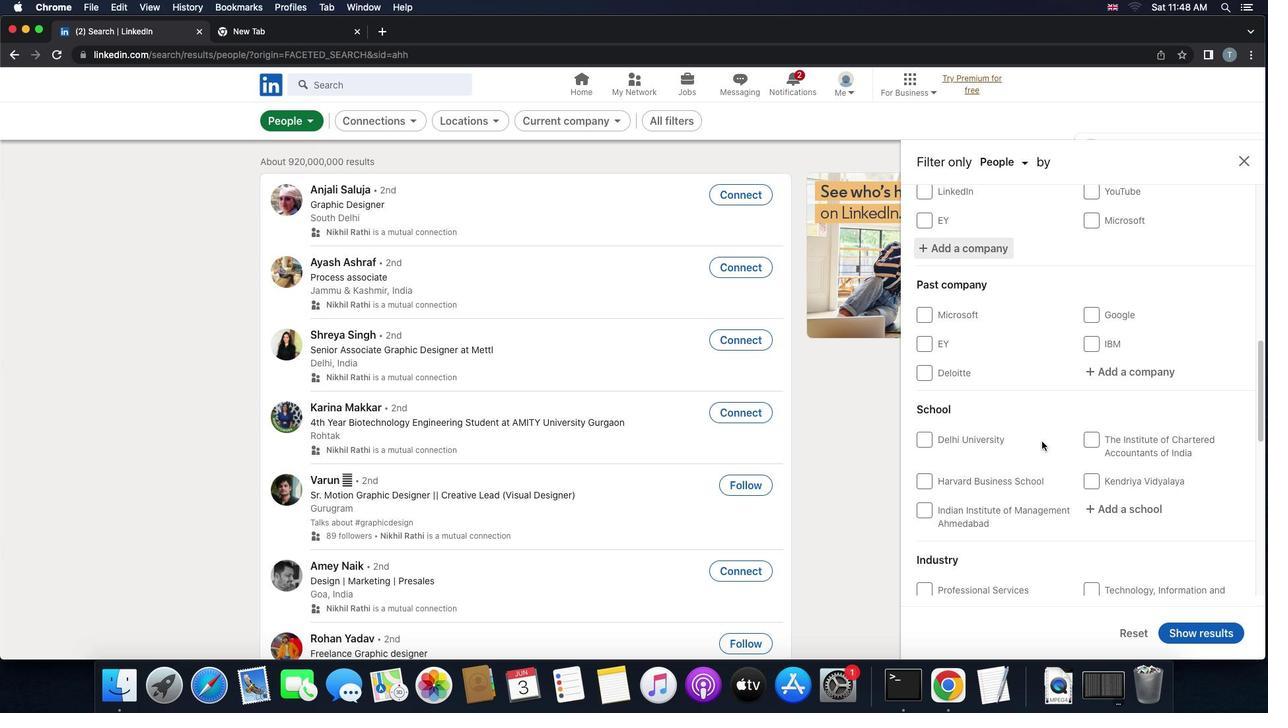 
Action: Mouse scrolled (1042, 441) with delta (0, -1)
Screenshot: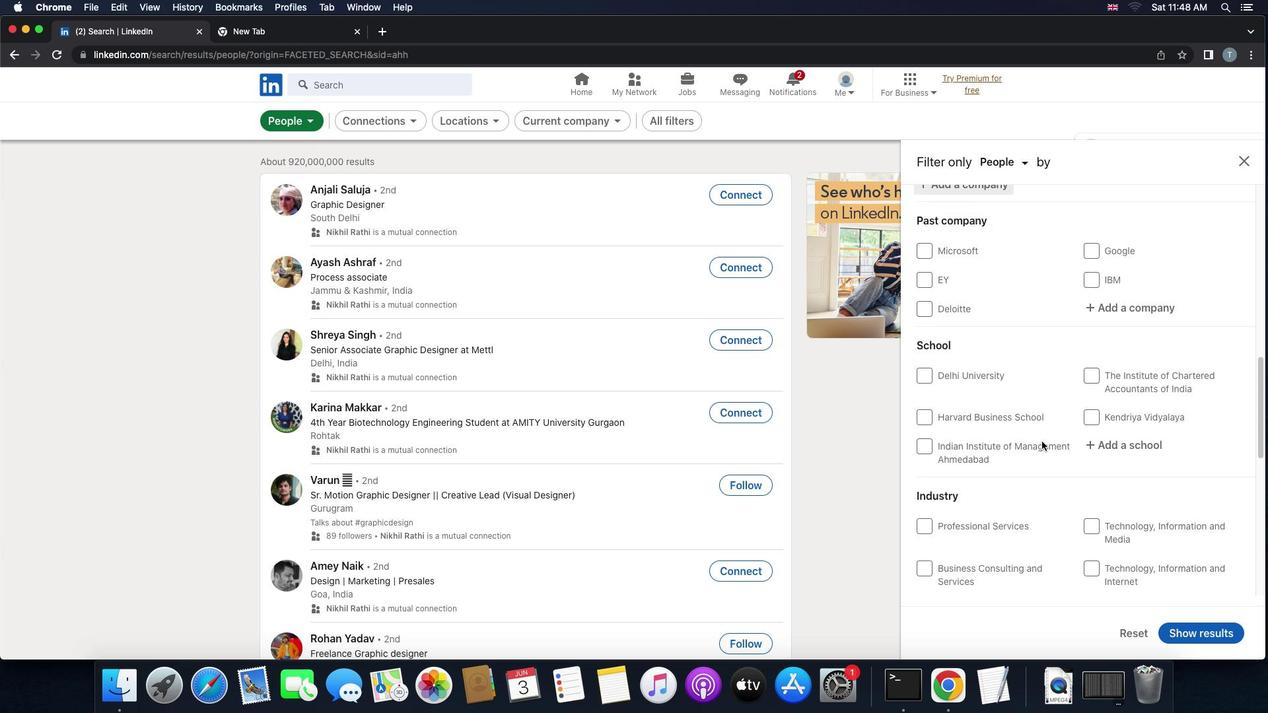 
Action: Mouse moved to (1116, 387)
Screenshot: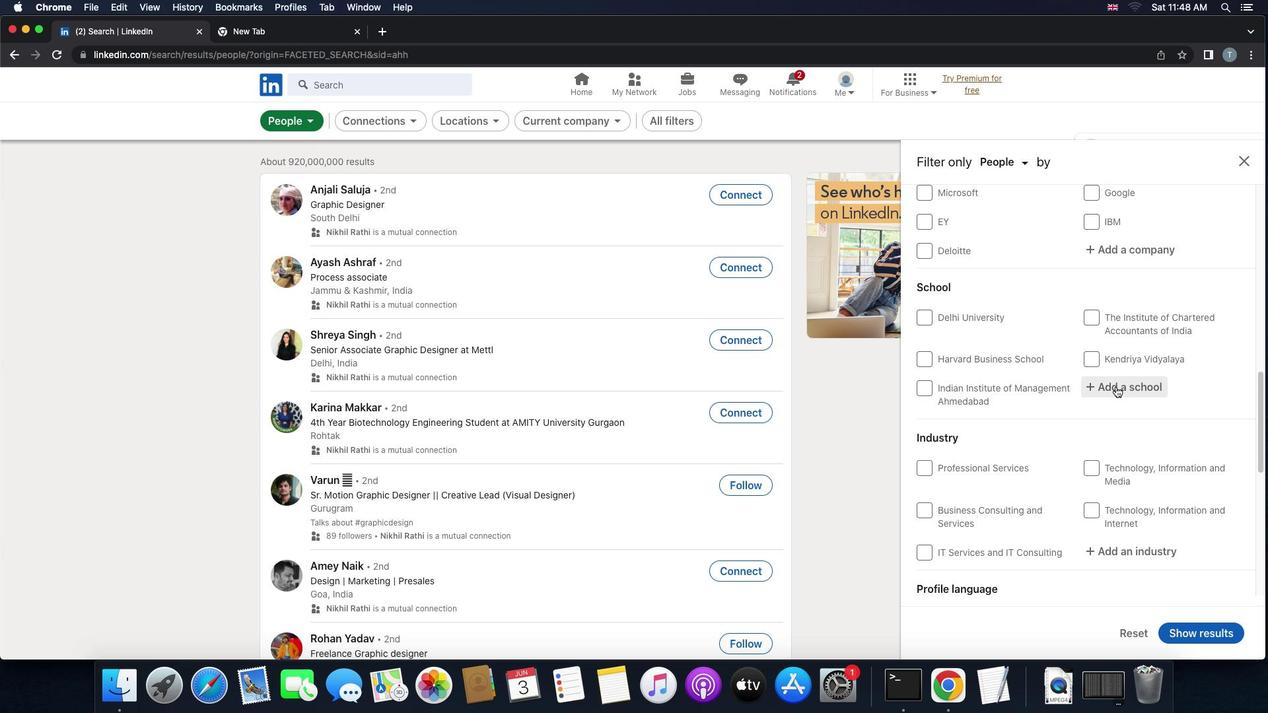
Action: Mouse pressed left at (1116, 387)
Screenshot: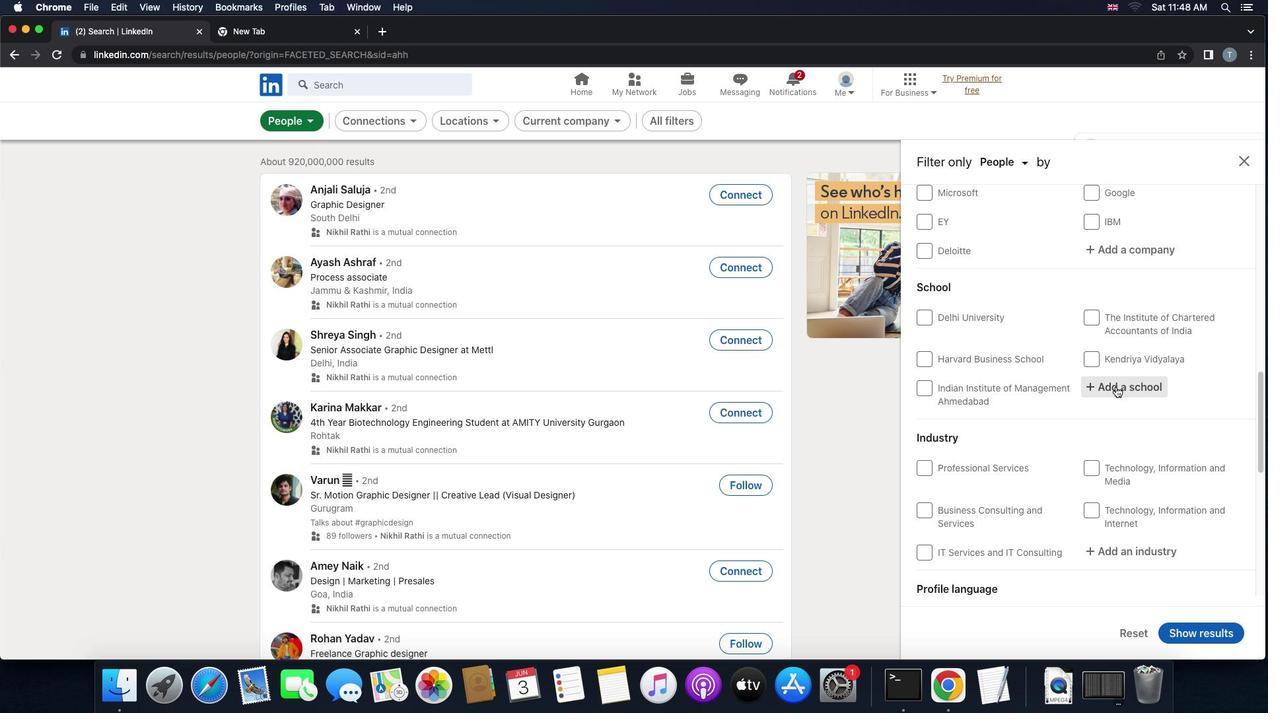 
Action: Key pressed 'r''a''j''a''g''i''r''i'Key.space's''c''h''o''o''l'
Screenshot: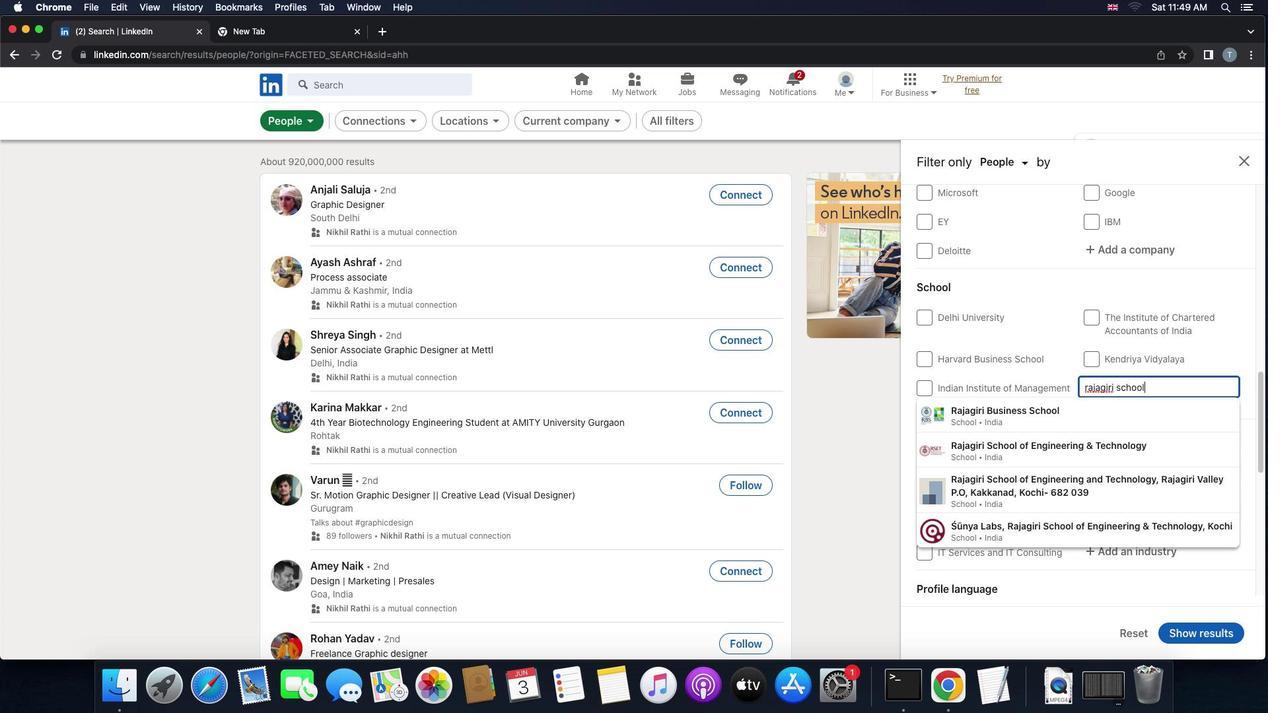 
Action: Mouse moved to (1052, 454)
Screenshot: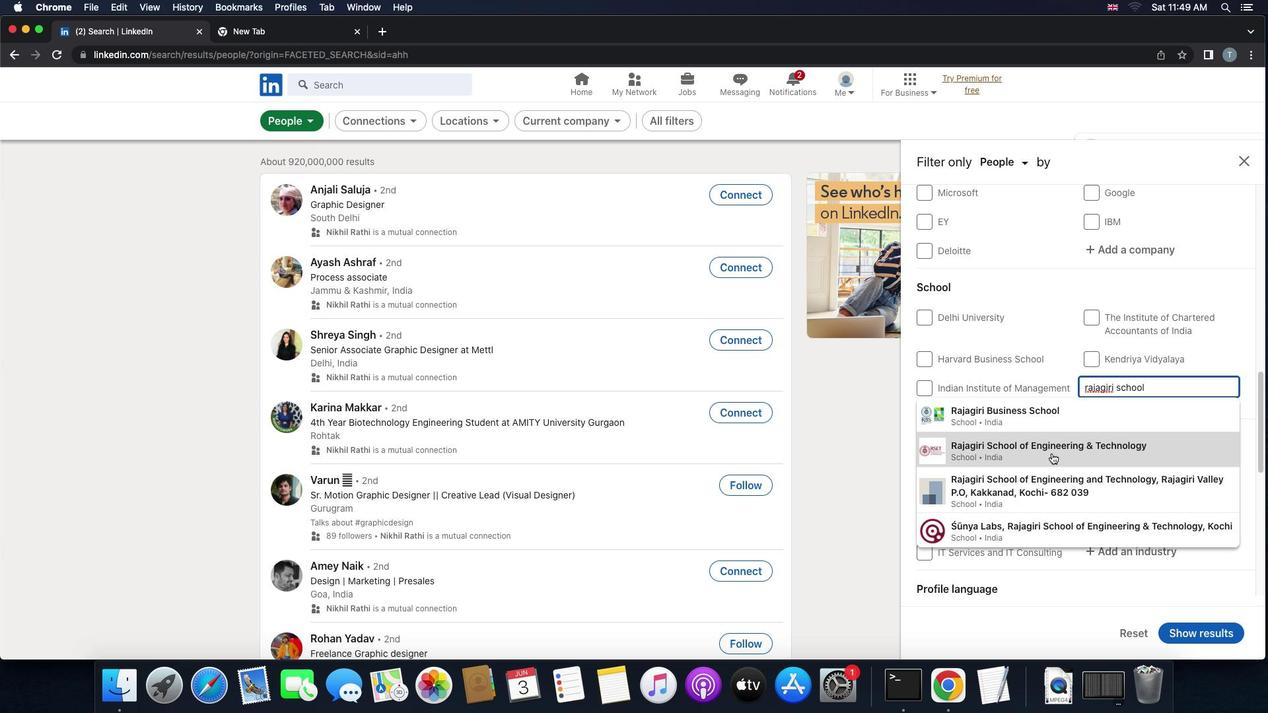 
Action: Mouse pressed left at (1052, 454)
Screenshot: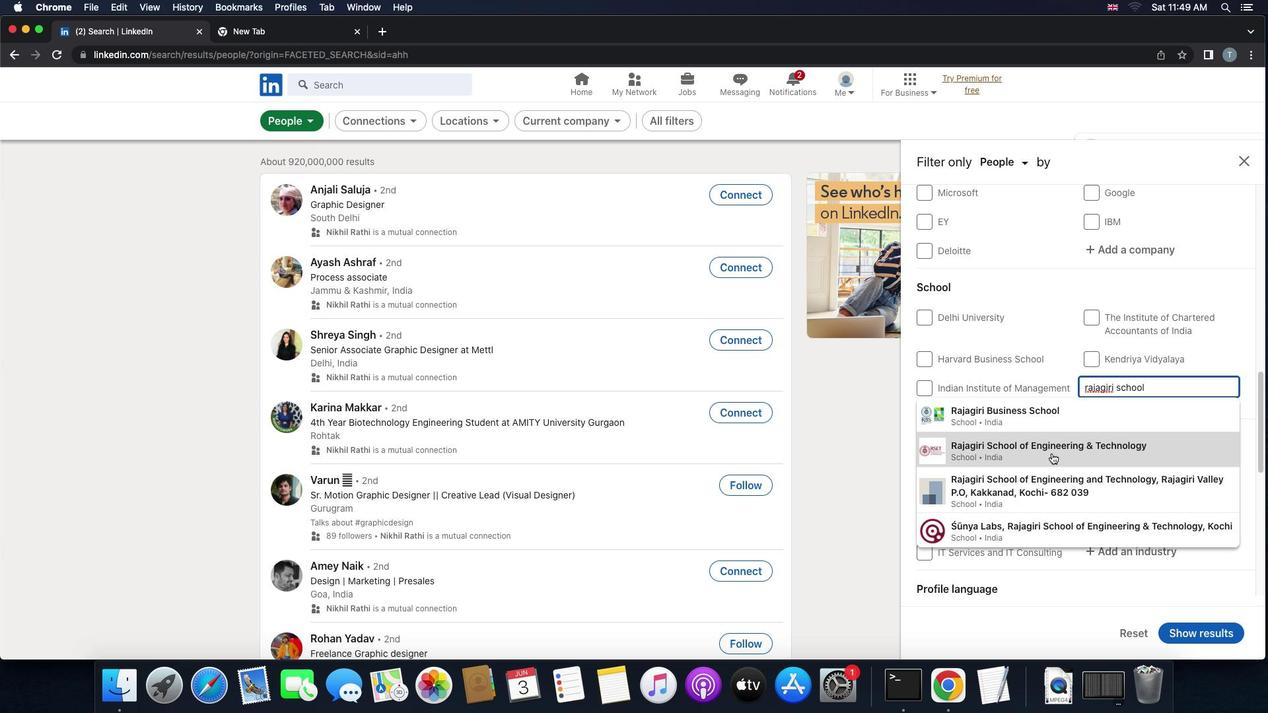 
Action: Mouse scrolled (1052, 454) with delta (0, 0)
Screenshot: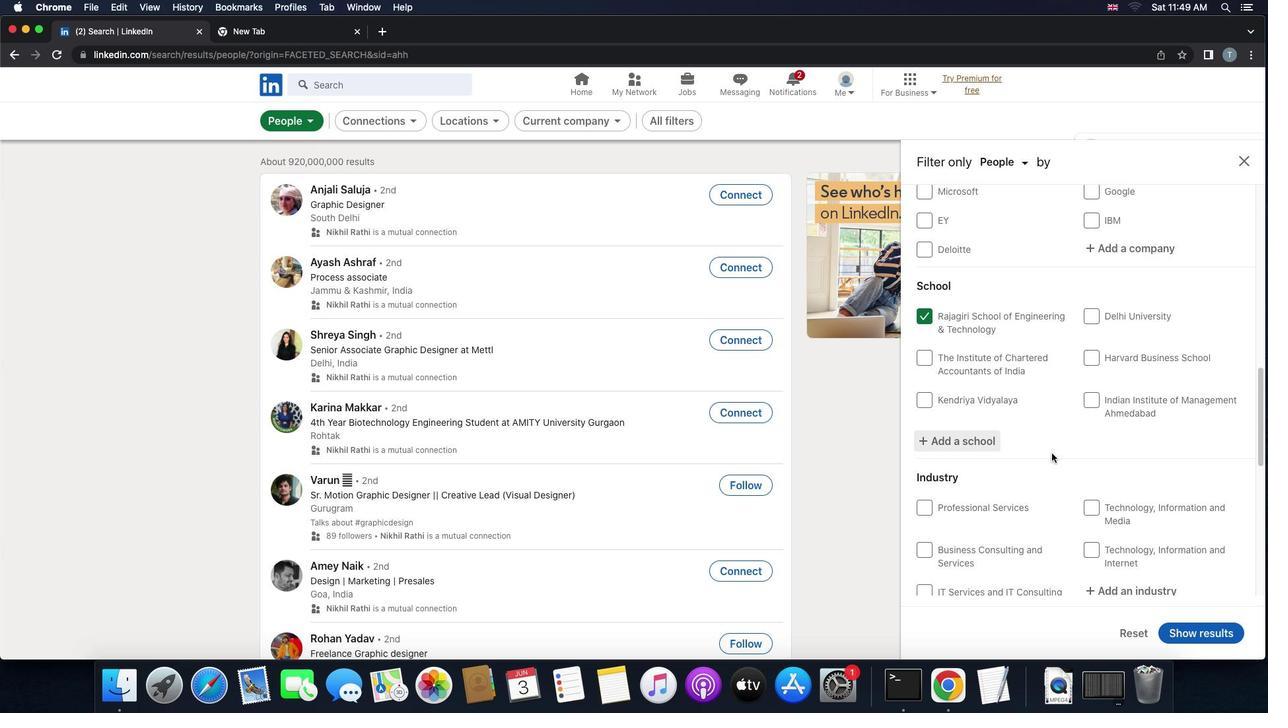 
Action: Mouse scrolled (1052, 454) with delta (0, 0)
Screenshot: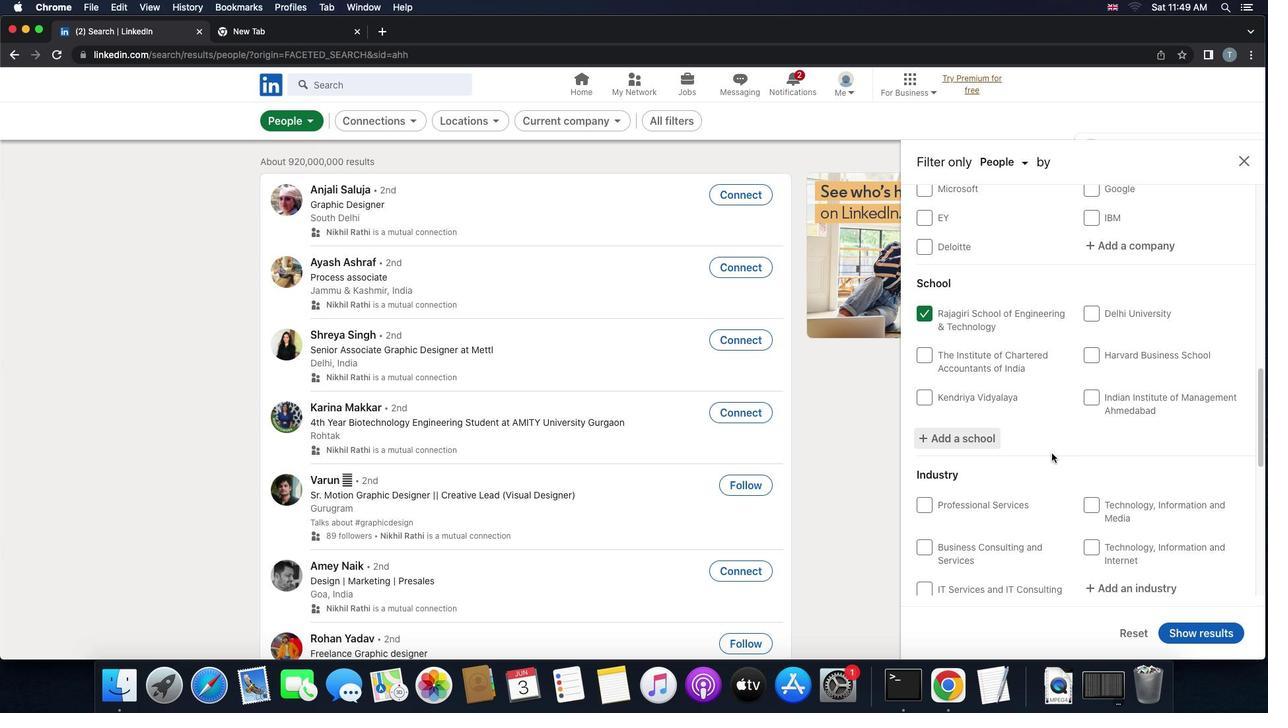 
Action: Mouse scrolled (1052, 454) with delta (0, 0)
Screenshot: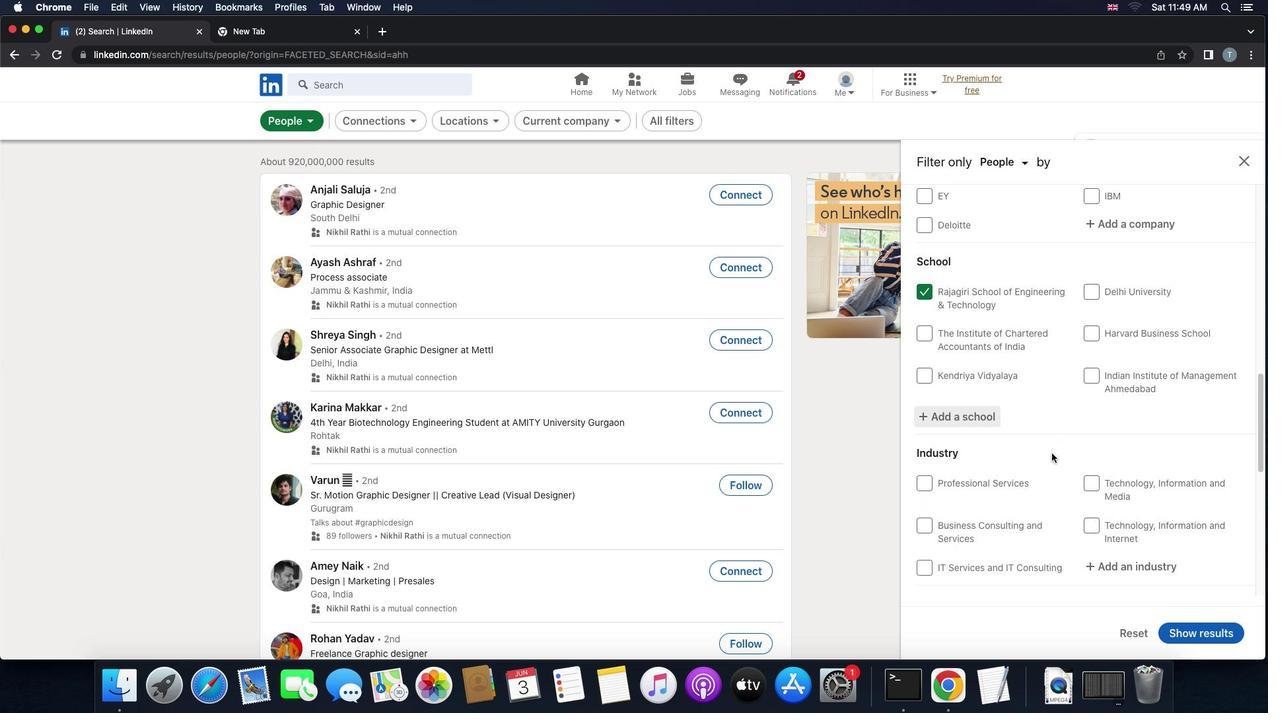 
Action: Mouse scrolled (1052, 454) with delta (0, 0)
Screenshot: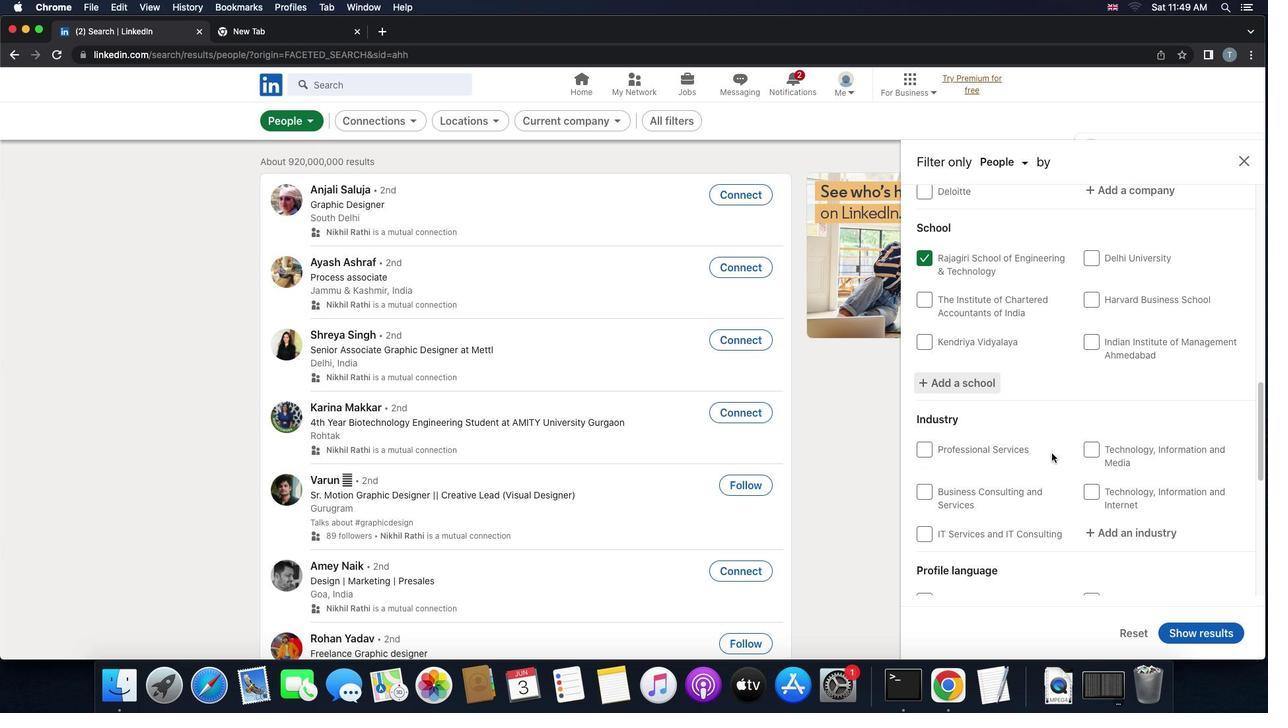 
Action: Mouse scrolled (1052, 454) with delta (0, 0)
Screenshot: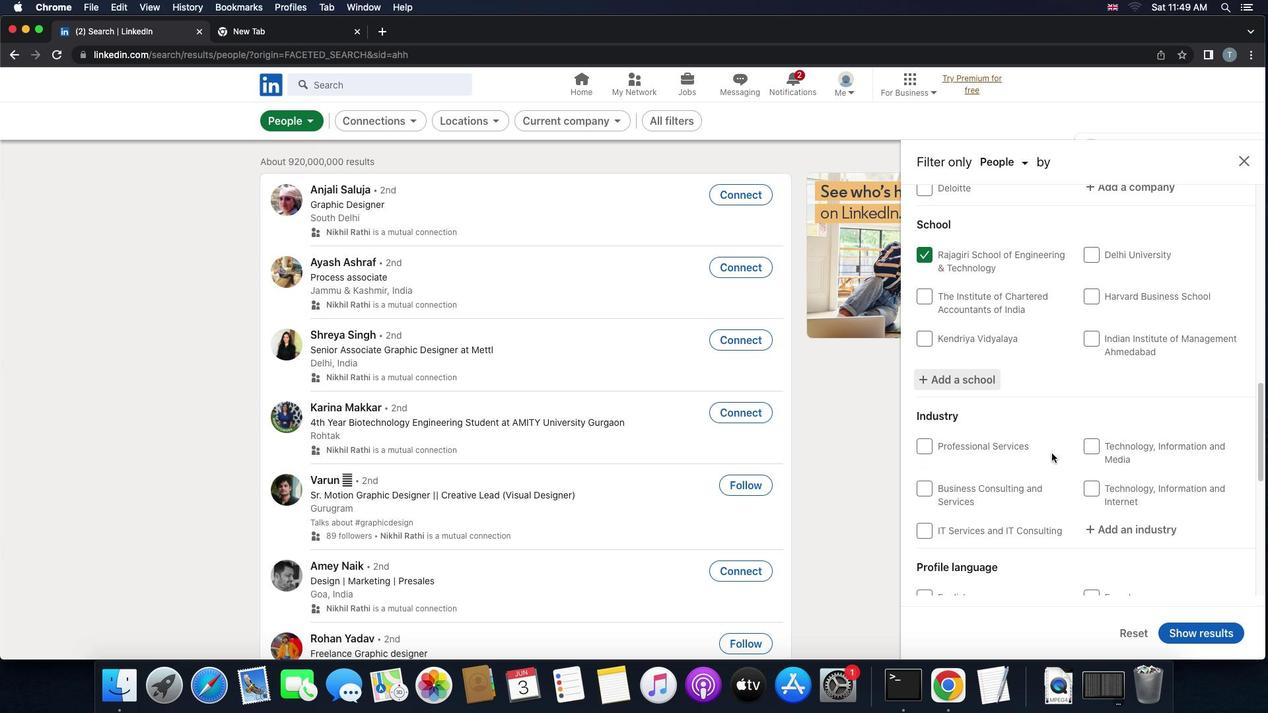 
Action: Mouse scrolled (1052, 454) with delta (0, -1)
Screenshot: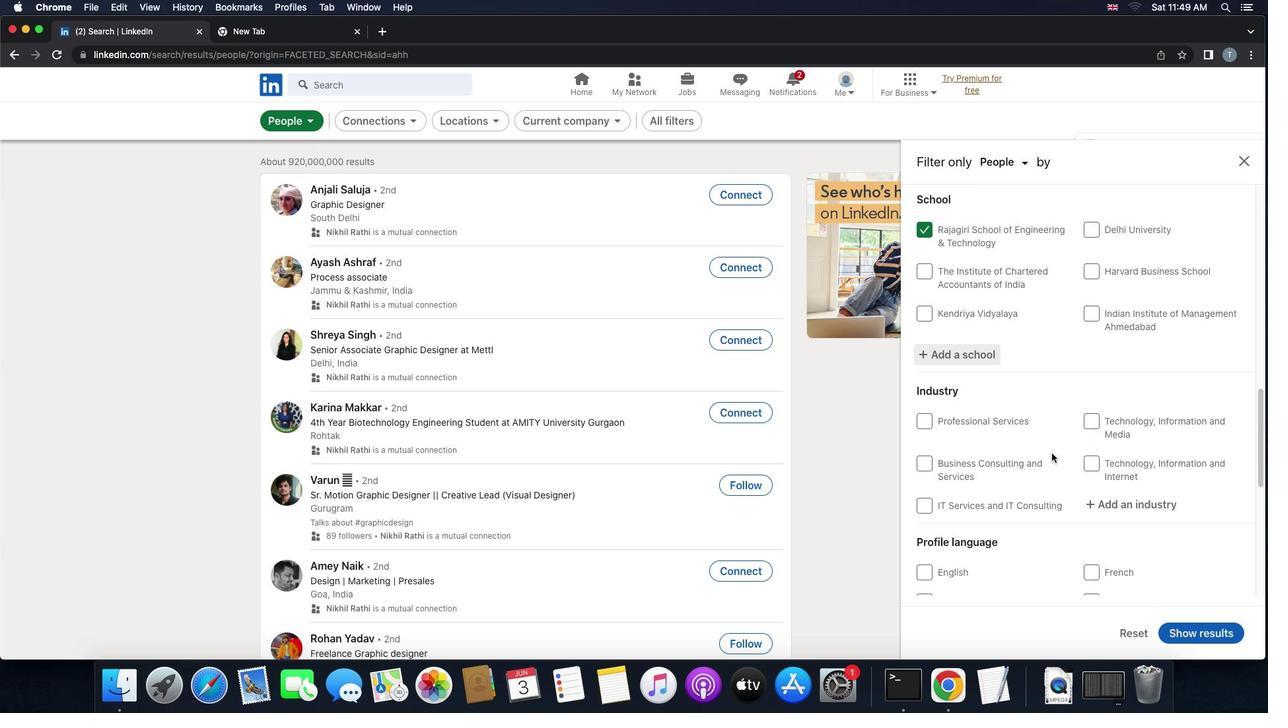 
Action: Mouse moved to (1120, 450)
Screenshot: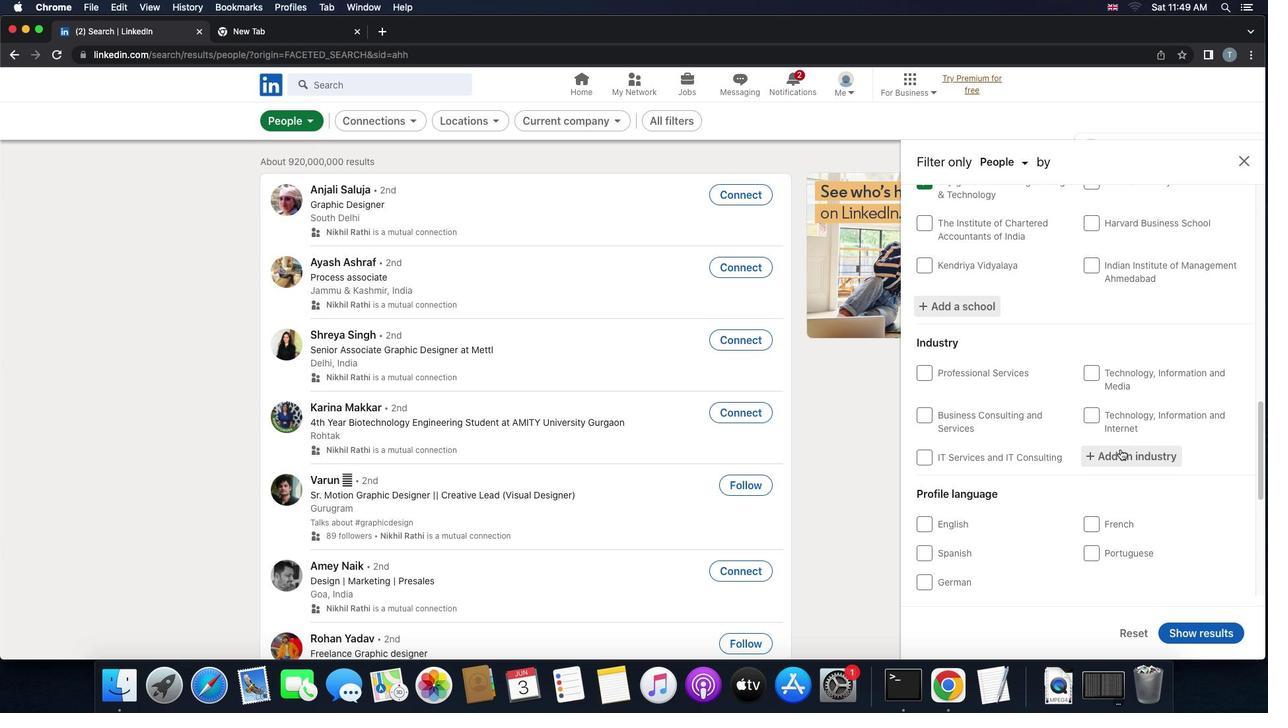
Action: Mouse pressed left at (1120, 450)
Screenshot: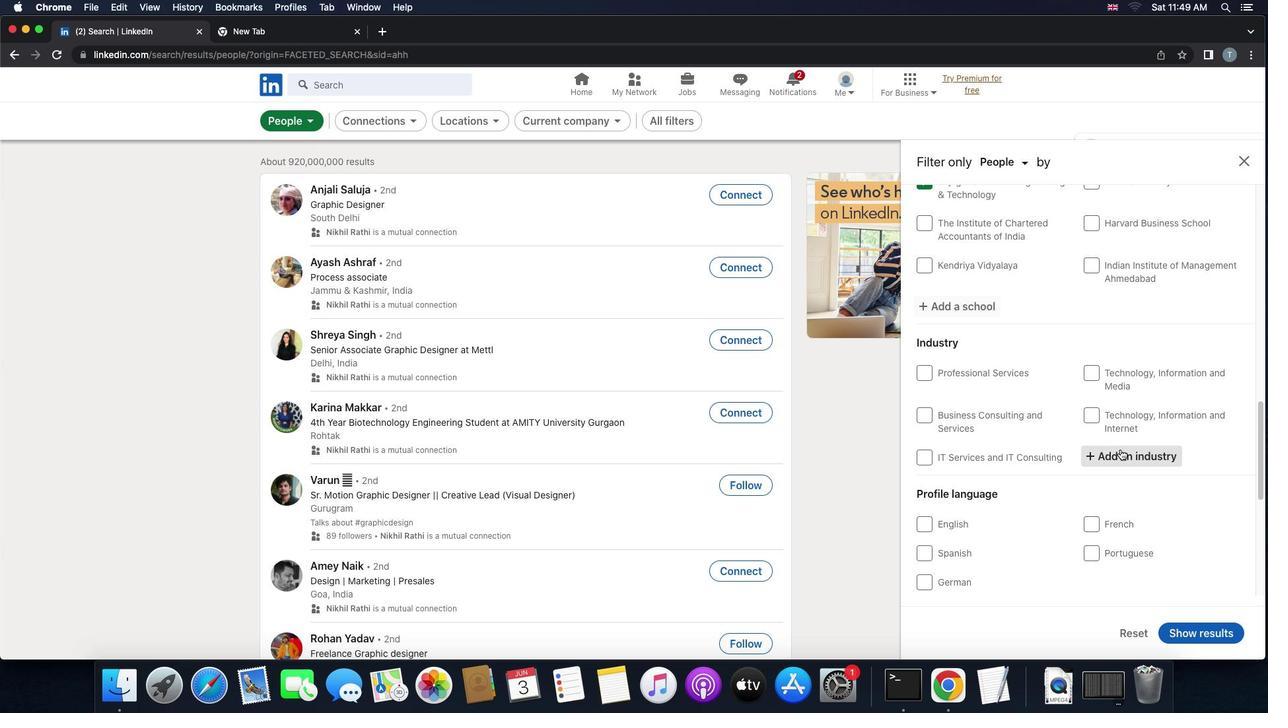 
Action: Key pressed 'f''o''o''t''w''e''a''r'
Screenshot: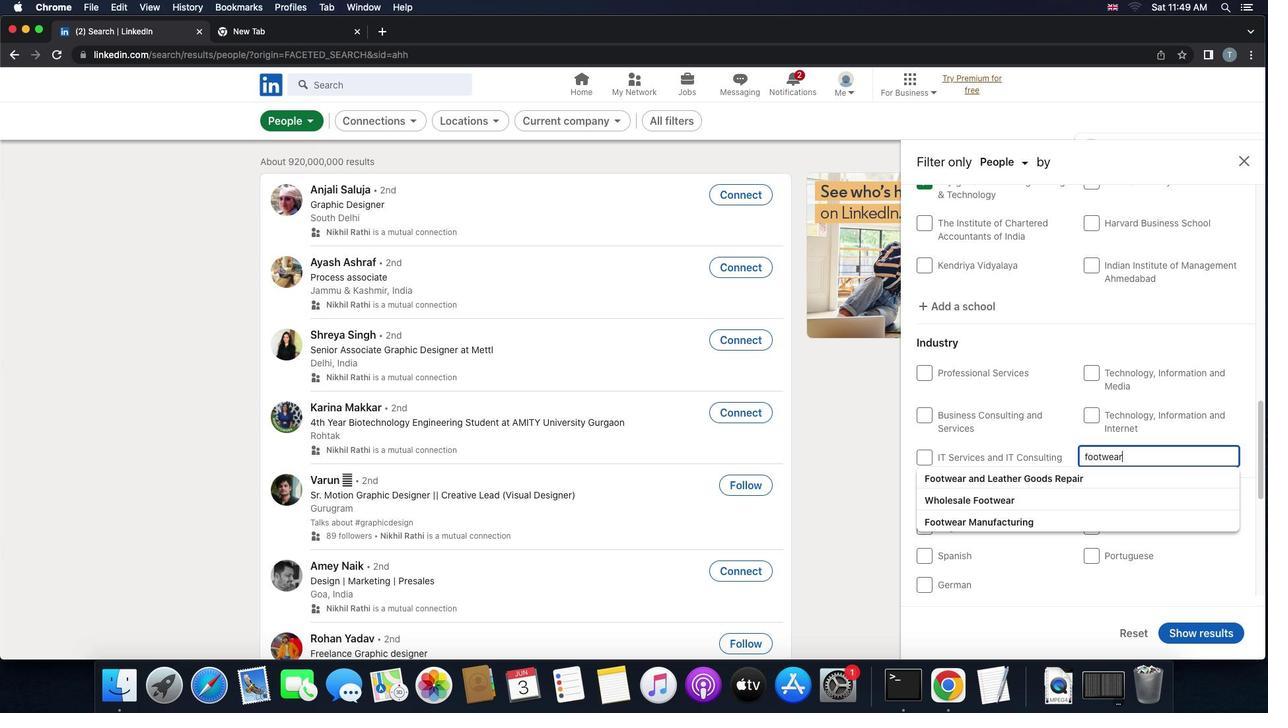 
Action: Mouse moved to (1073, 477)
Screenshot: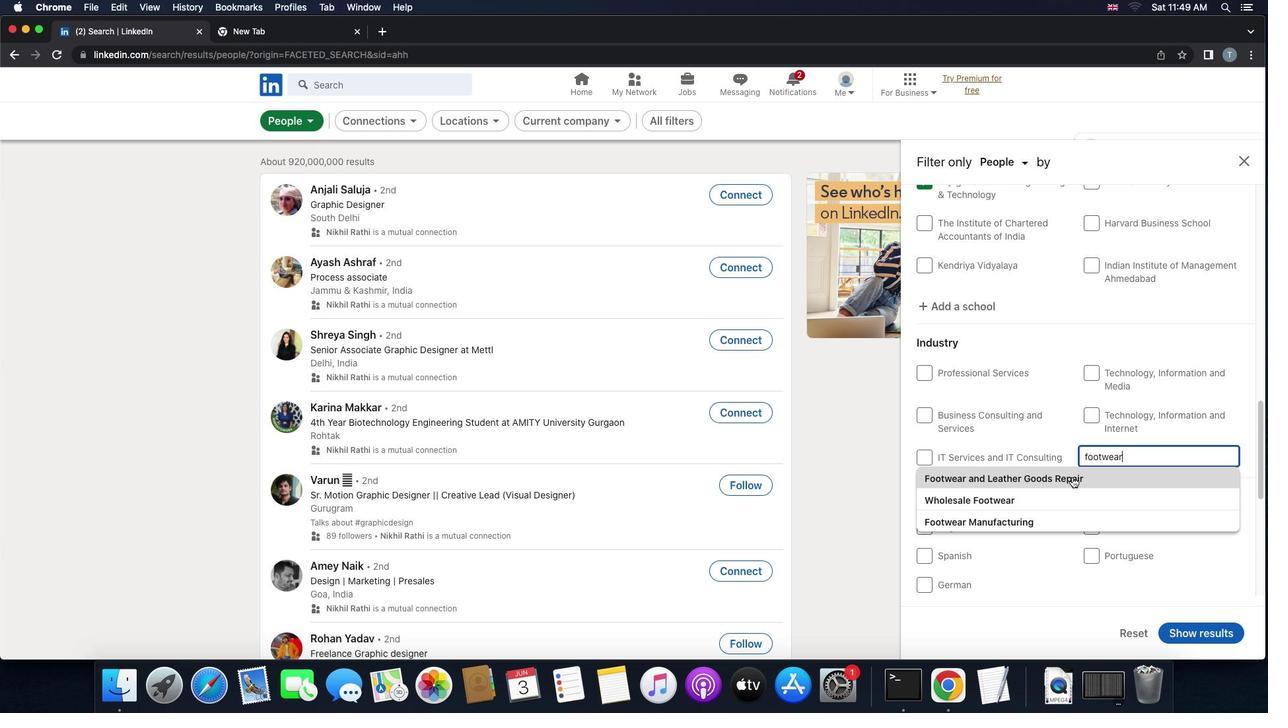
Action: Mouse pressed left at (1073, 477)
Screenshot: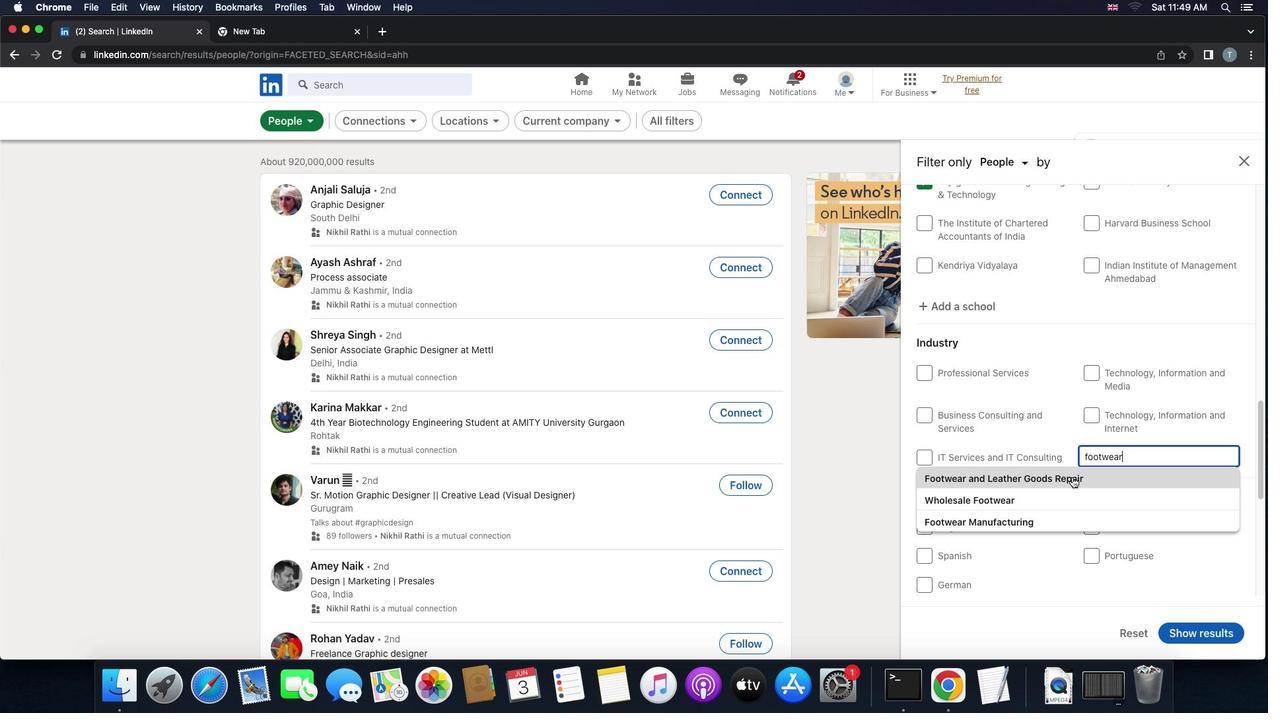 
Action: Mouse scrolled (1073, 477) with delta (0, 0)
Screenshot: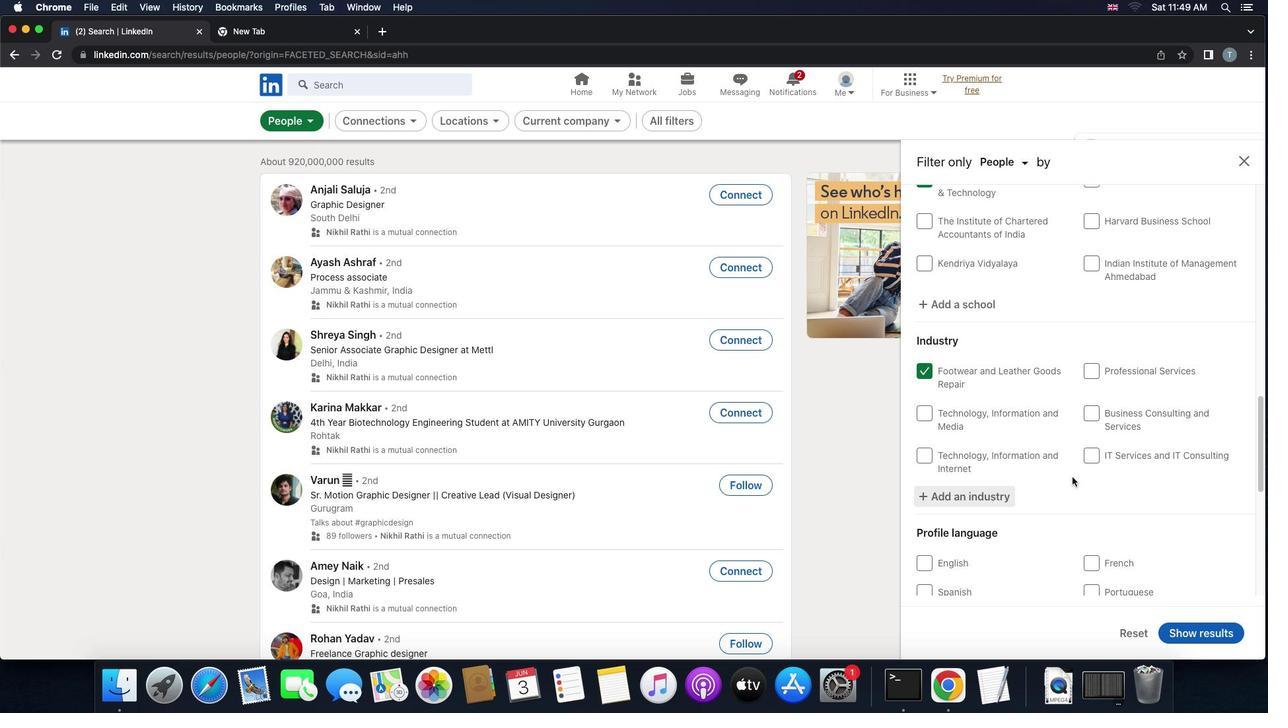 
Action: Mouse scrolled (1073, 477) with delta (0, 0)
Screenshot: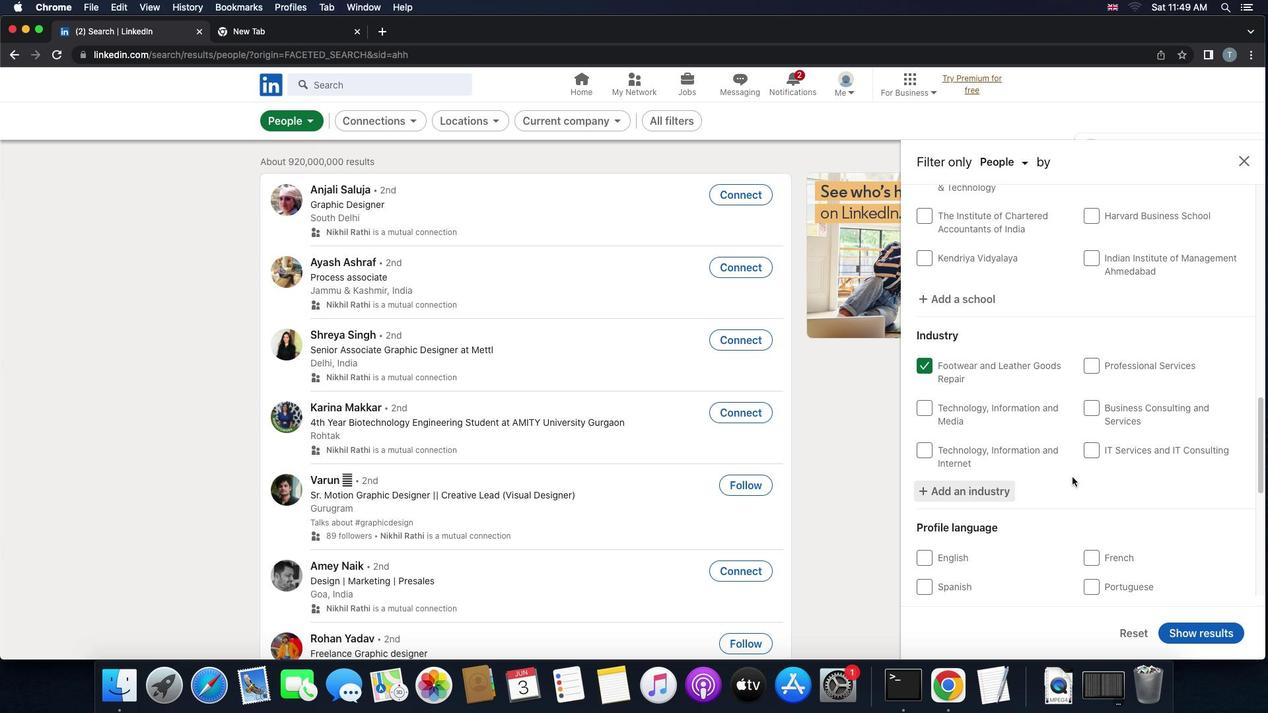 
Action: Mouse scrolled (1073, 477) with delta (0, 0)
Screenshot: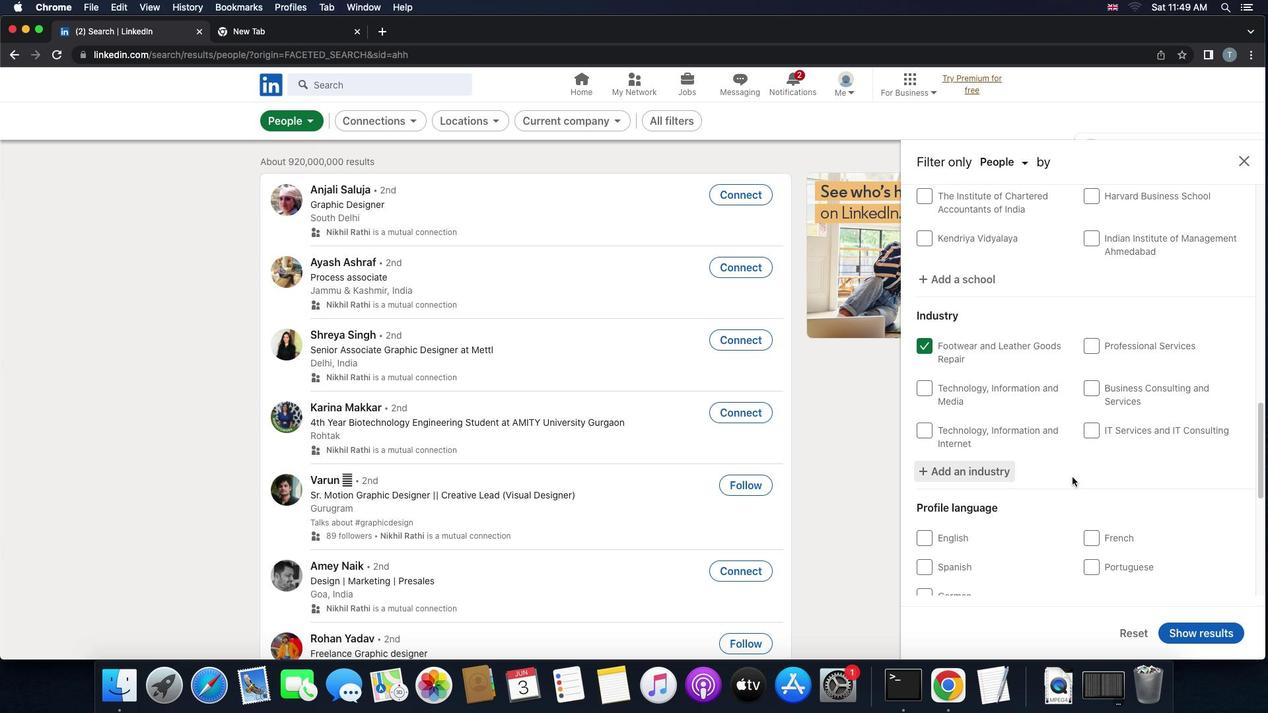 
Action: Mouse scrolled (1073, 477) with delta (0, 0)
Screenshot: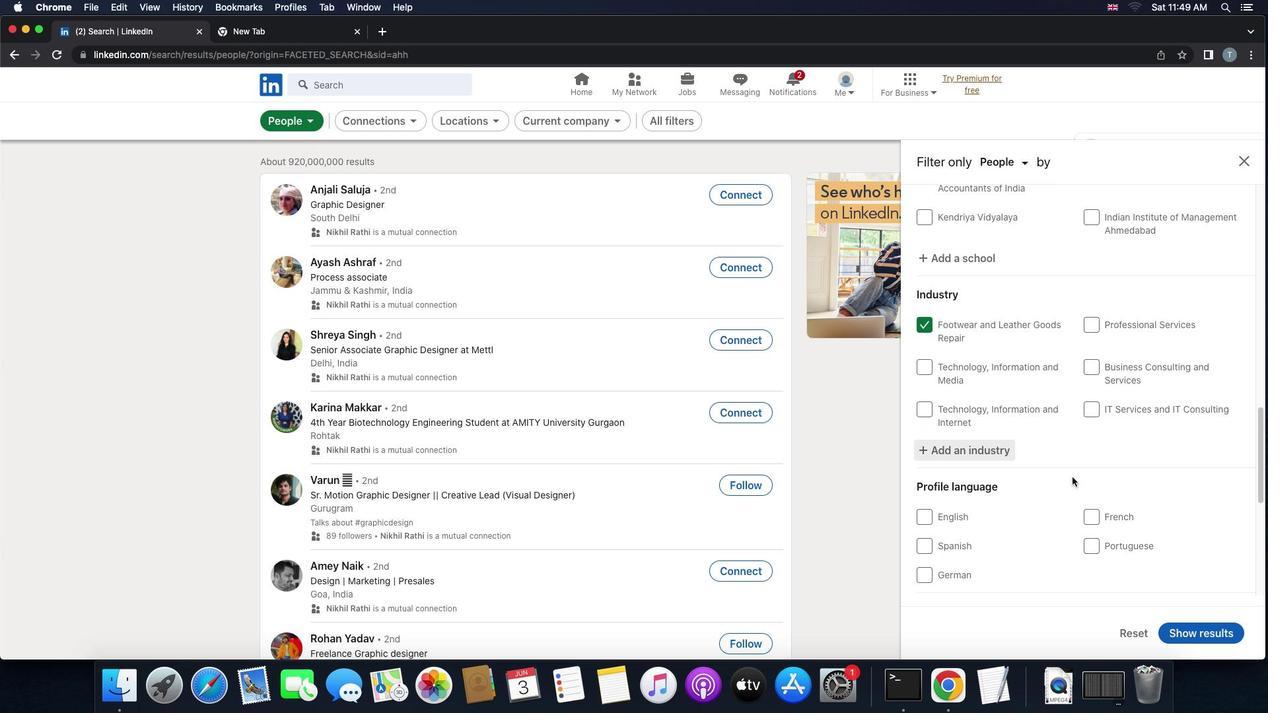 
Action: Mouse scrolled (1073, 477) with delta (0, 0)
Screenshot: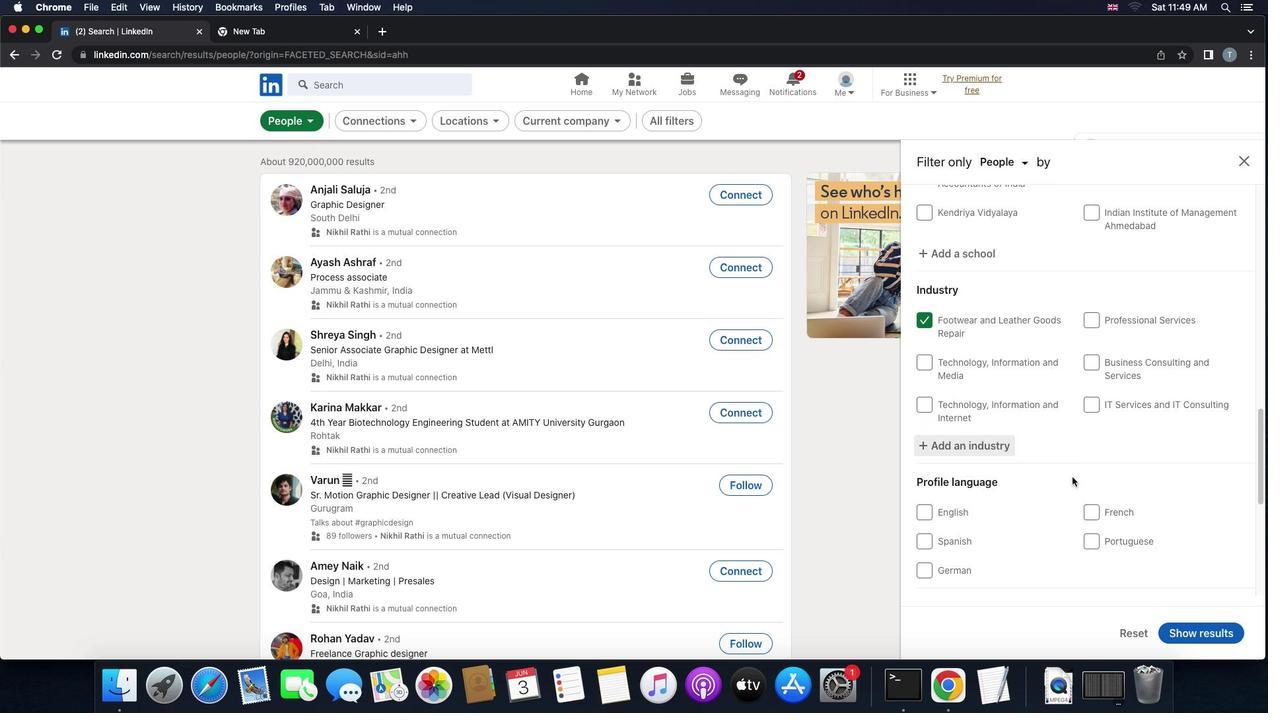 
Action: Mouse scrolled (1073, 477) with delta (0, 0)
Screenshot: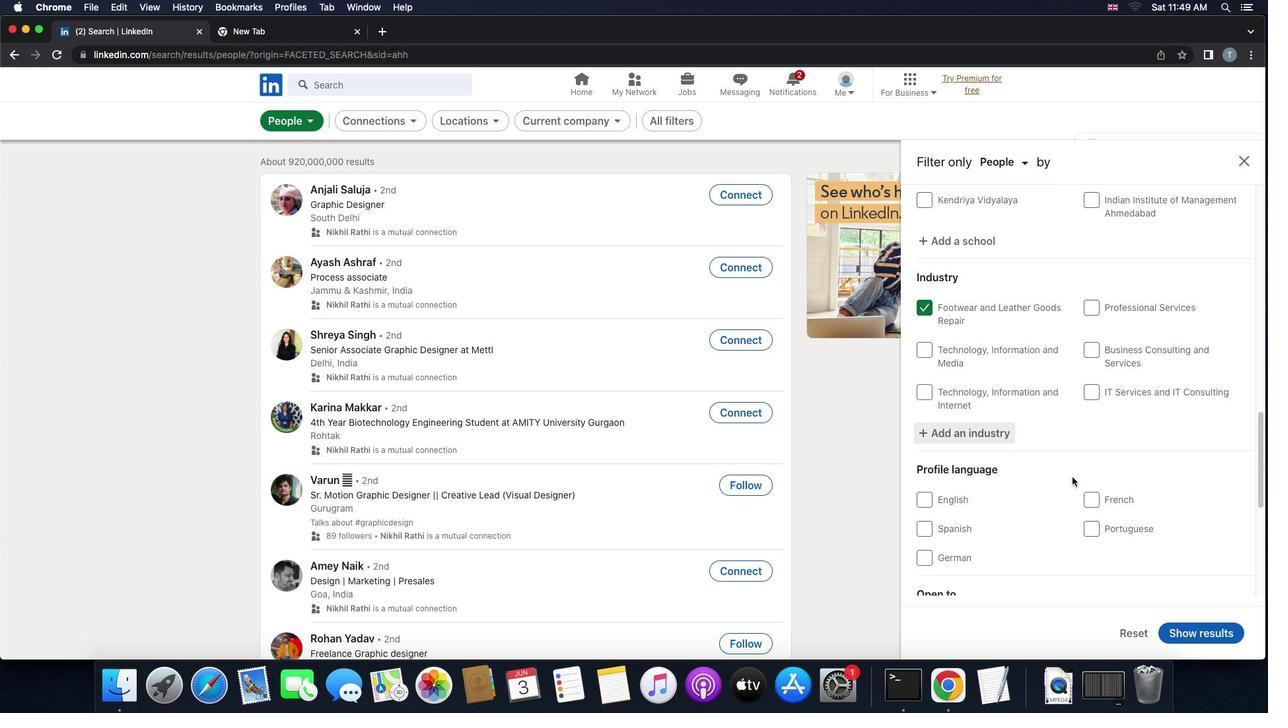 
Action: Mouse scrolled (1073, 477) with delta (0, 0)
Screenshot: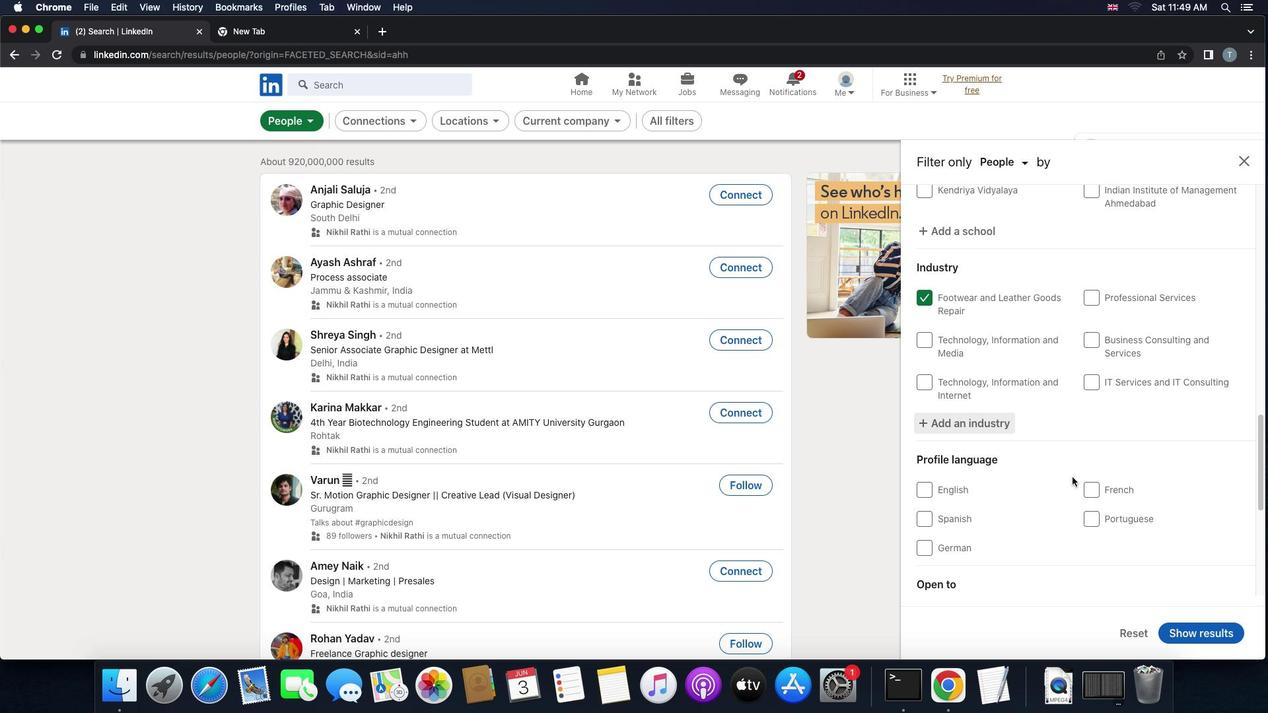 
Action: Mouse scrolled (1073, 477) with delta (0, 0)
Screenshot: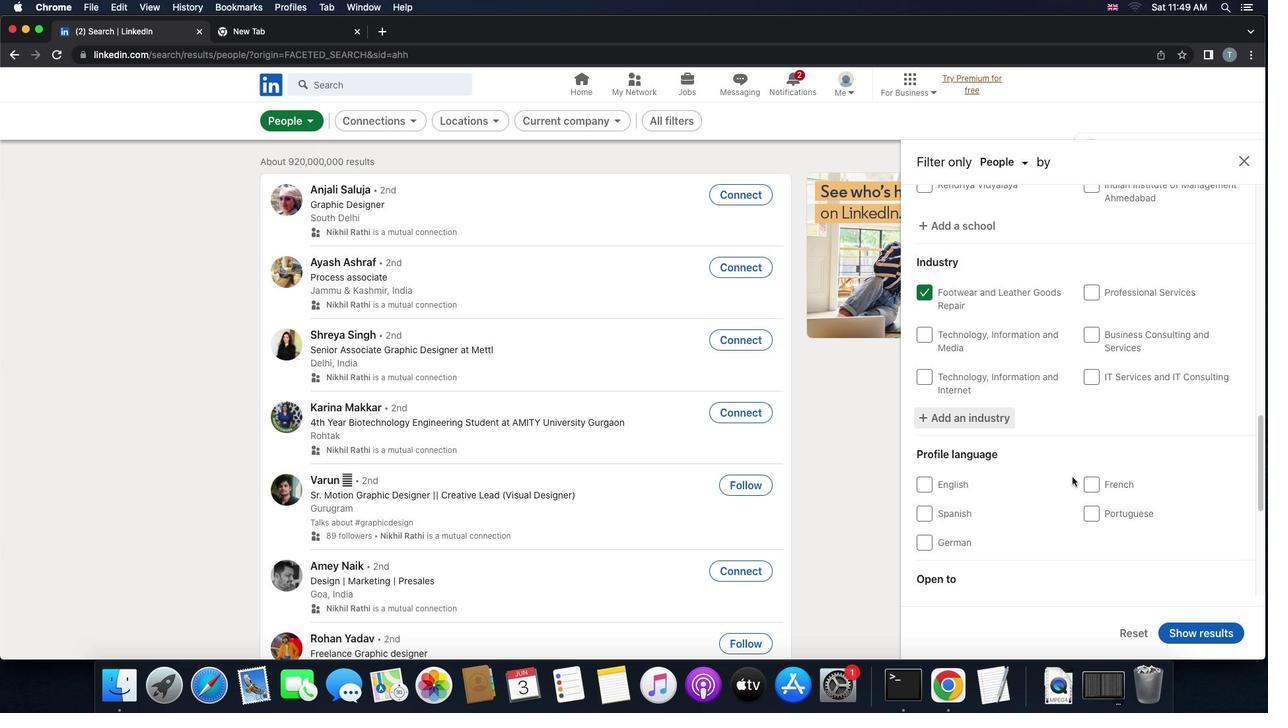 
Action: Mouse scrolled (1073, 477) with delta (0, 0)
Screenshot: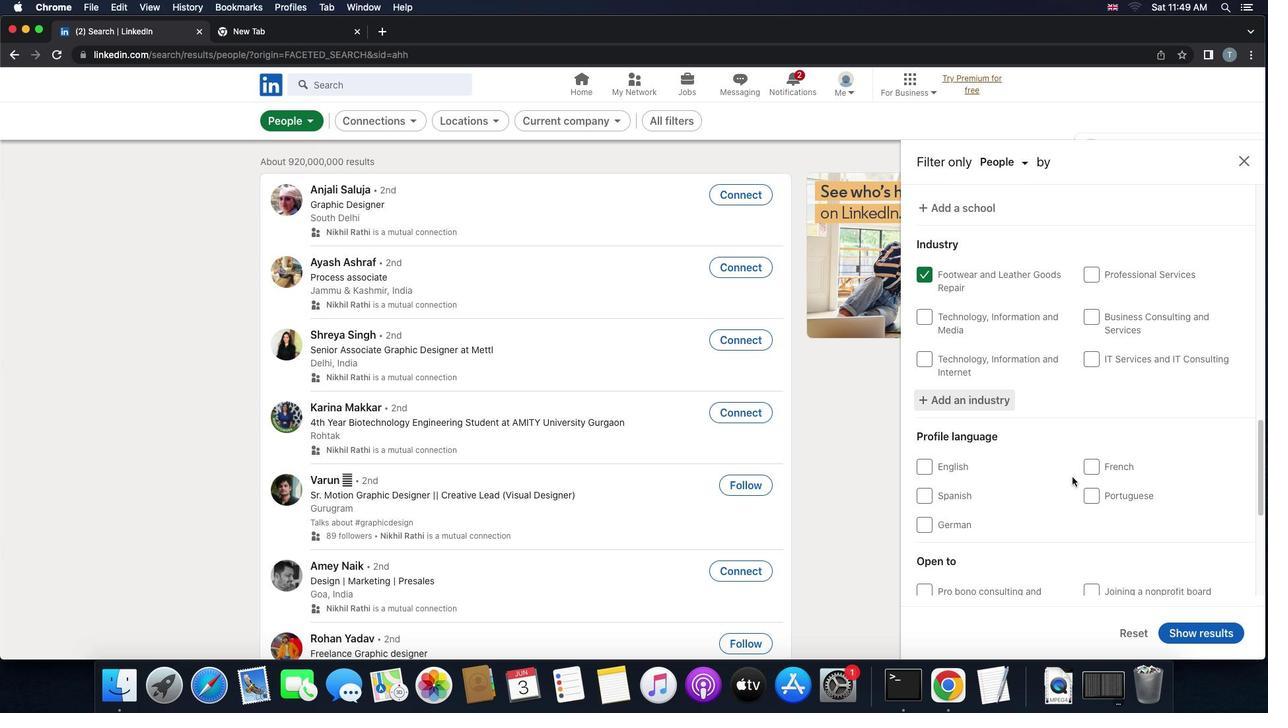 
Action: Mouse moved to (920, 422)
Screenshot: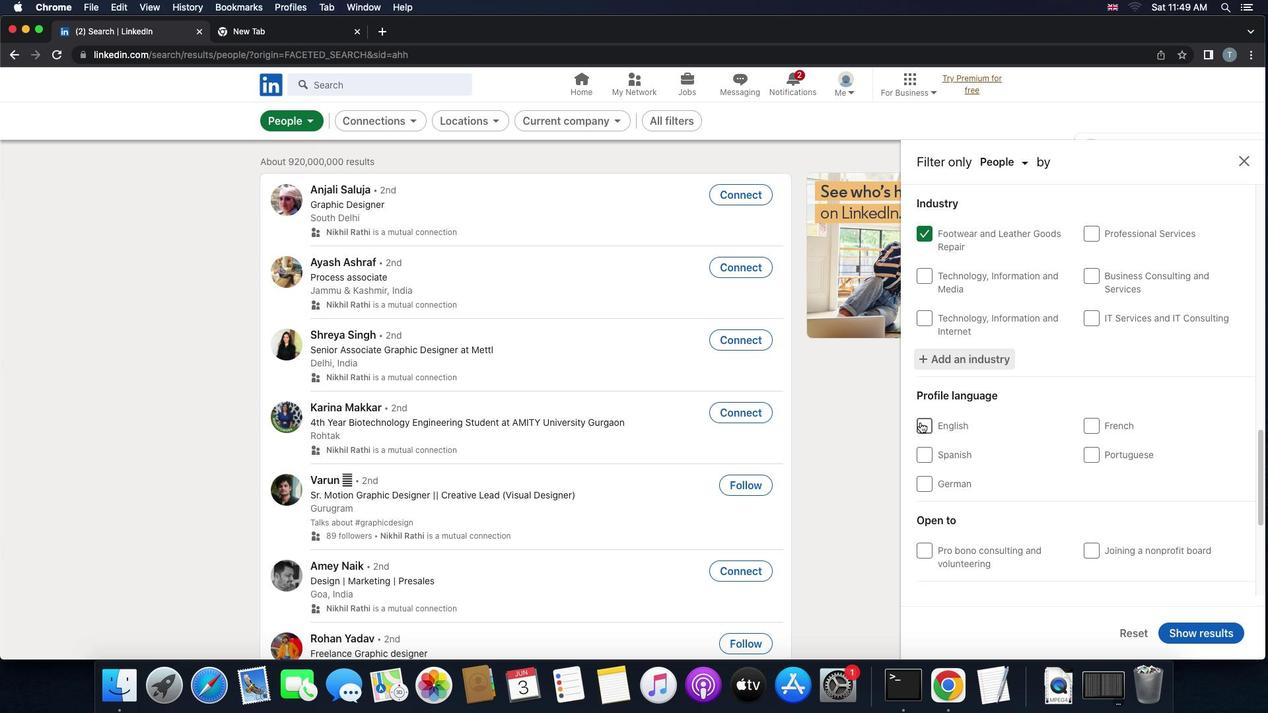 
Action: Mouse pressed left at (920, 422)
Screenshot: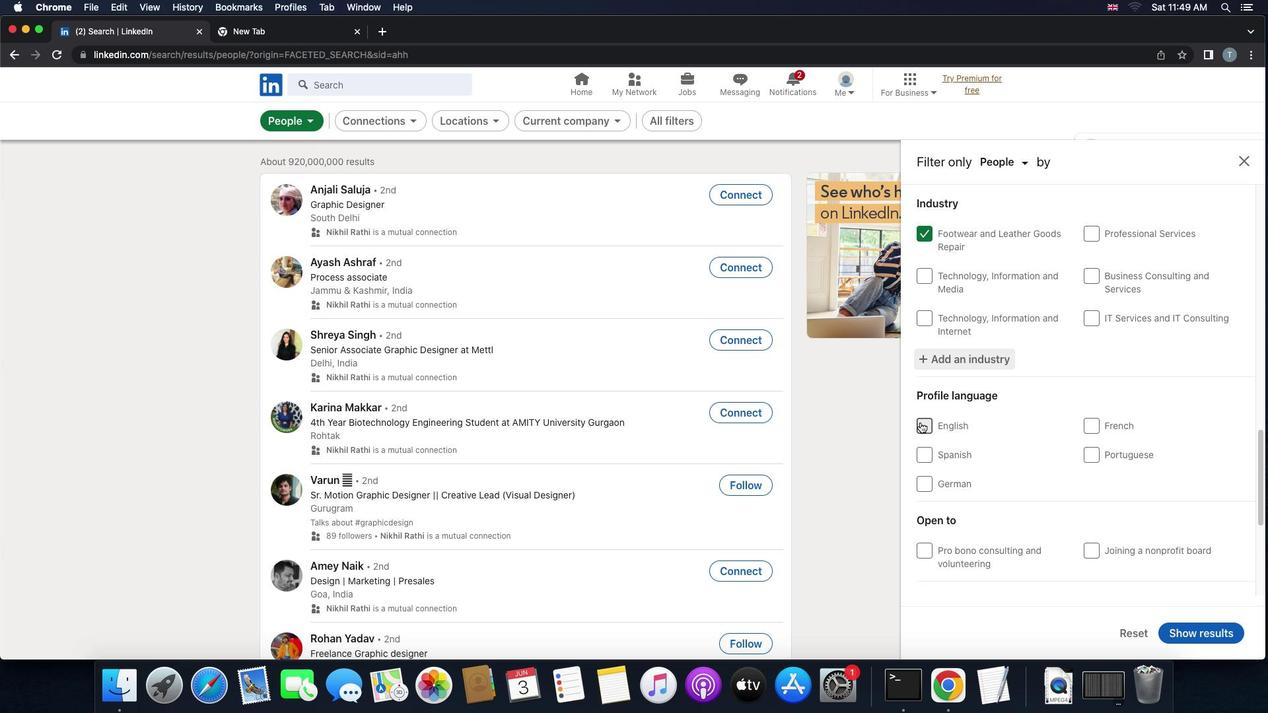 
Action: Mouse moved to (1011, 473)
Screenshot: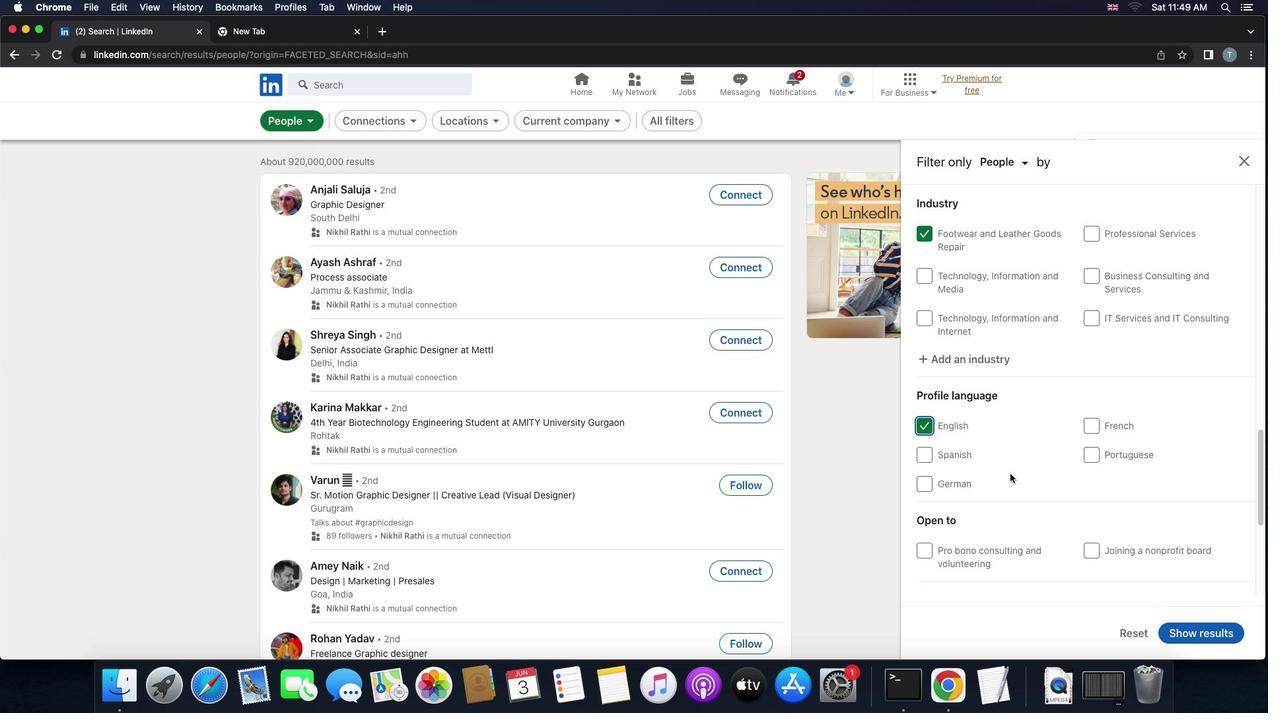 
Action: Mouse scrolled (1011, 473) with delta (0, 0)
Screenshot: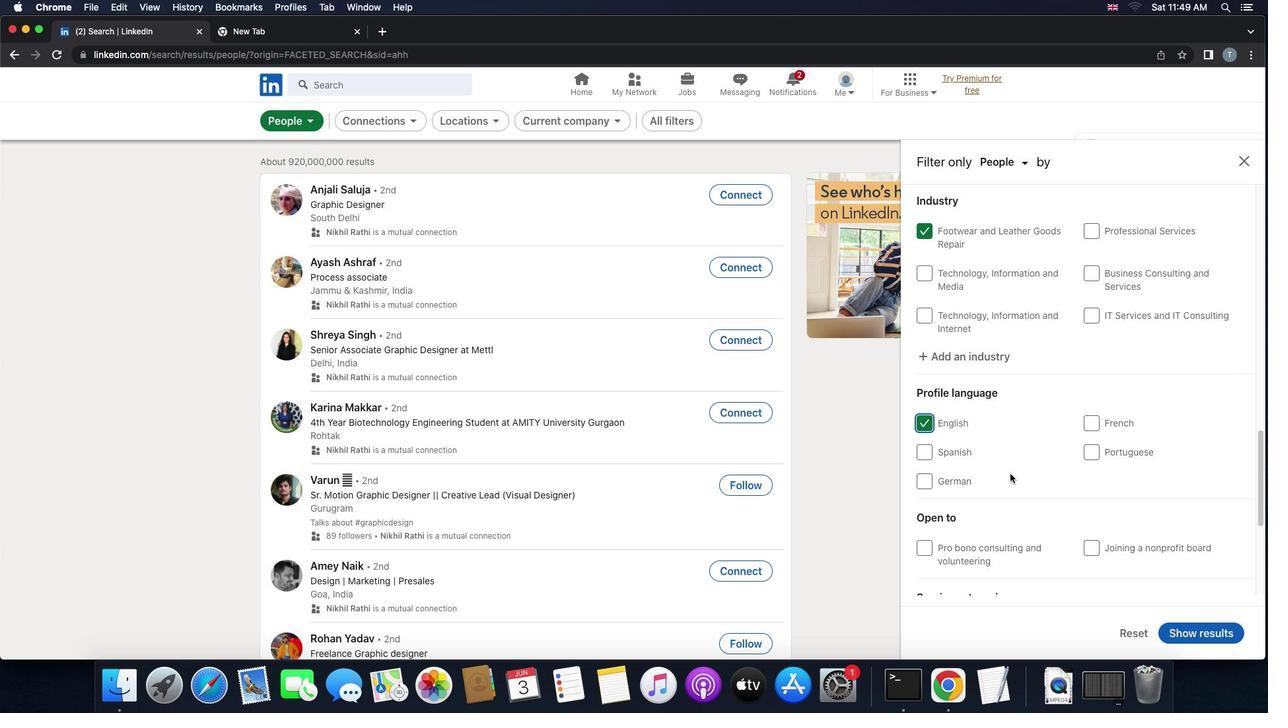 
Action: Mouse scrolled (1011, 473) with delta (0, 0)
Screenshot: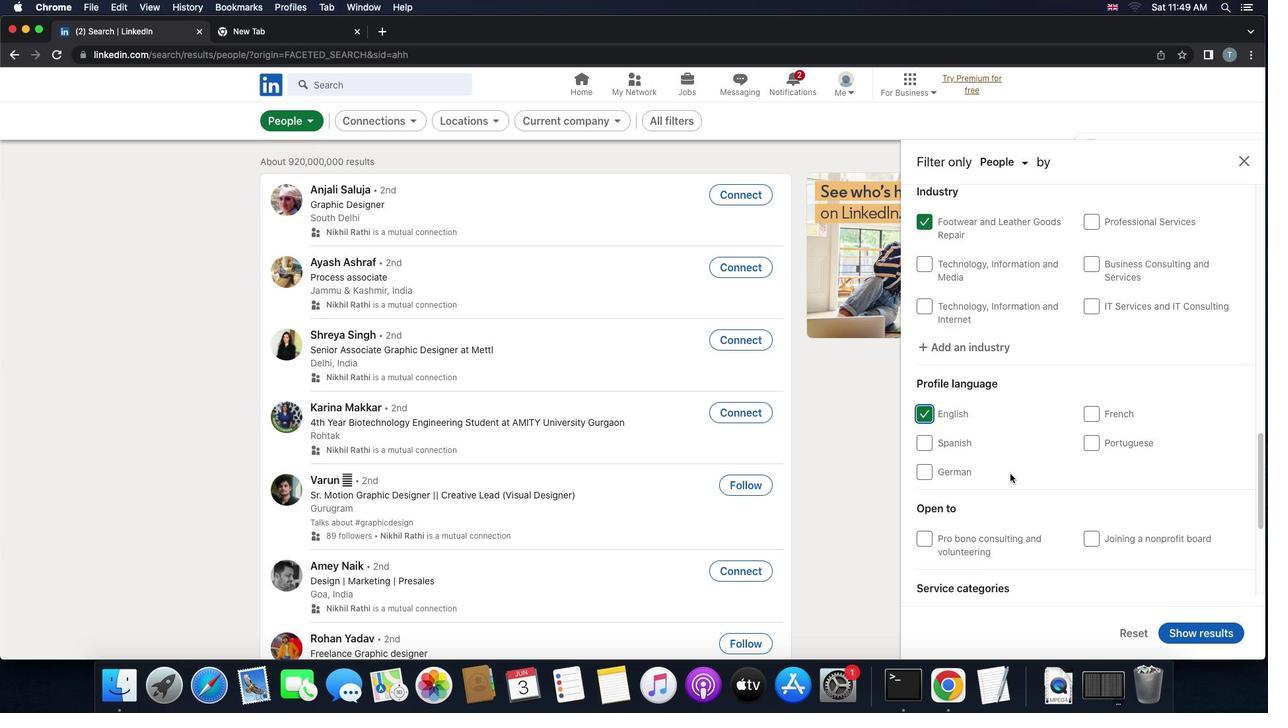 
Action: Mouse scrolled (1011, 473) with delta (0, 0)
Screenshot: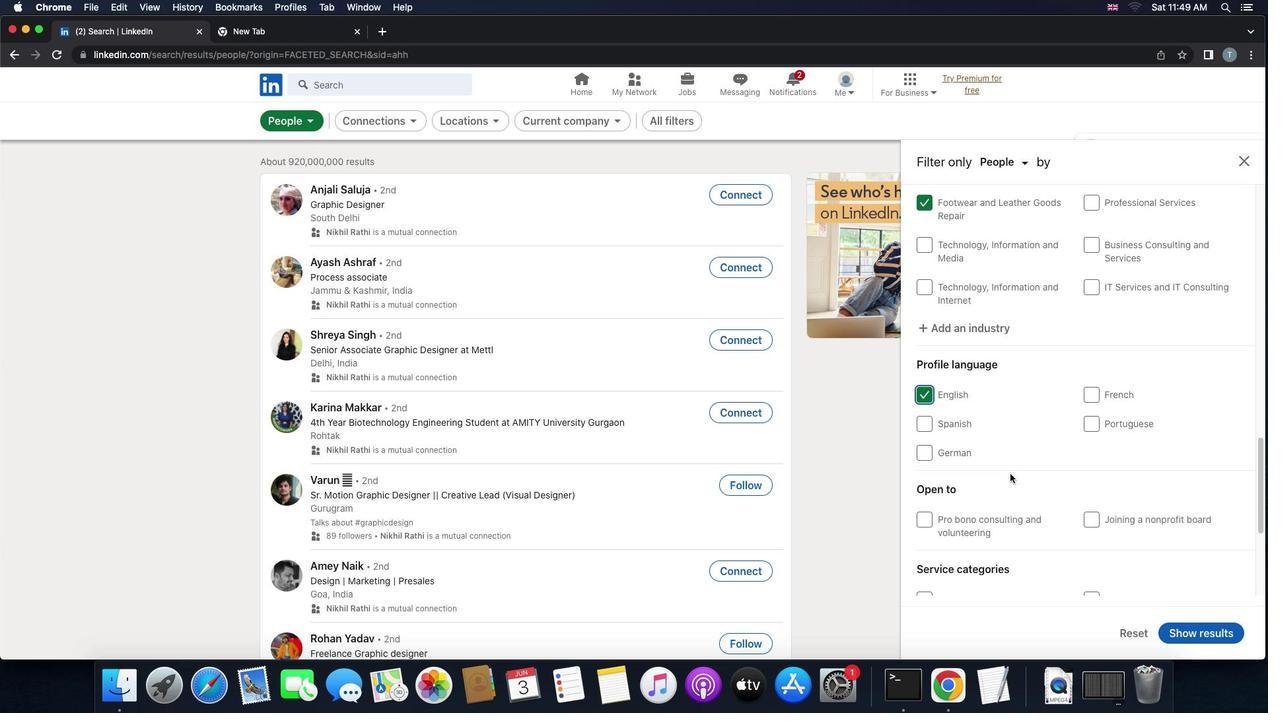 
Action: Mouse scrolled (1011, 473) with delta (0, 0)
Screenshot: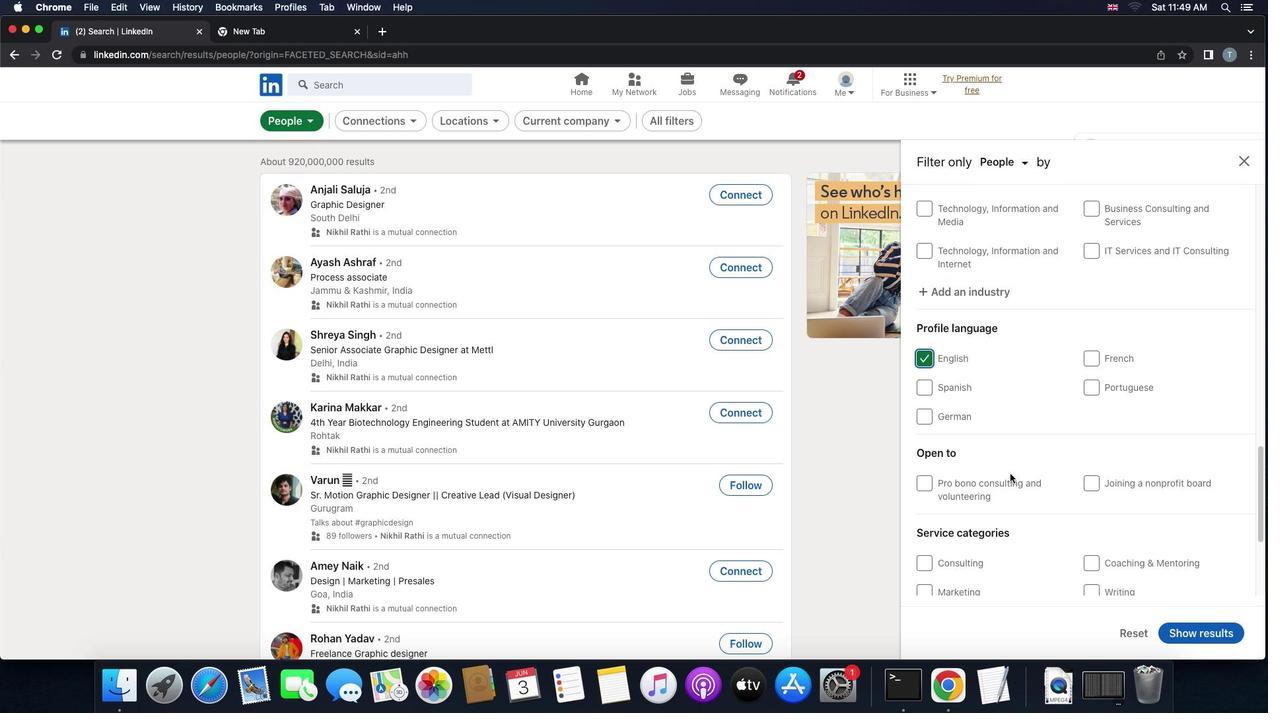 
Action: Mouse scrolled (1011, 473) with delta (0, 0)
Screenshot: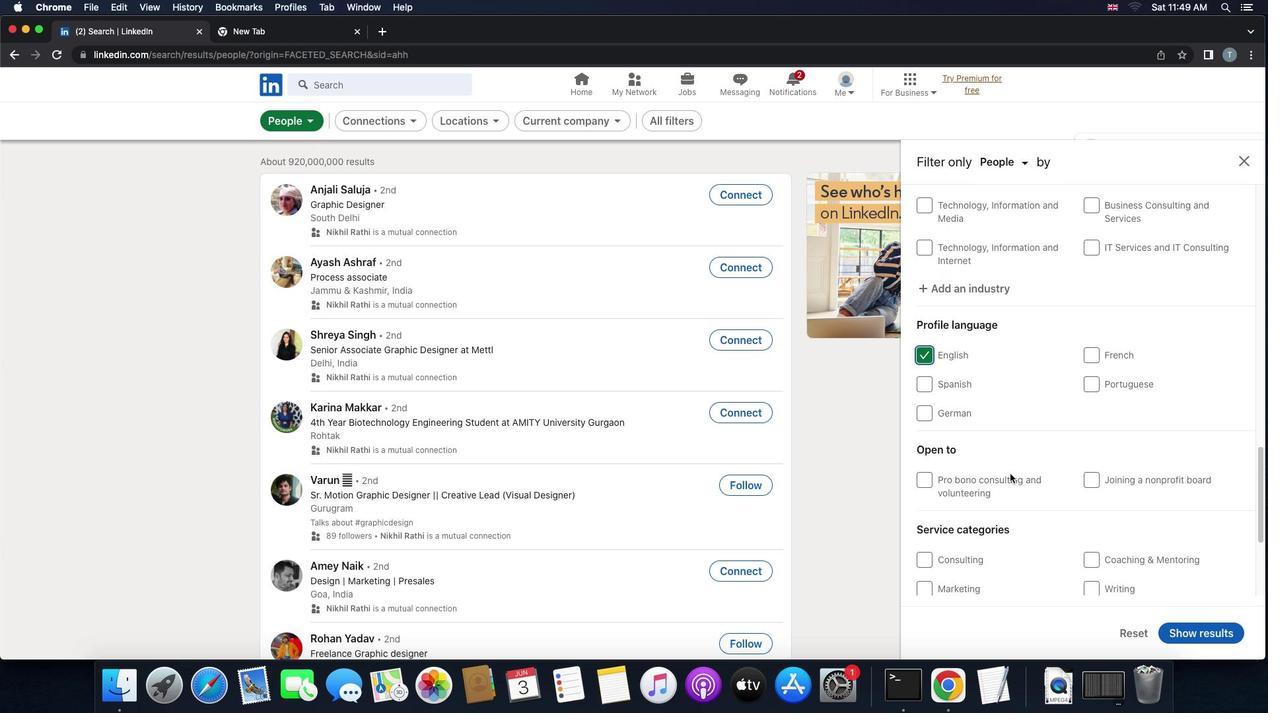 
Action: Mouse scrolled (1011, 473) with delta (0, -1)
Screenshot: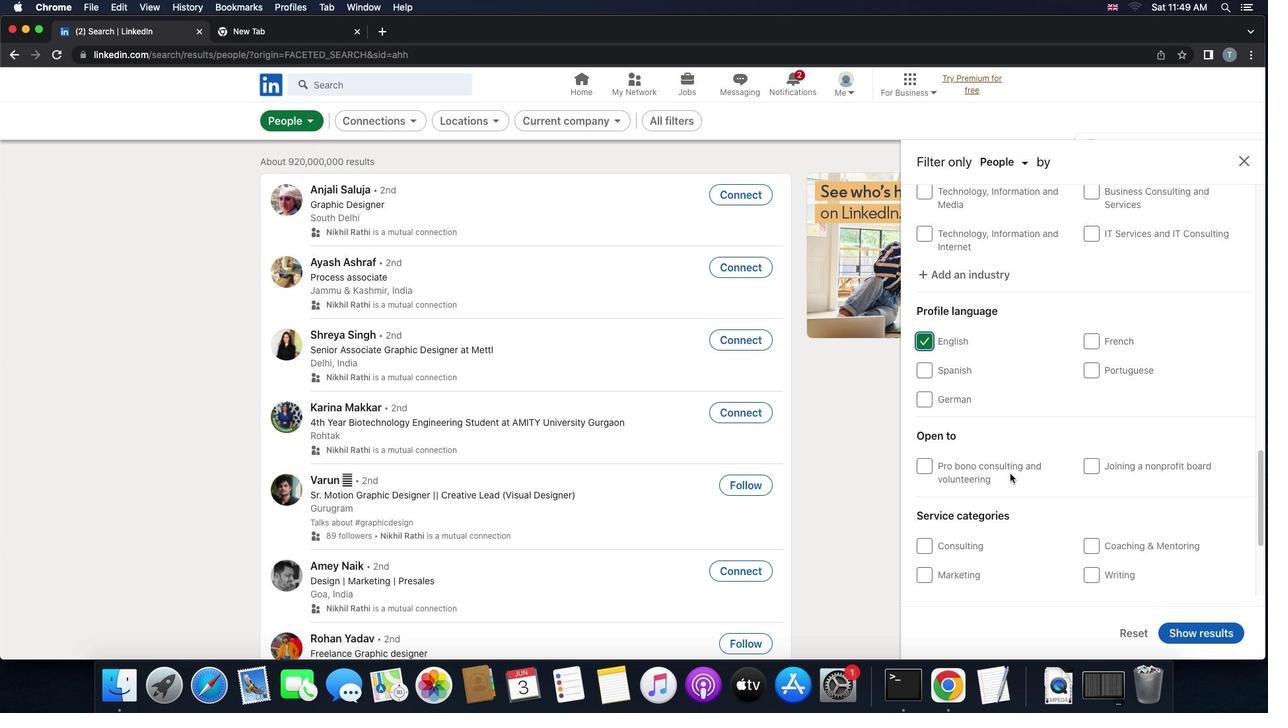 
Action: Mouse moved to (1013, 477)
Screenshot: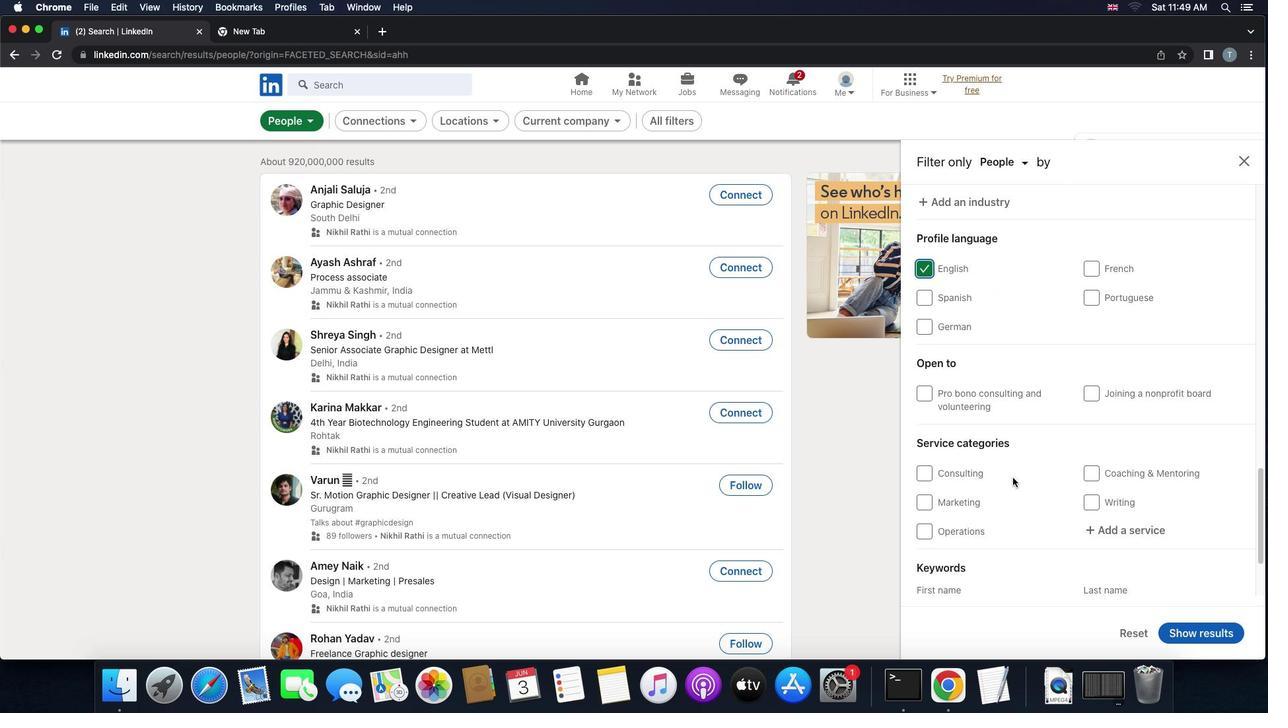 
Action: Mouse scrolled (1013, 477) with delta (0, 0)
Screenshot: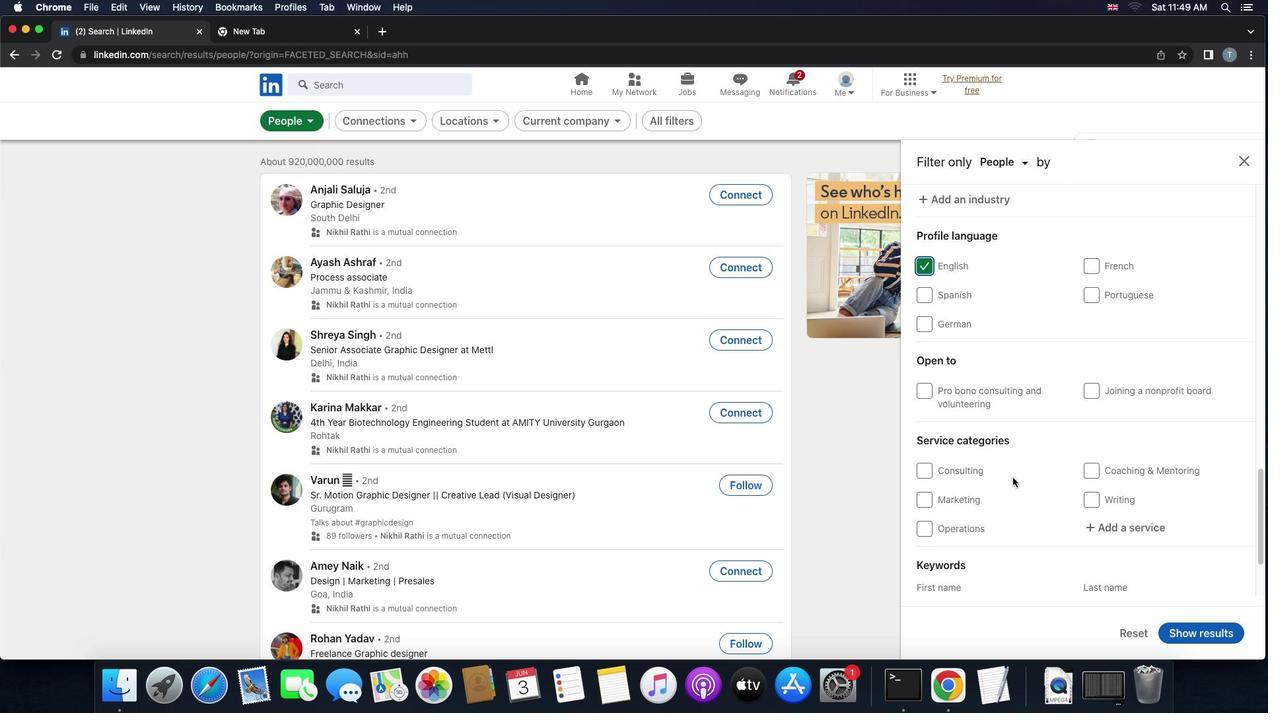 
Action: Mouse scrolled (1013, 477) with delta (0, 0)
Screenshot: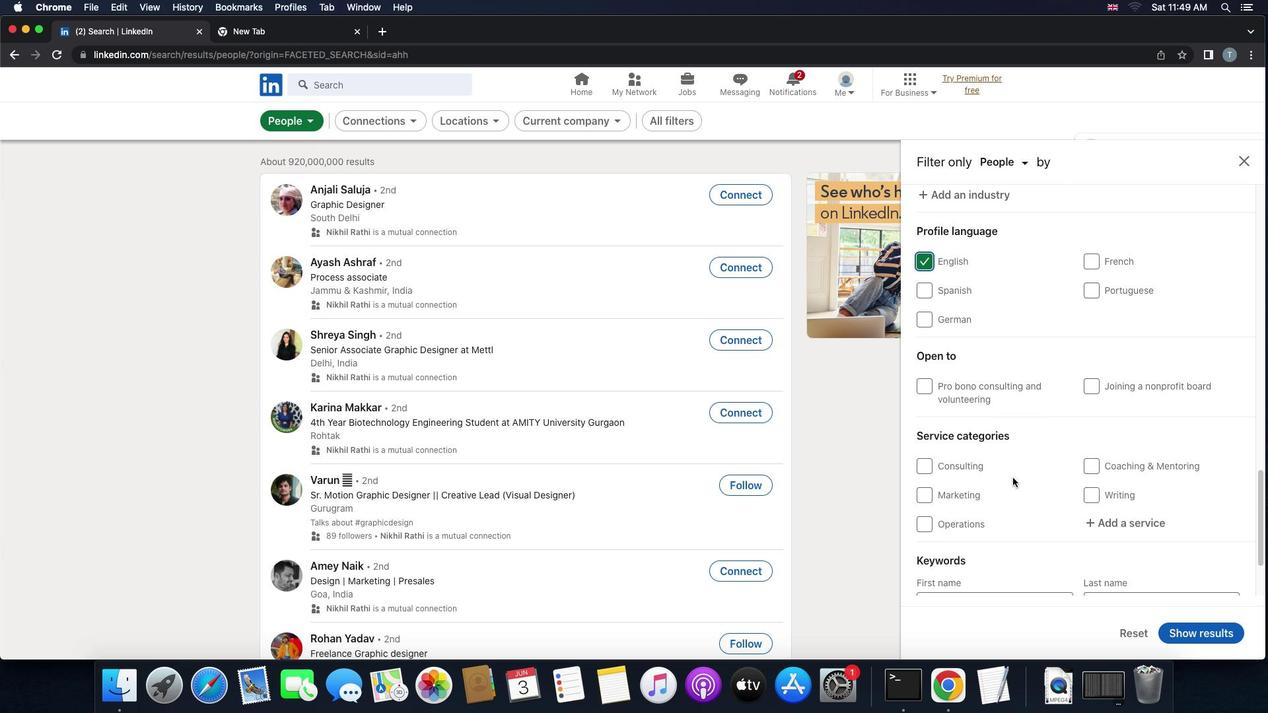 
Action: Mouse scrolled (1013, 477) with delta (0, 0)
Screenshot: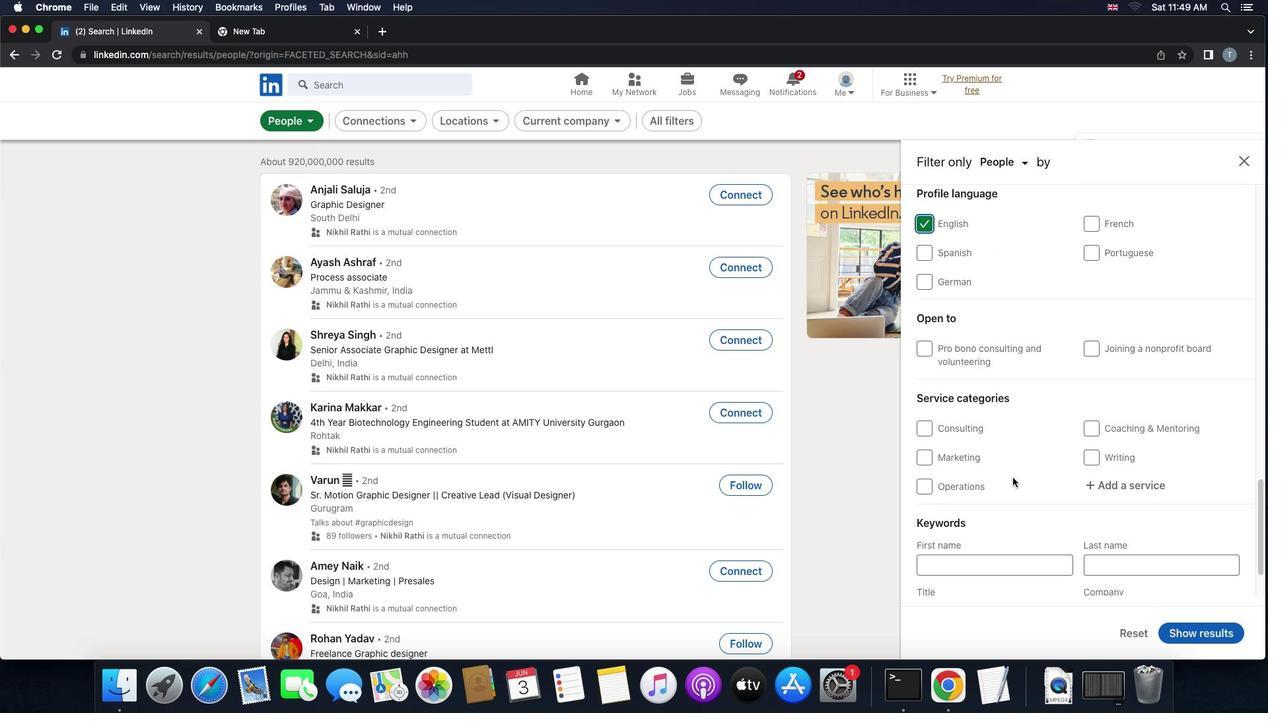 
Action: Mouse moved to (1105, 460)
Screenshot: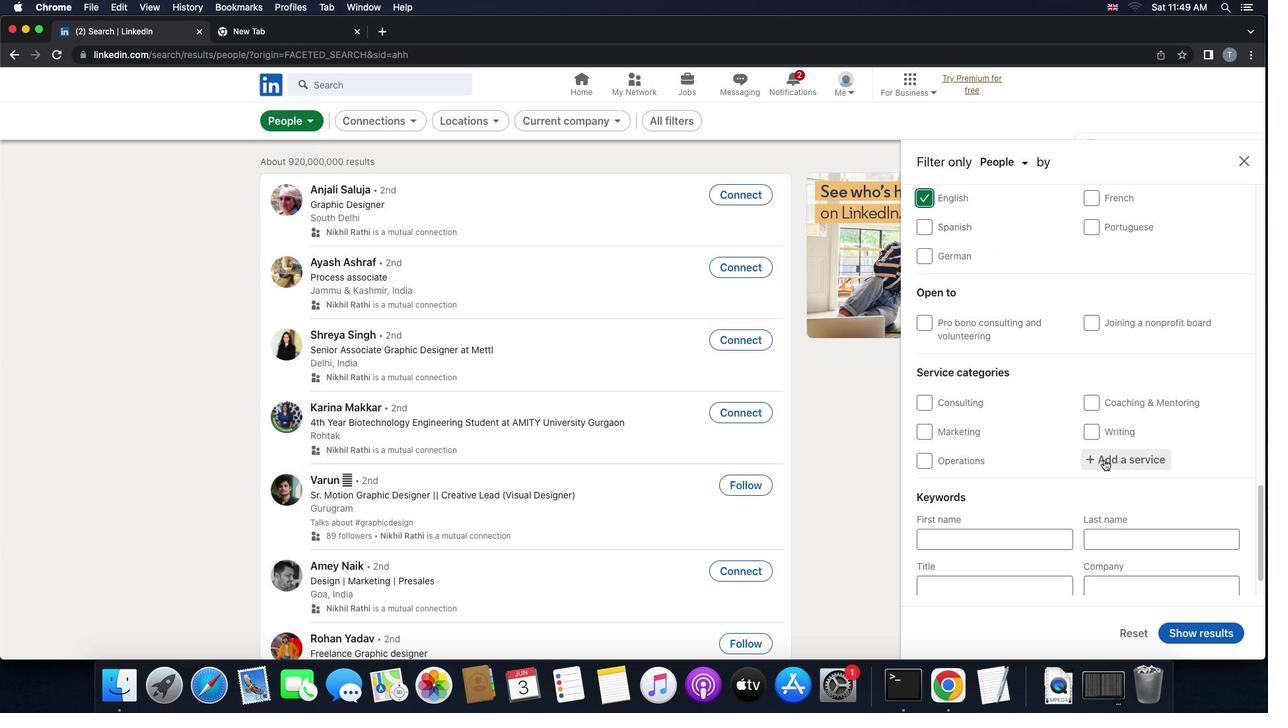 
Action: Mouse pressed left at (1105, 460)
Screenshot: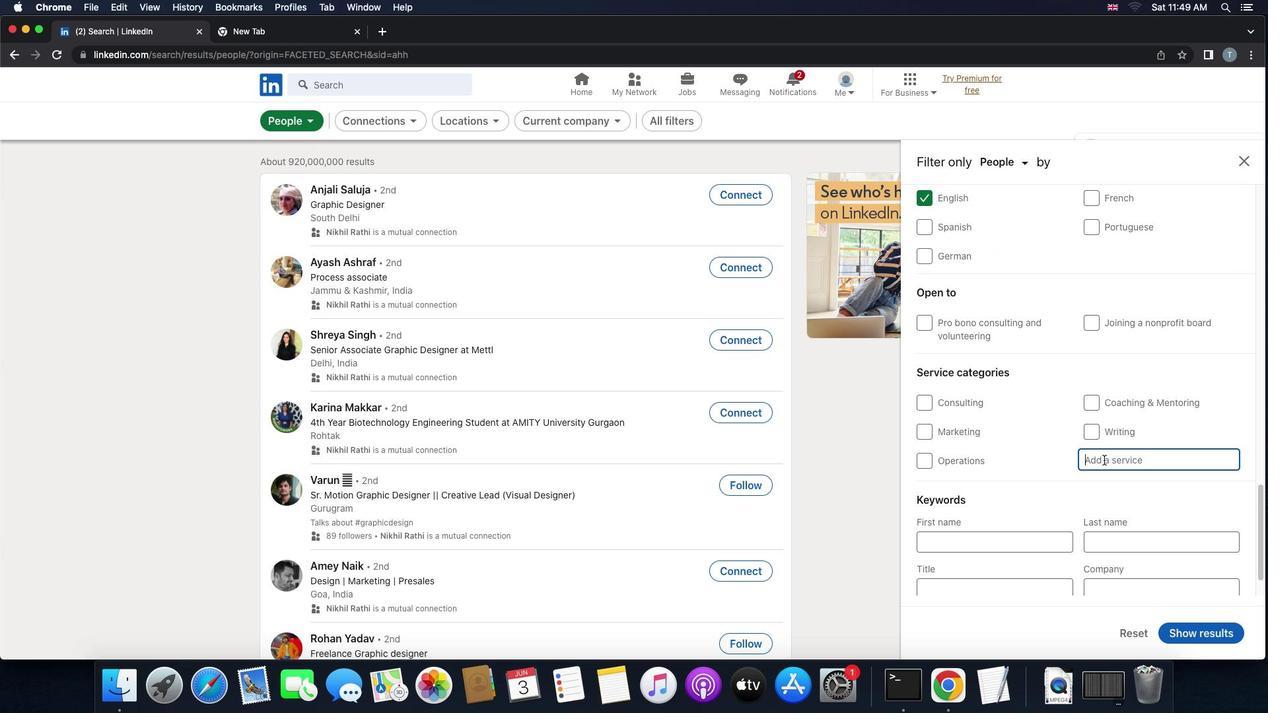 
Action: Mouse moved to (1104, 461)
Screenshot: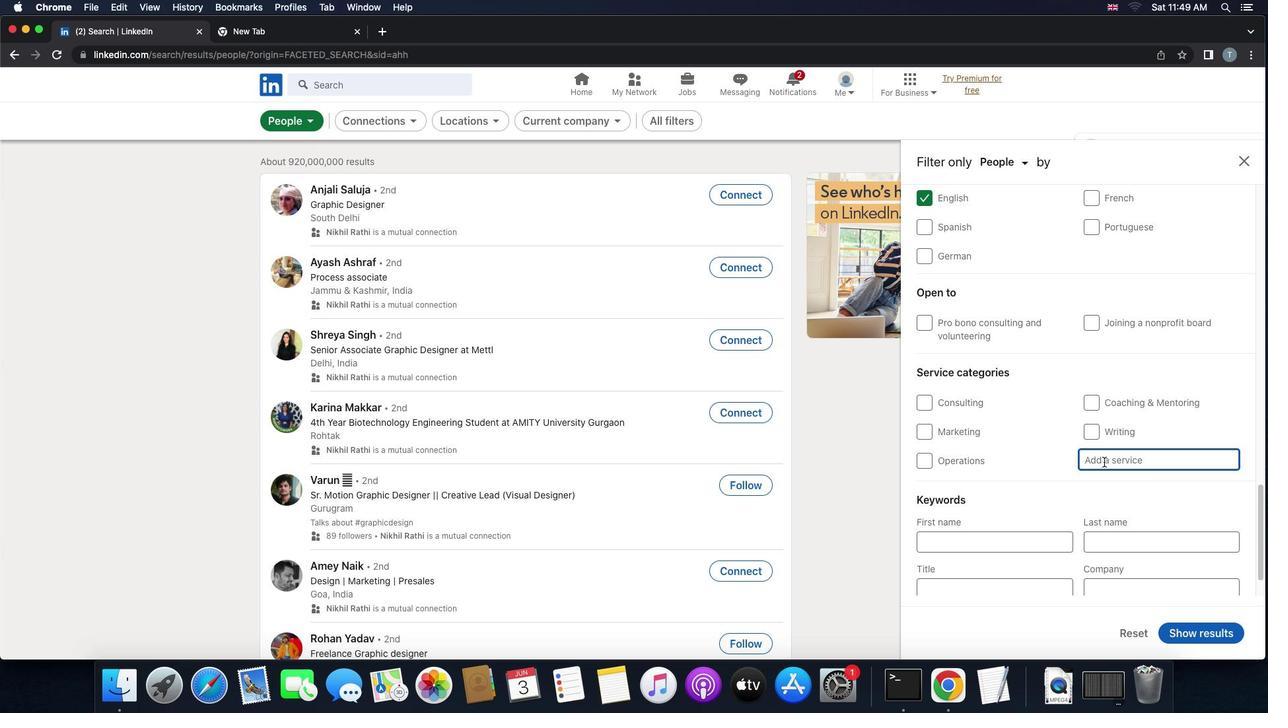 
Action: Key pressed 't''e'
Screenshot: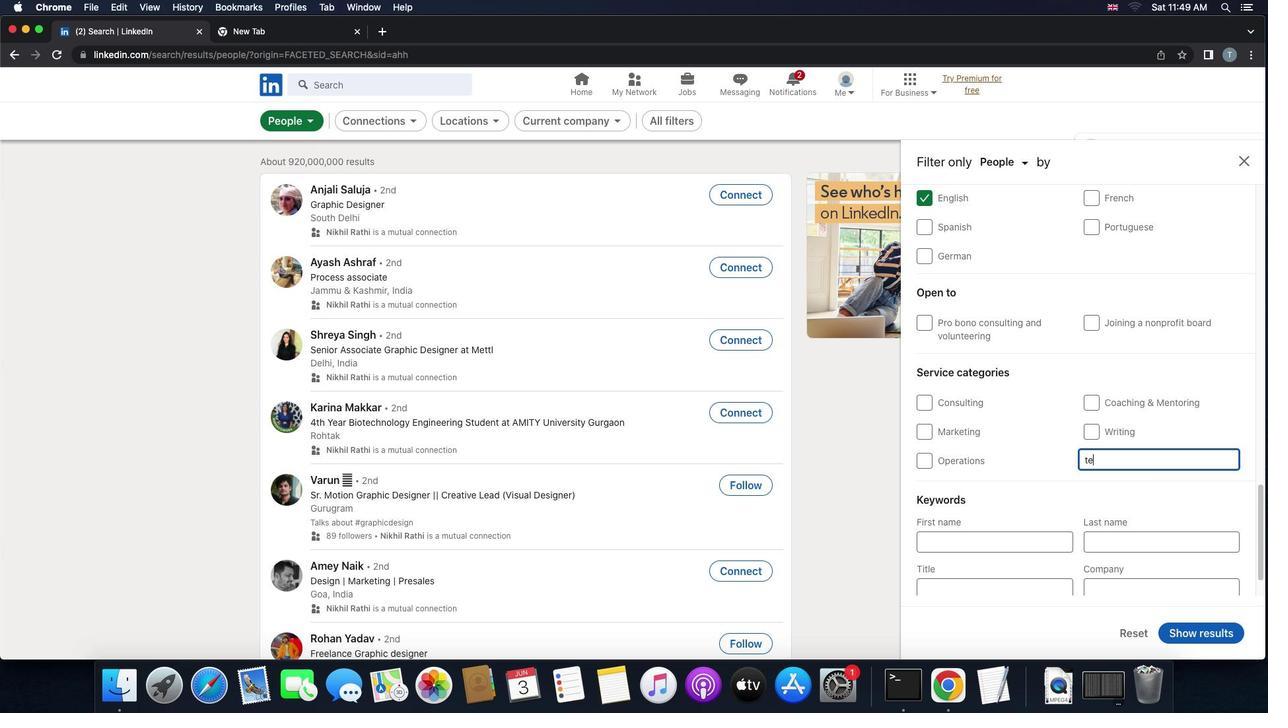 
Action: Mouse moved to (1104, 461)
Screenshot: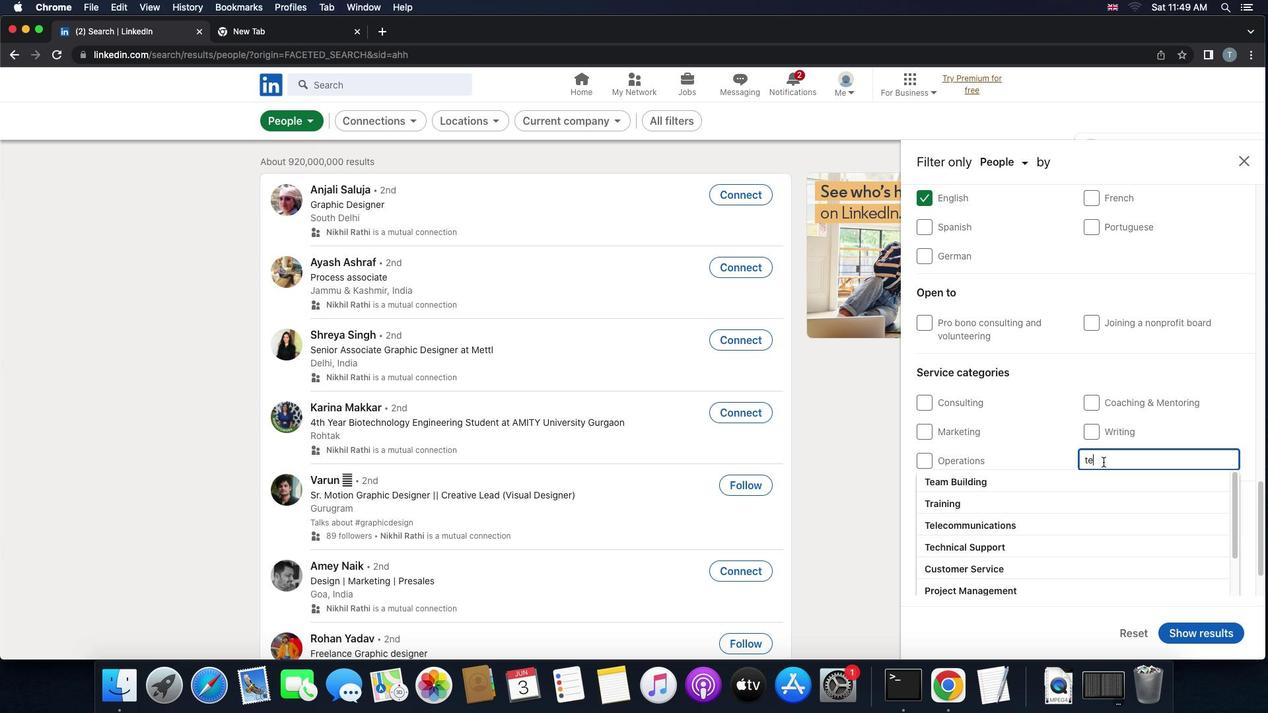 
Action: Key pressed 'l''e''c''o''m''m''u''n''i''c''a''t''i''o''n''s'
Screenshot: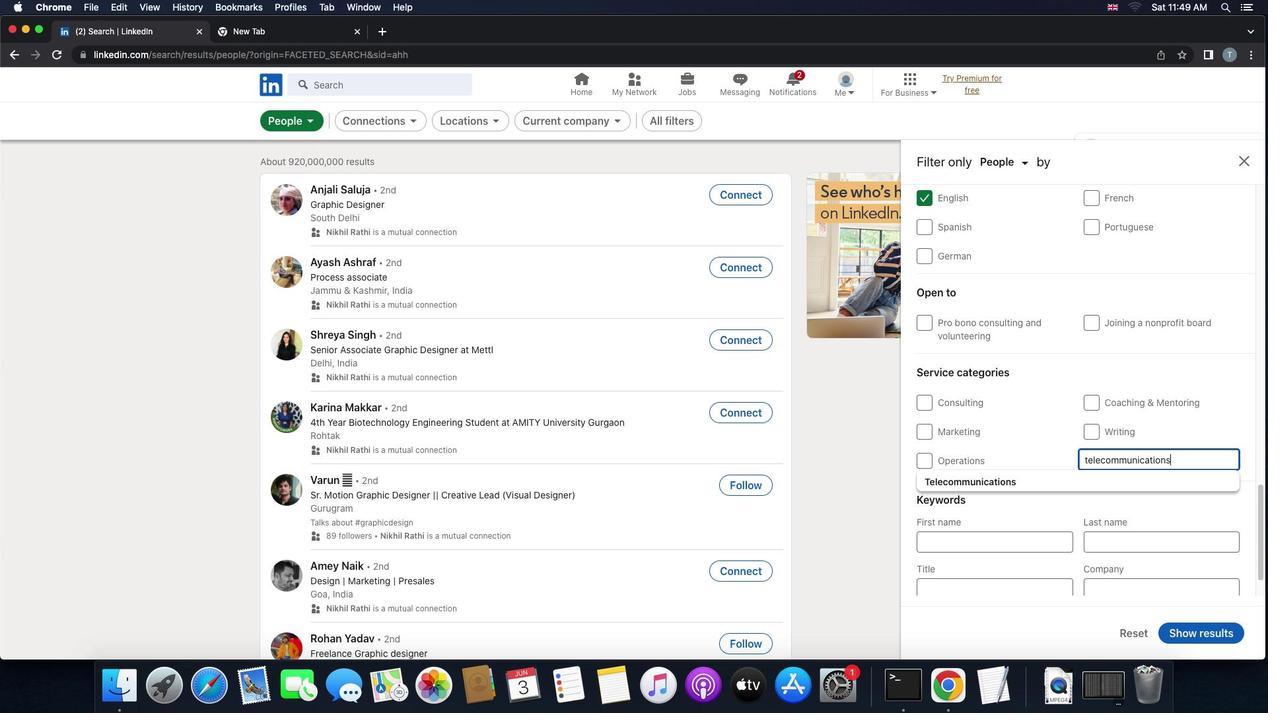 
Action: Mouse moved to (1069, 483)
Screenshot: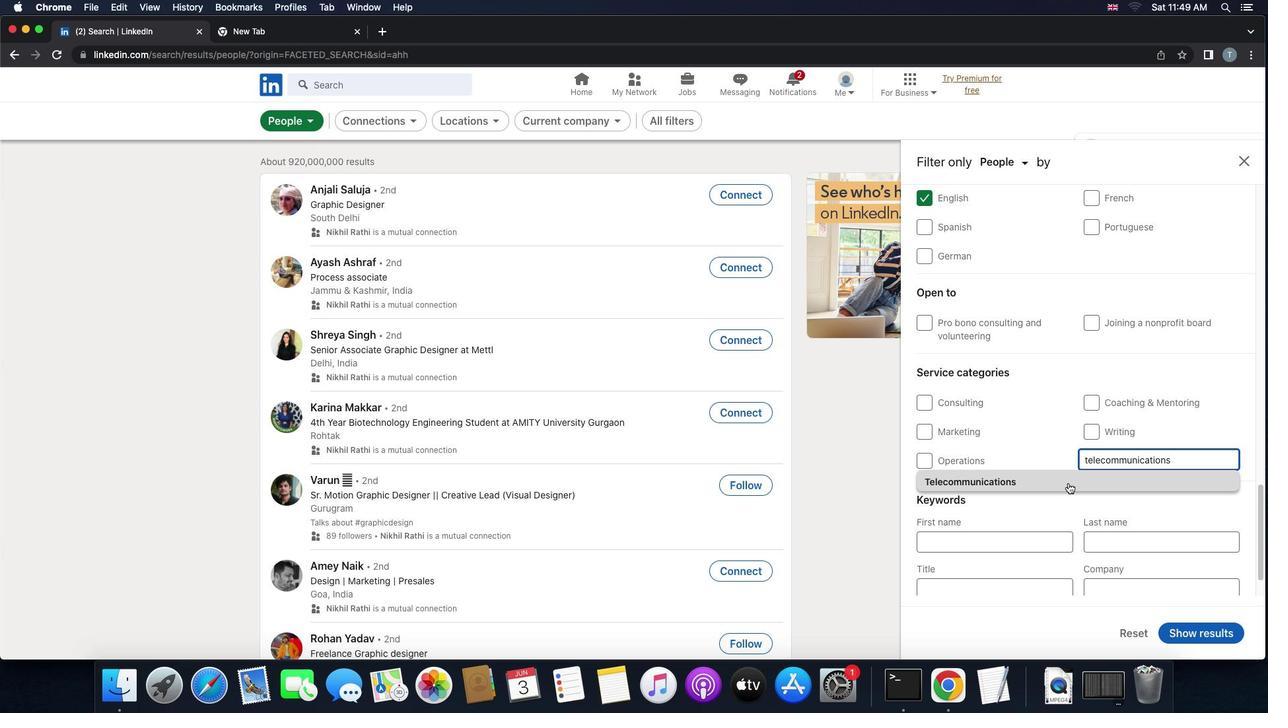 
Action: Mouse pressed left at (1069, 483)
Screenshot: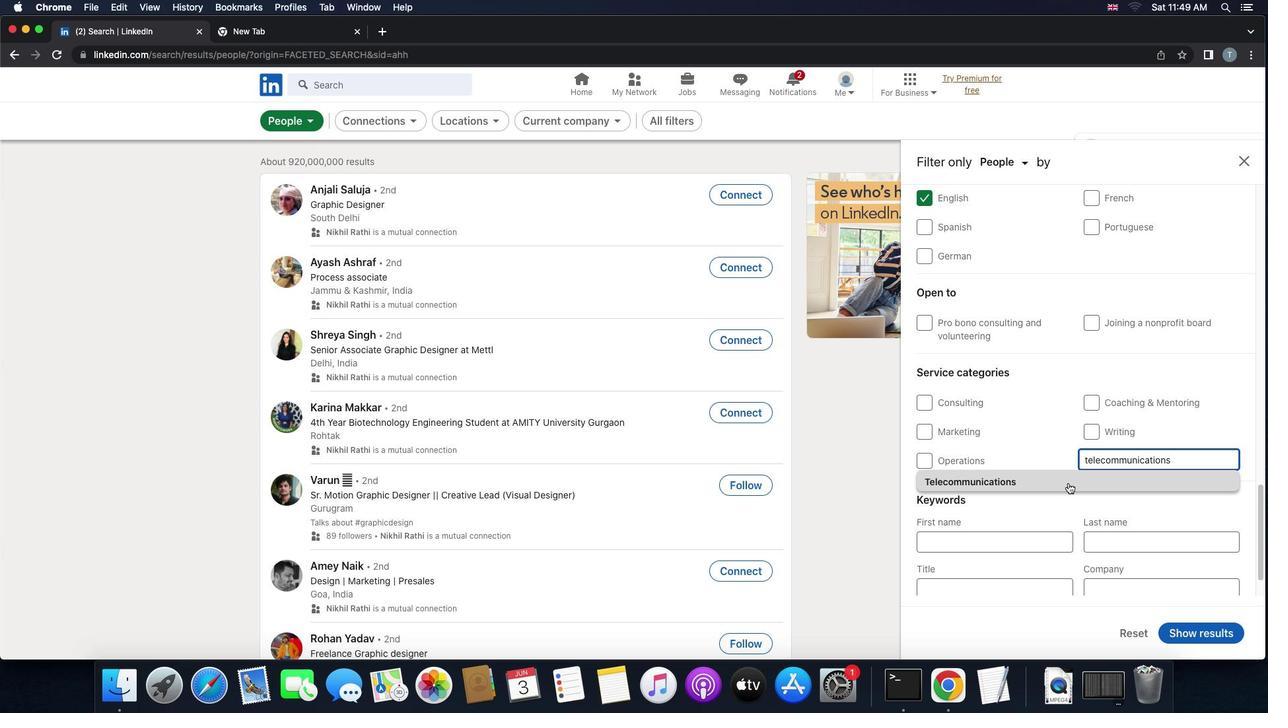 
Action: Mouse moved to (1069, 483)
Screenshot: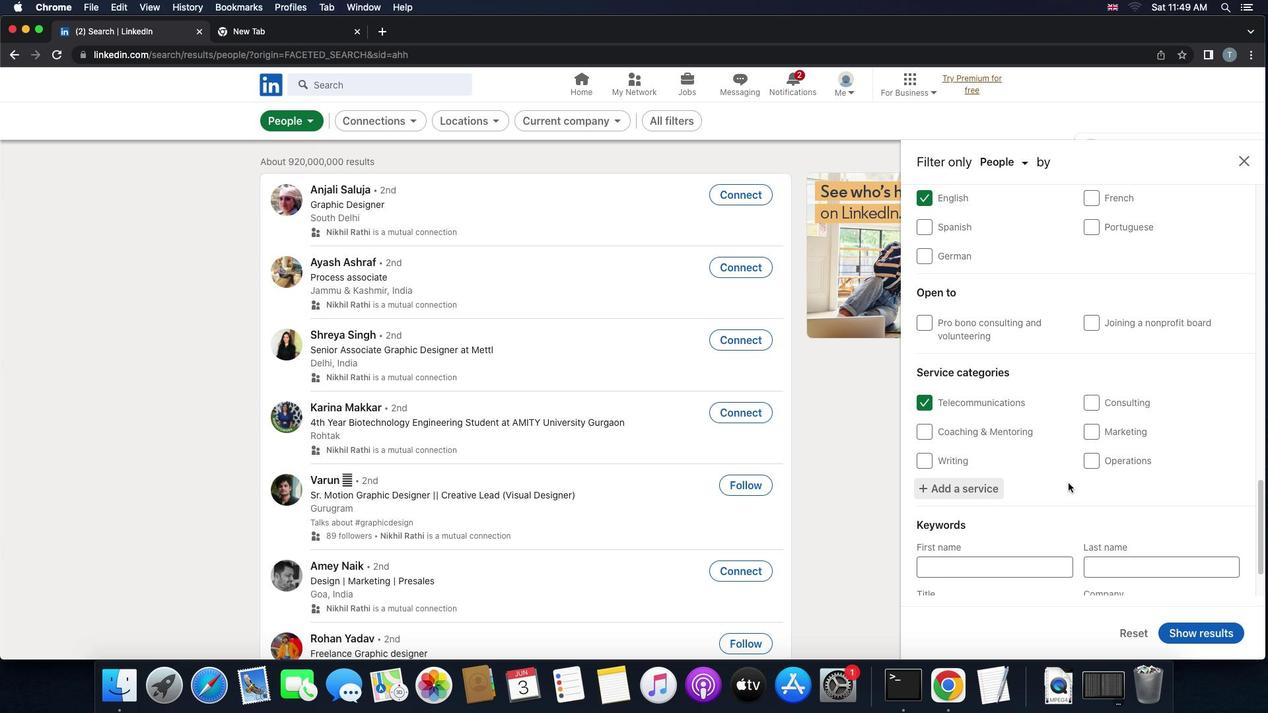 
Action: Mouse scrolled (1069, 483) with delta (0, 0)
Screenshot: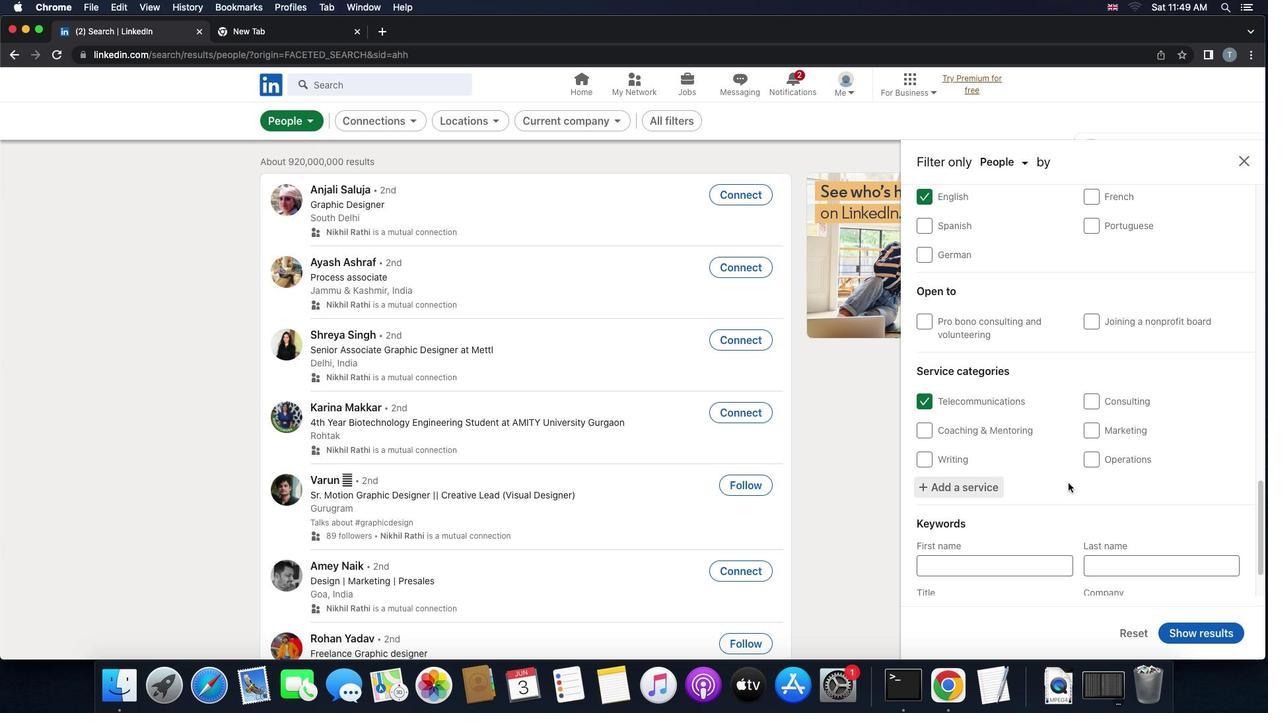 
Action: Mouse scrolled (1069, 483) with delta (0, 0)
Screenshot: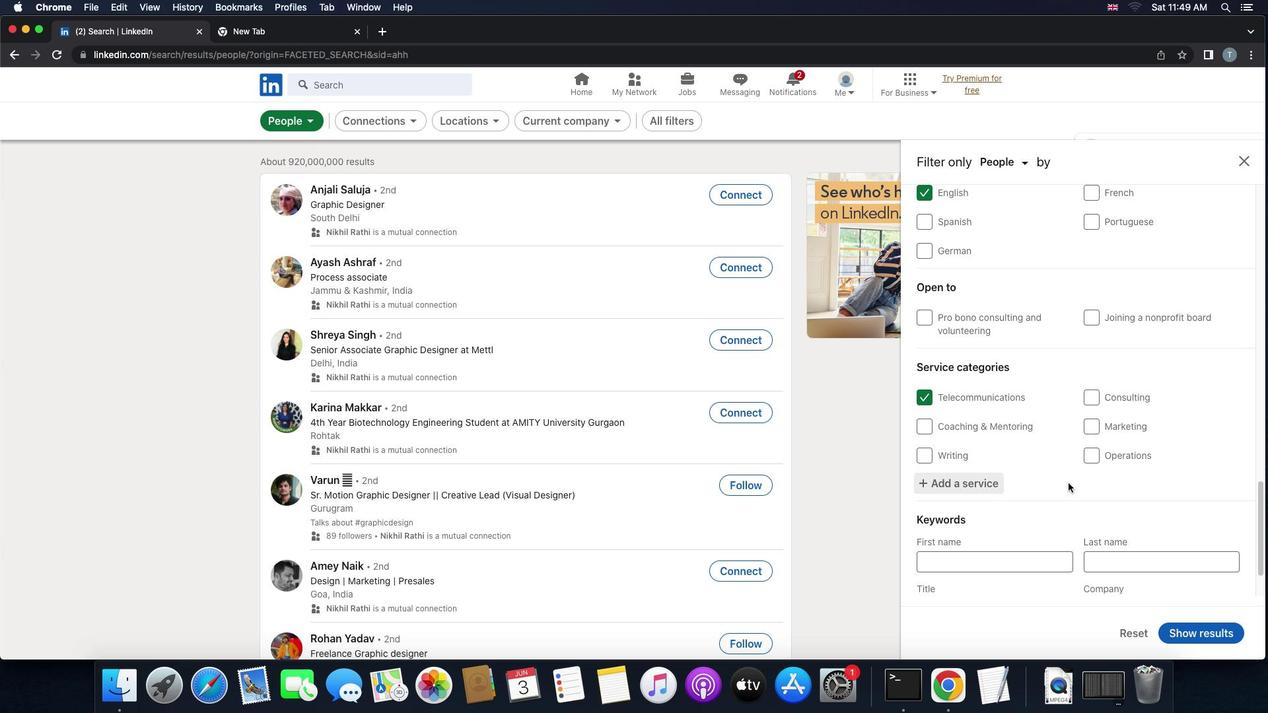 
Action: Mouse scrolled (1069, 483) with delta (0, -1)
Screenshot: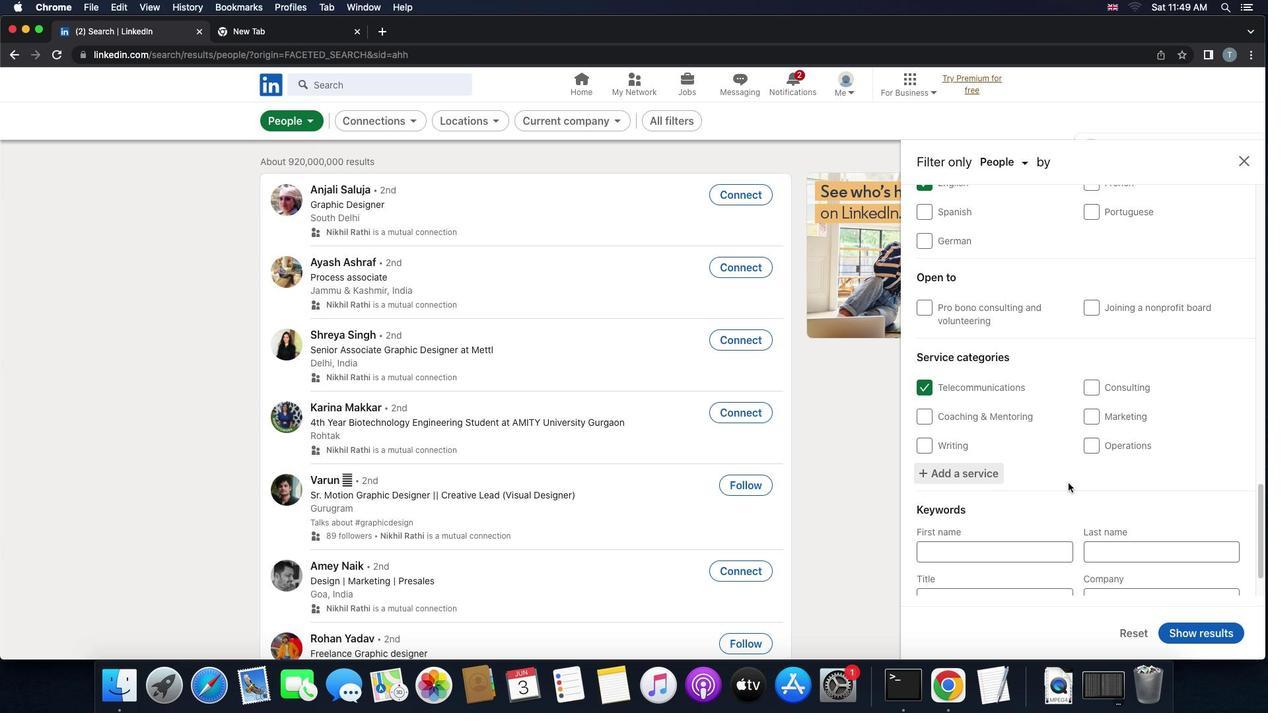 
Action: Mouse scrolled (1069, 483) with delta (0, -1)
Screenshot: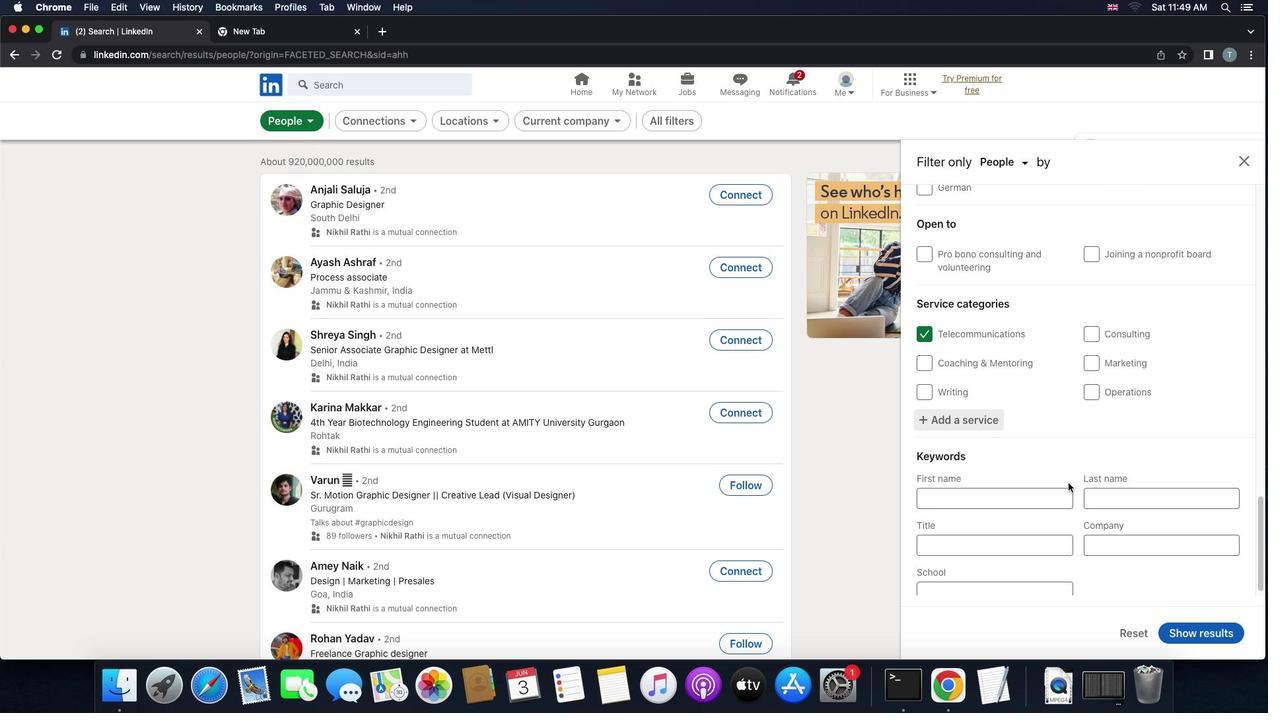 
Action: Mouse moved to (996, 536)
Screenshot: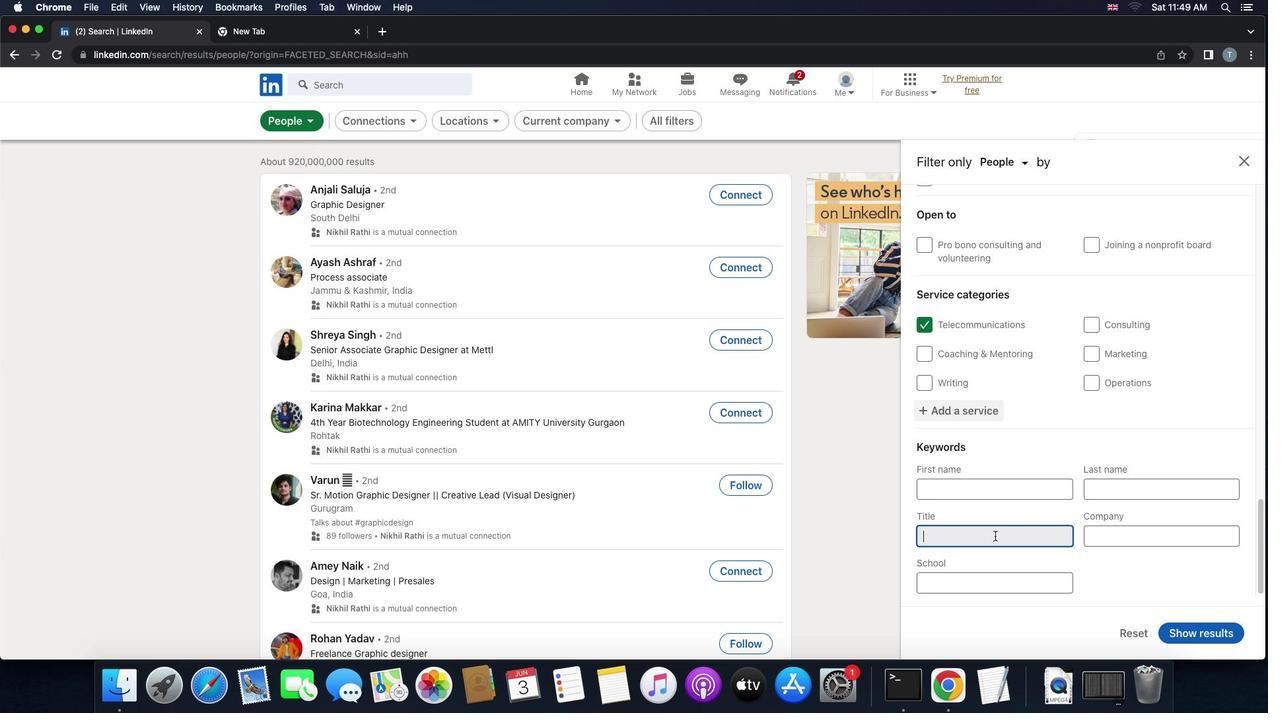 
Action: Mouse pressed left at (996, 536)
Screenshot: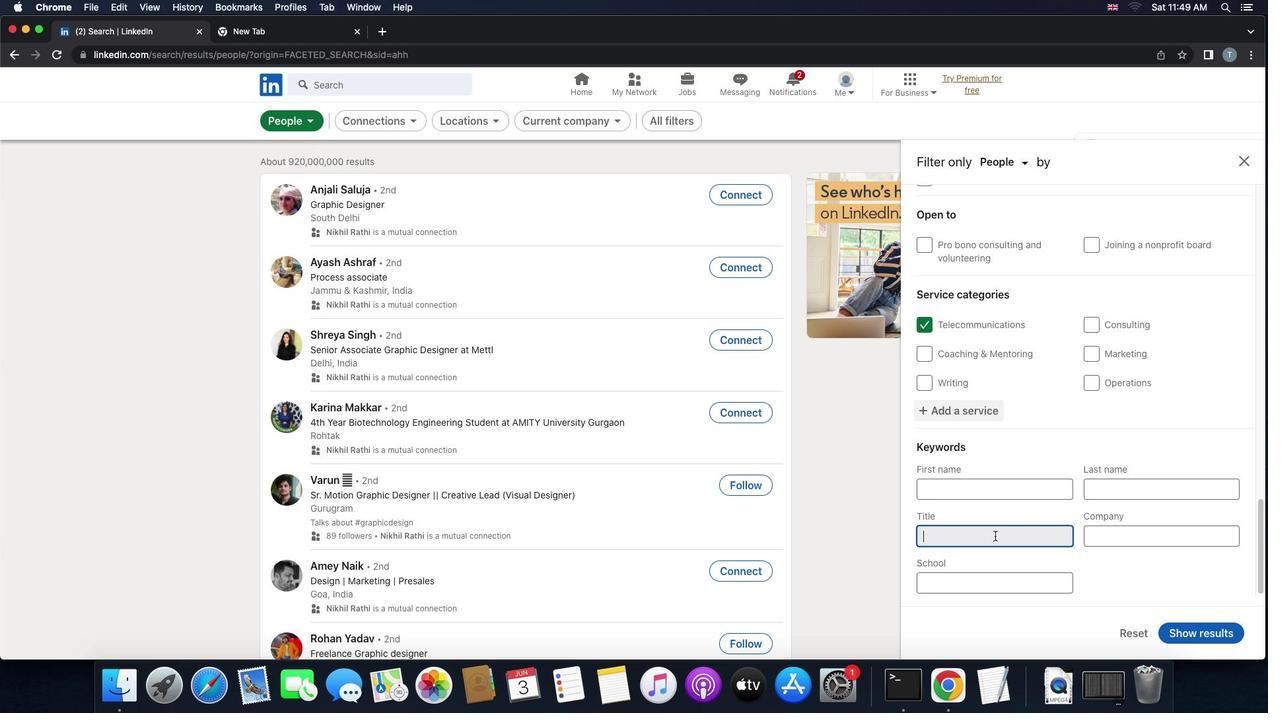 
Action: Mouse moved to (995, 536)
Screenshot: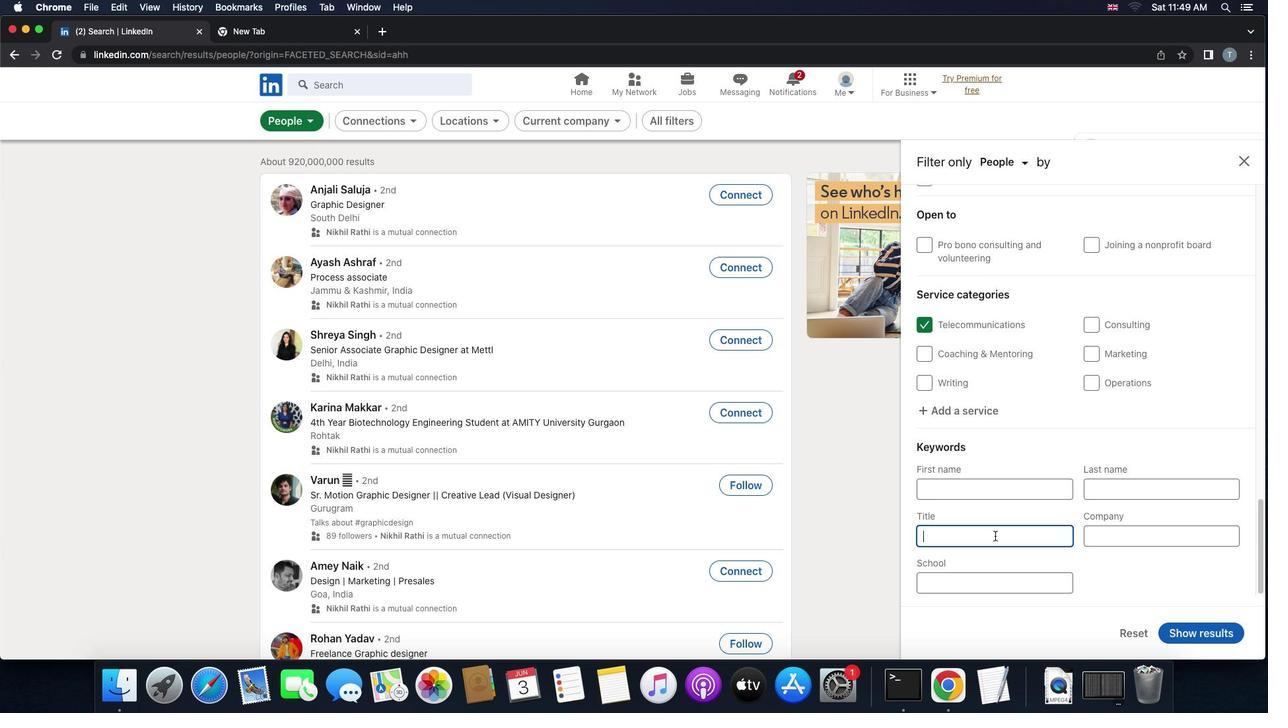 
Action: Key pressed 'c''o''n''s''t''r''u''c''t''i''o''n'Key.space'w''o''r''k''e''r'
Screenshot: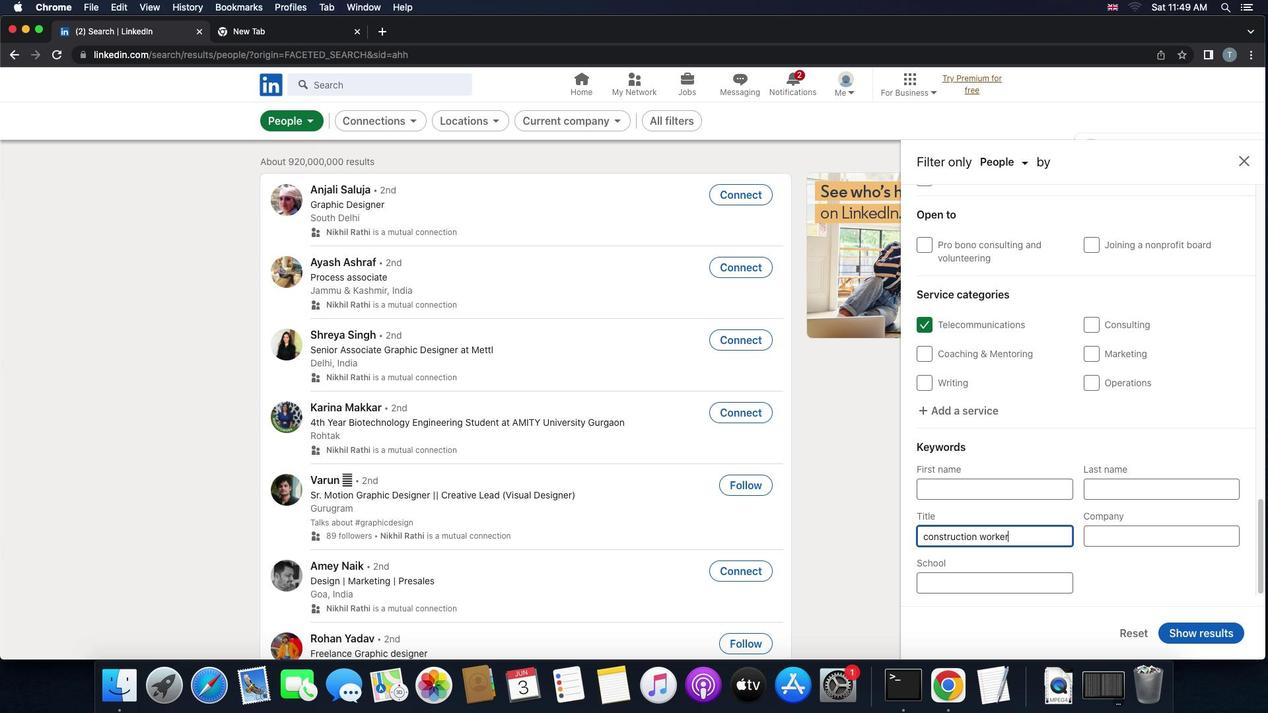 
Action: Mouse moved to (996, 540)
Screenshot: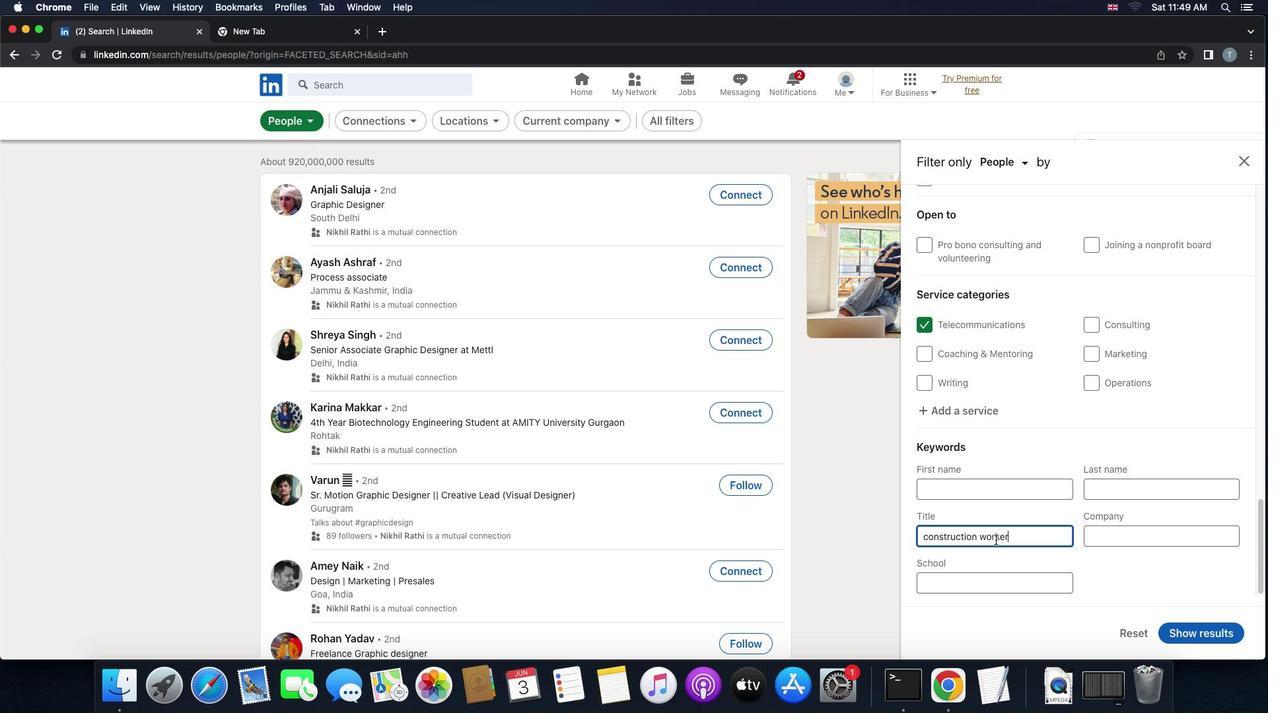 
Action: Mouse scrolled (996, 540) with delta (0, 0)
Screenshot: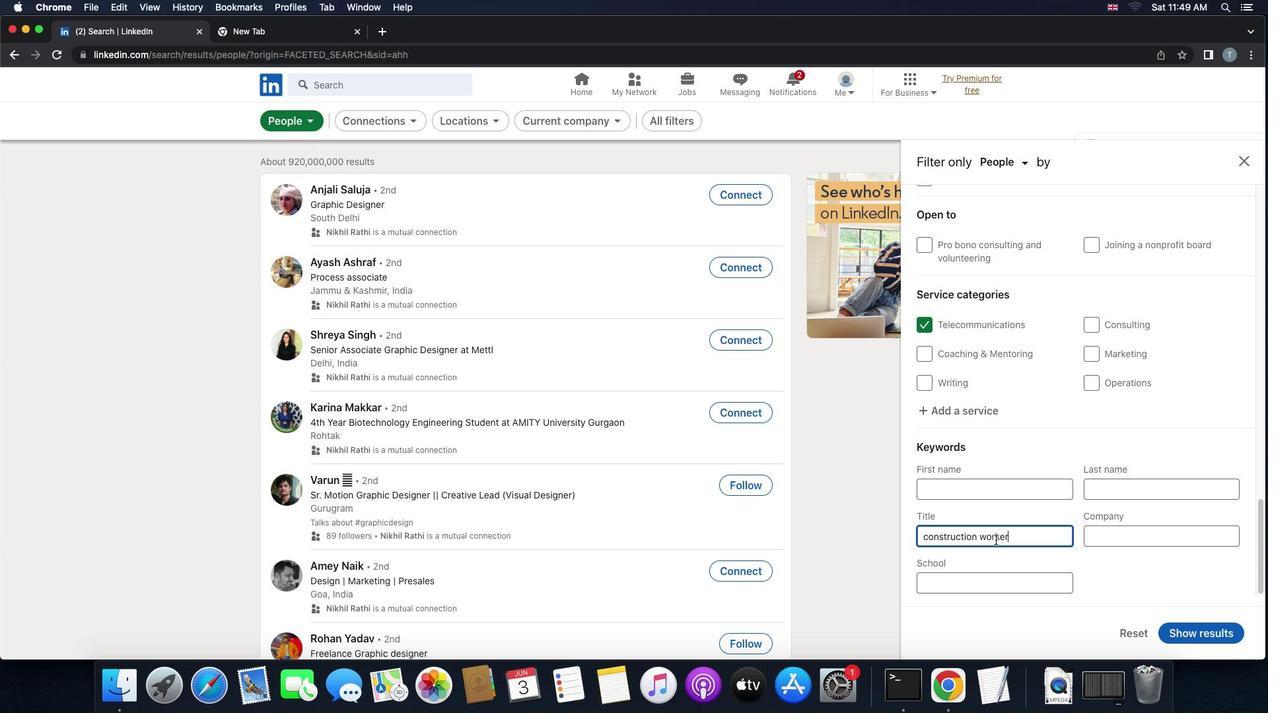 
Action: Mouse scrolled (996, 540) with delta (0, 0)
Screenshot: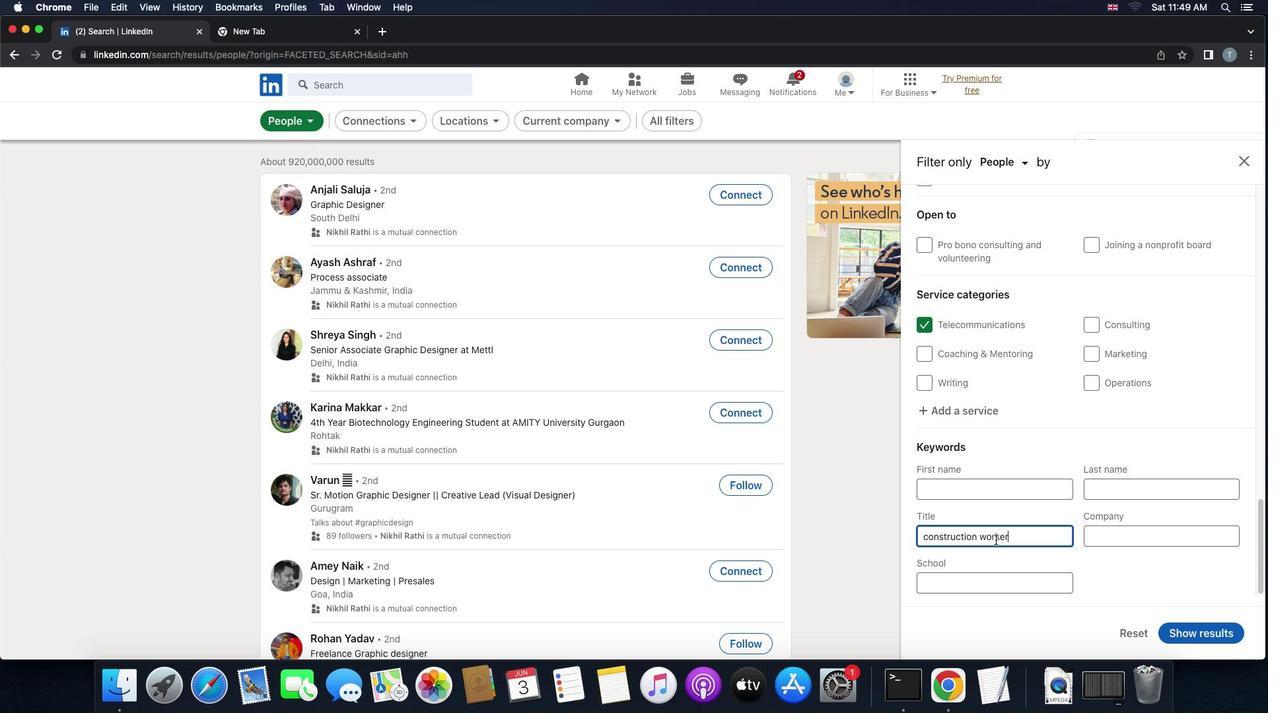
Action: Mouse scrolled (996, 540) with delta (0, -1)
Screenshot: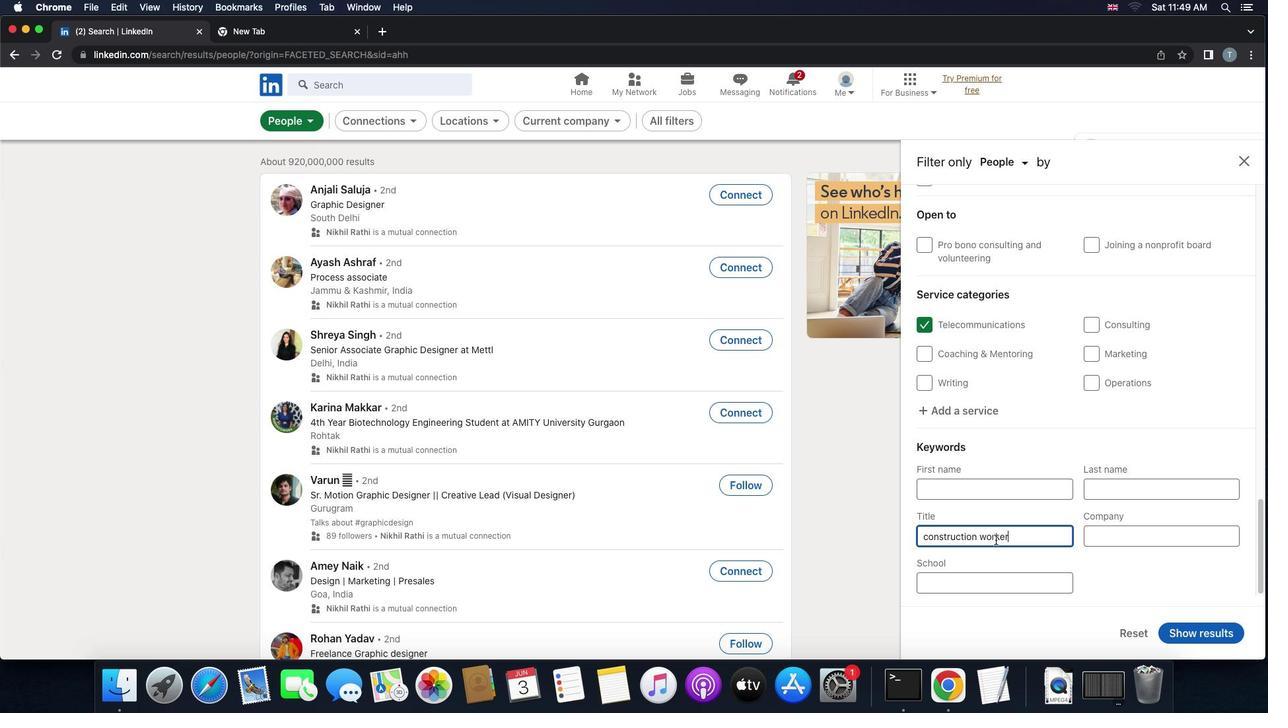 
Action: Mouse moved to (1196, 634)
Screenshot: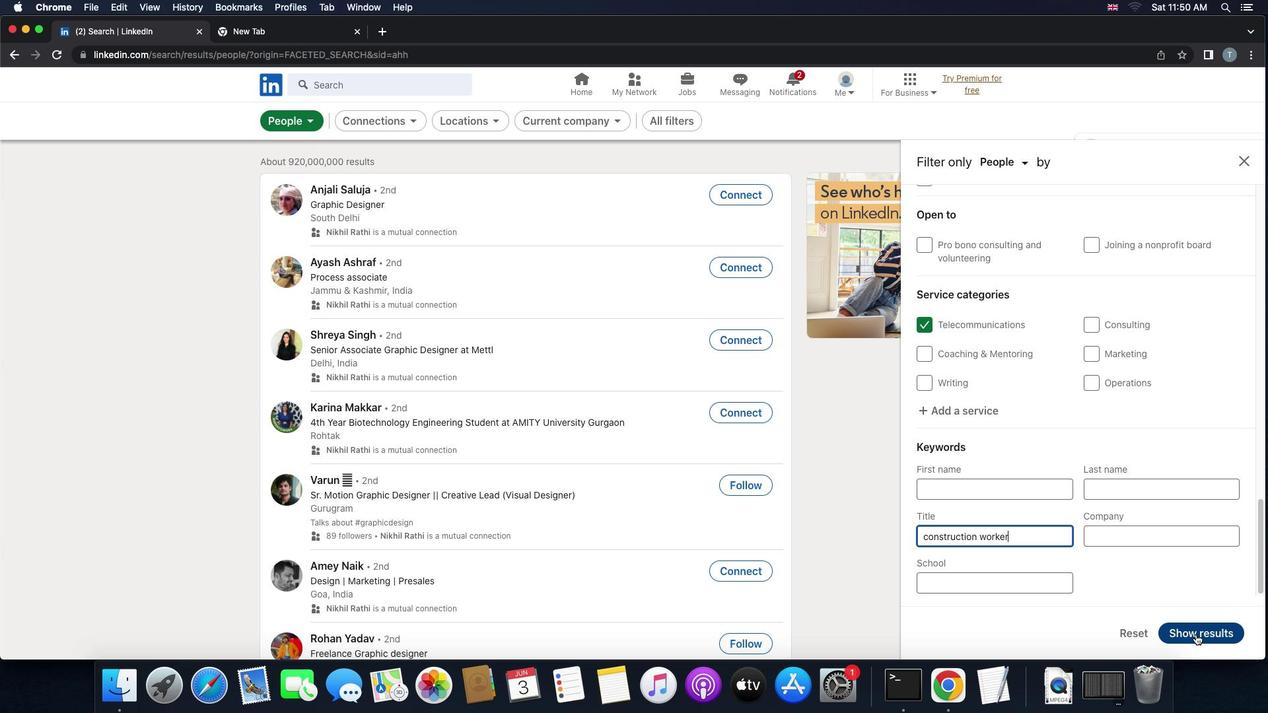 
Action: Mouse pressed left at (1196, 634)
Screenshot: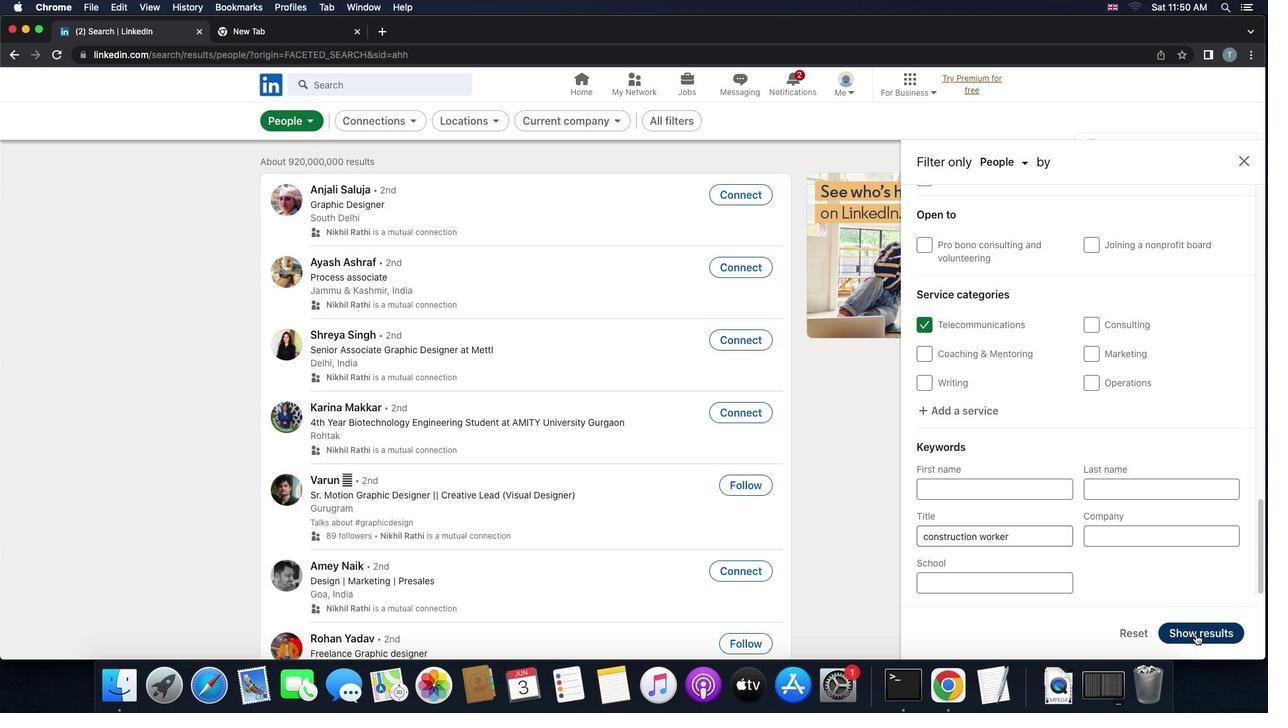 
Action: Mouse moved to (1175, 643)
Screenshot: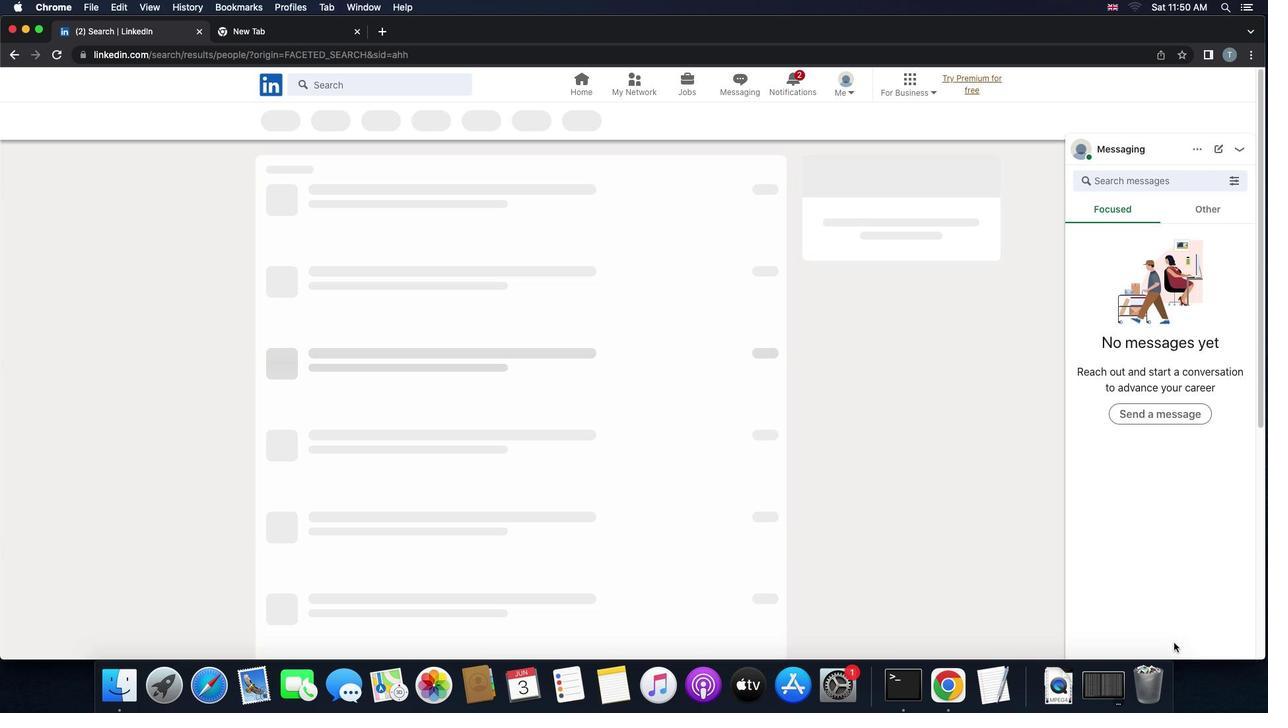 
